 Task: Look for space in Mukerian, India from 10th July, 2023 to 15th July, 2023 for 7 adults in price range Rs.10000 to Rs.15000. Place can be entire place or shared room with 4 bedrooms having 7 beds and 4 bathrooms. Property type can be house, flat, guest house. Amenities needed are: wifi, TV, free parkinig on premises, gym, breakfast. Booking option can be shelf check-in. Required host language is English.
Action: Mouse pressed left at (424, 85)
Screenshot: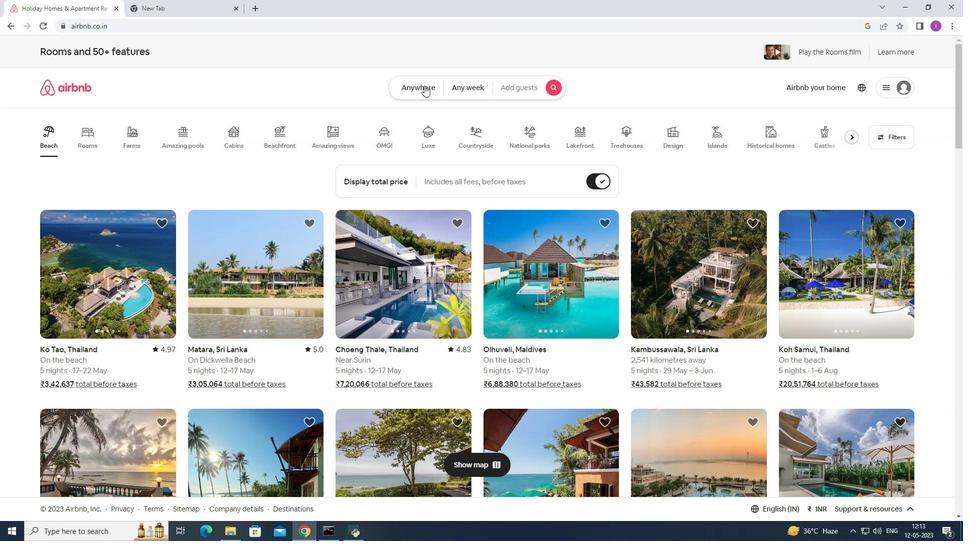 
Action: Mouse moved to (326, 122)
Screenshot: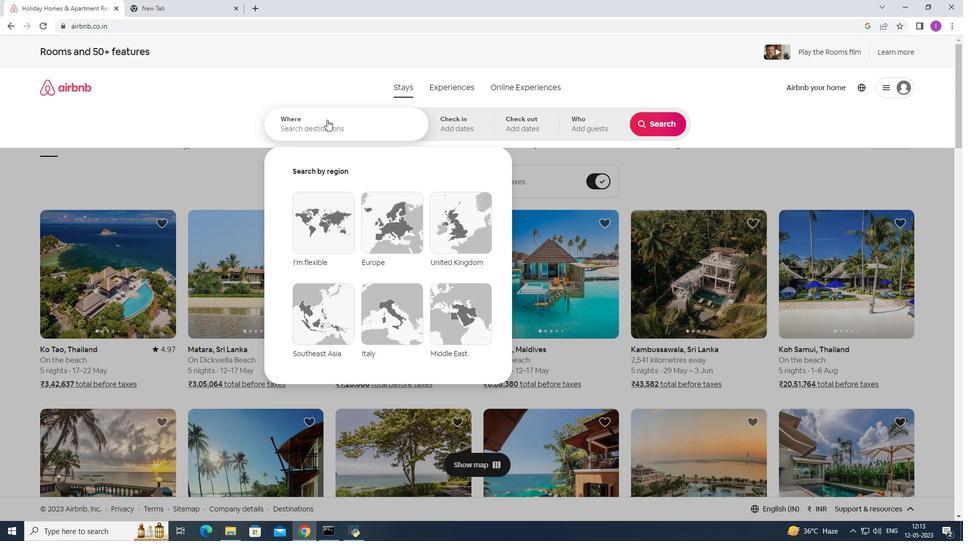 
Action: Mouse pressed left at (326, 122)
Screenshot: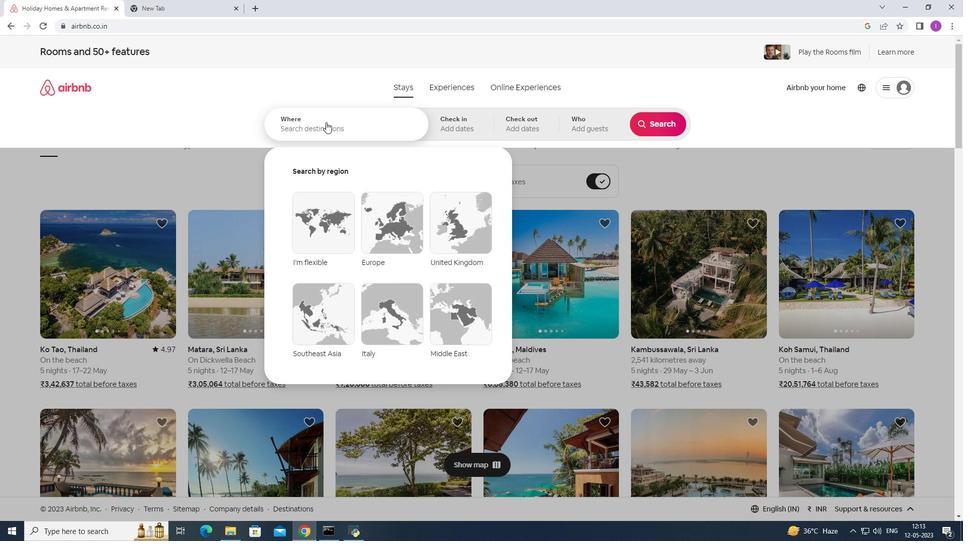 
Action: Key pressed <Key.shift>Mukerian,<Key.shift>India
Screenshot: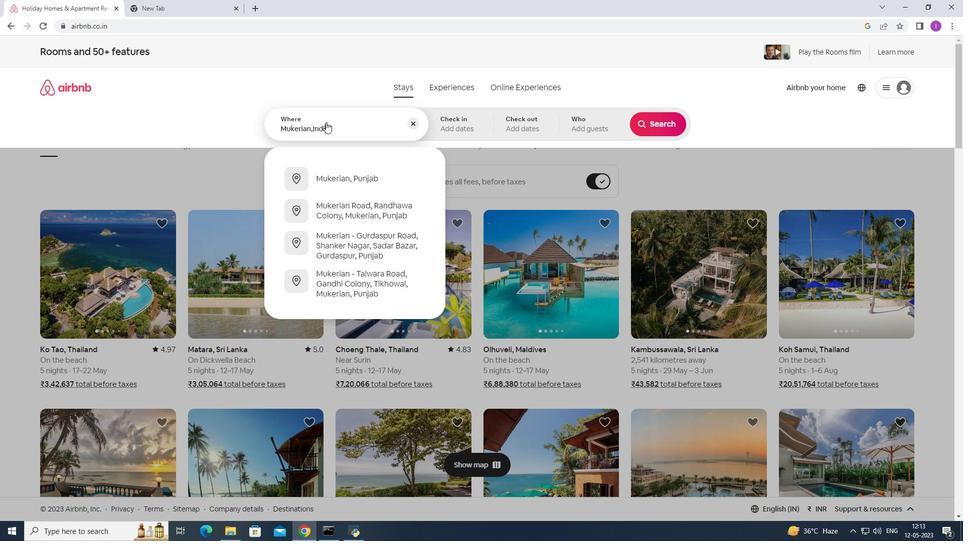 
Action: Mouse moved to (460, 121)
Screenshot: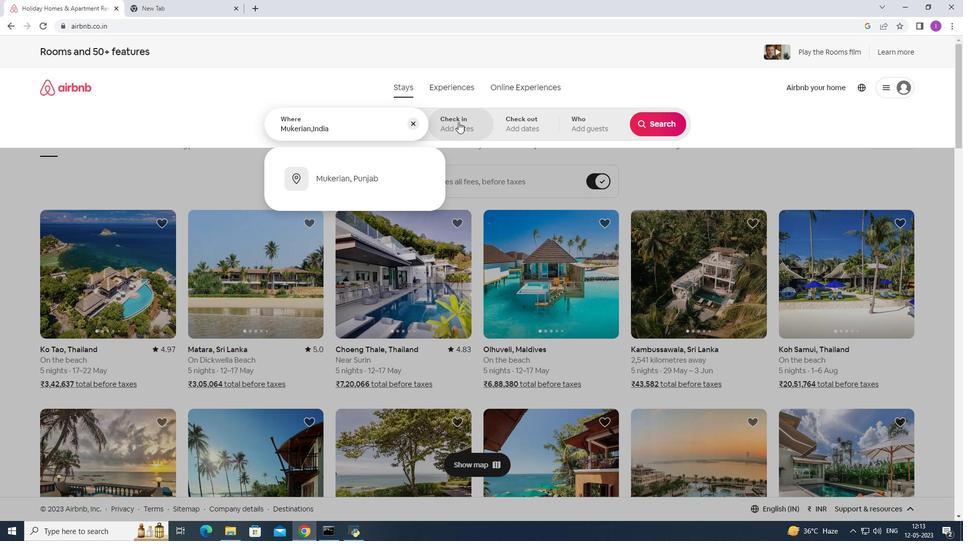 
Action: Mouse pressed left at (460, 121)
Screenshot: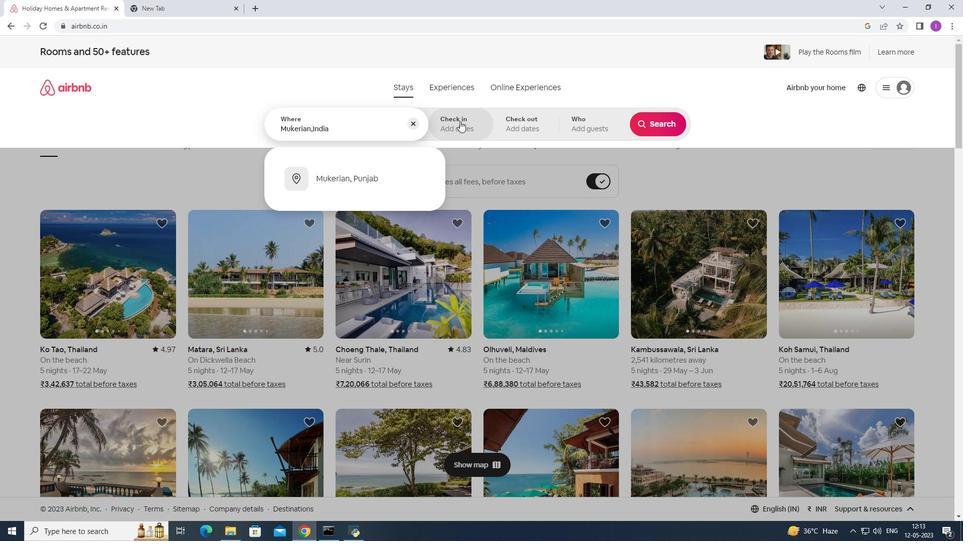 
Action: Mouse moved to (658, 206)
Screenshot: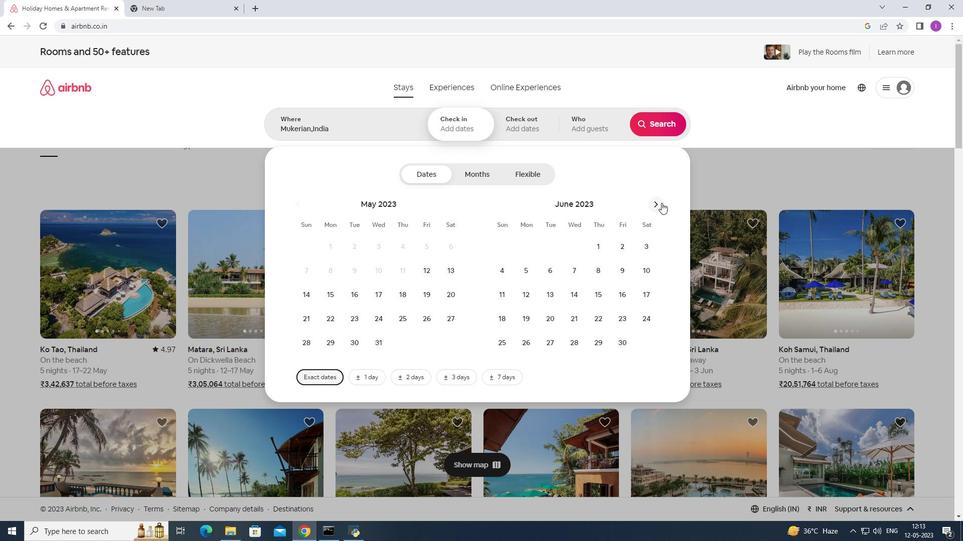 
Action: Mouse pressed left at (658, 206)
Screenshot: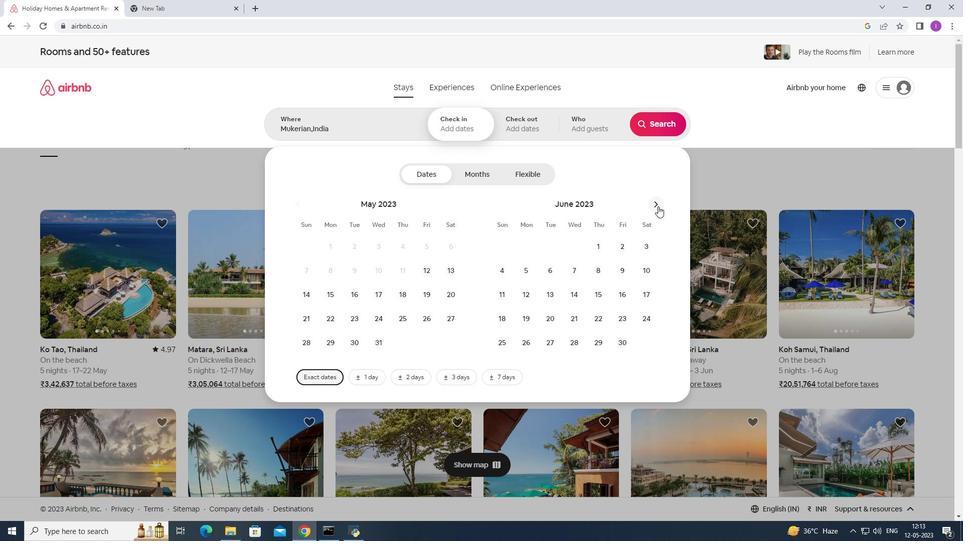
Action: Mouse moved to (528, 292)
Screenshot: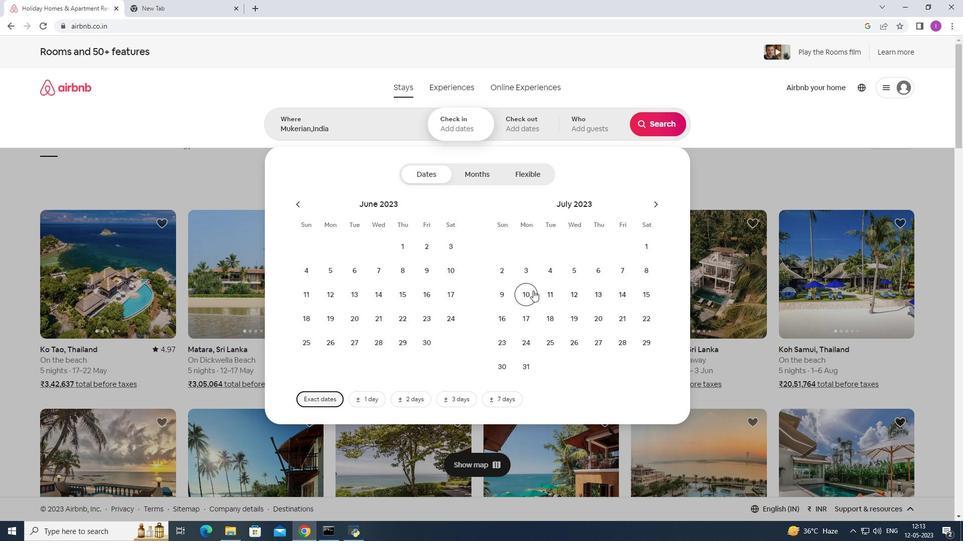 
Action: Mouse pressed left at (528, 292)
Screenshot: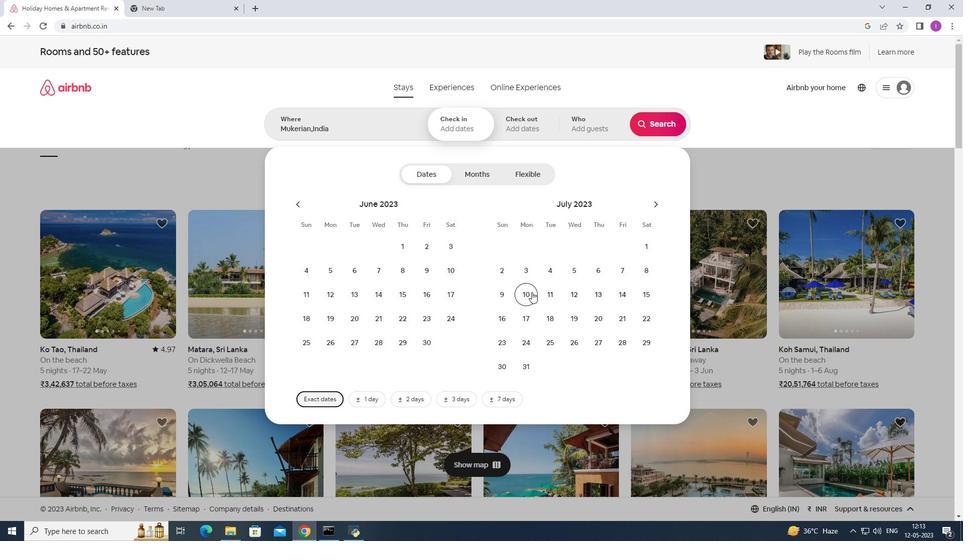 
Action: Mouse moved to (650, 295)
Screenshot: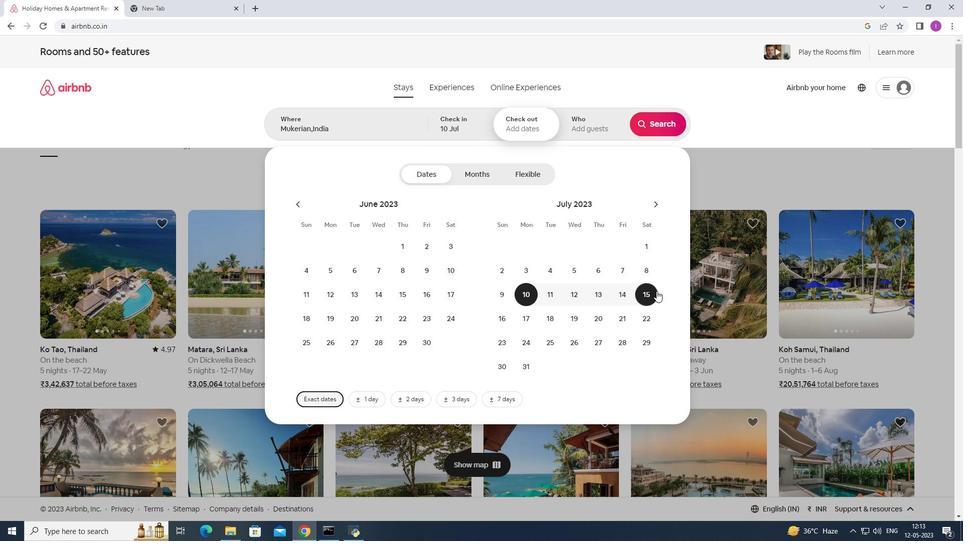 
Action: Mouse pressed left at (650, 295)
Screenshot: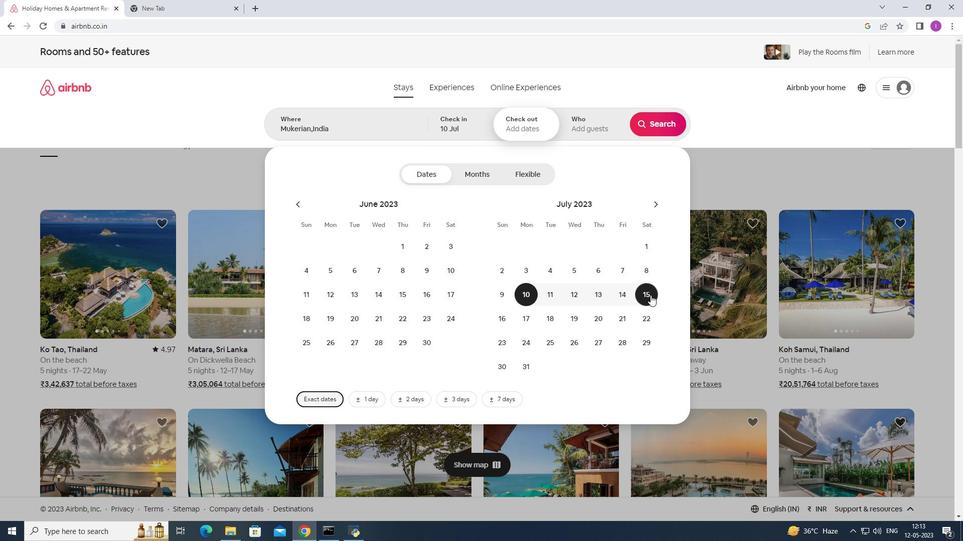 
Action: Mouse moved to (586, 127)
Screenshot: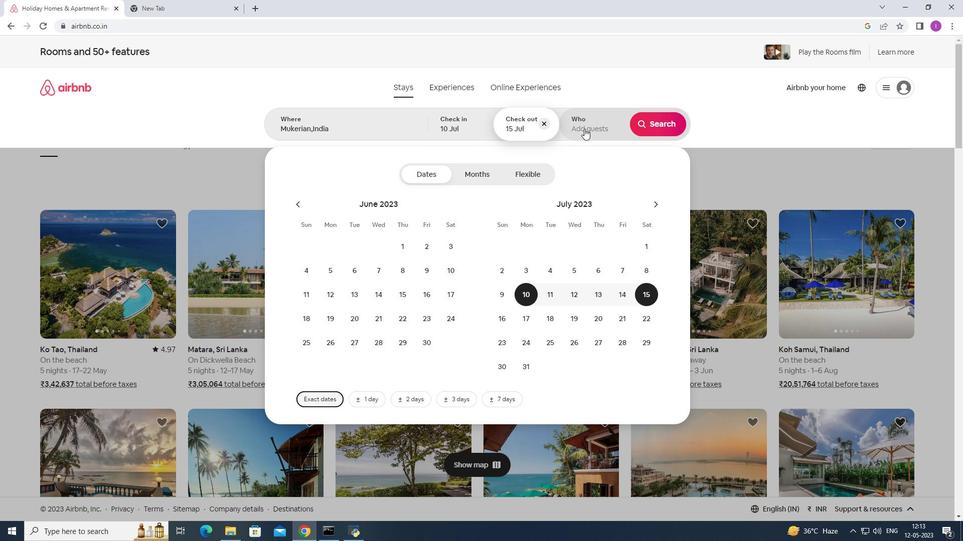 
Action: Mouse pressed left at (586, 127)
Screenshot: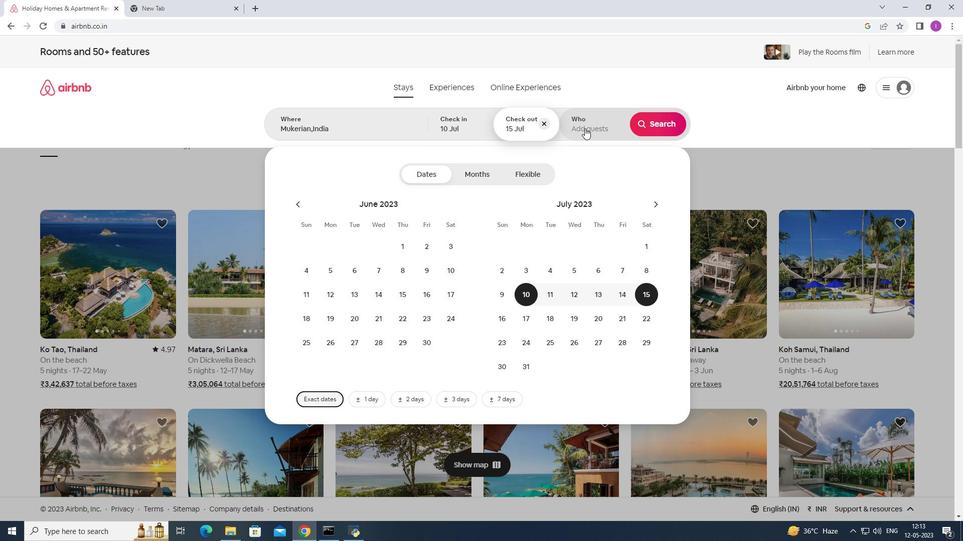 
Action: Mouse moved to (659, 176)
Screenshot: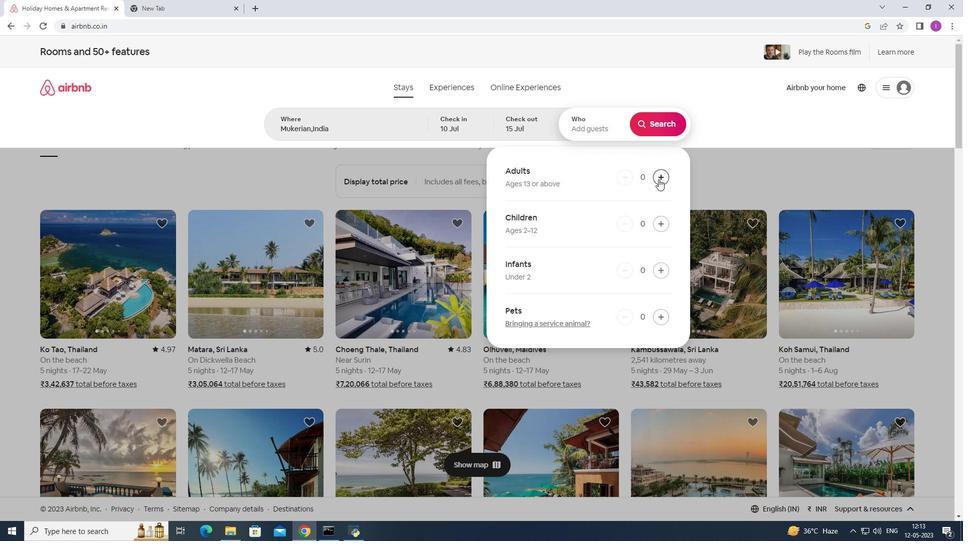 
Action: Mouse pressed left at (659, 176)
Screenshot: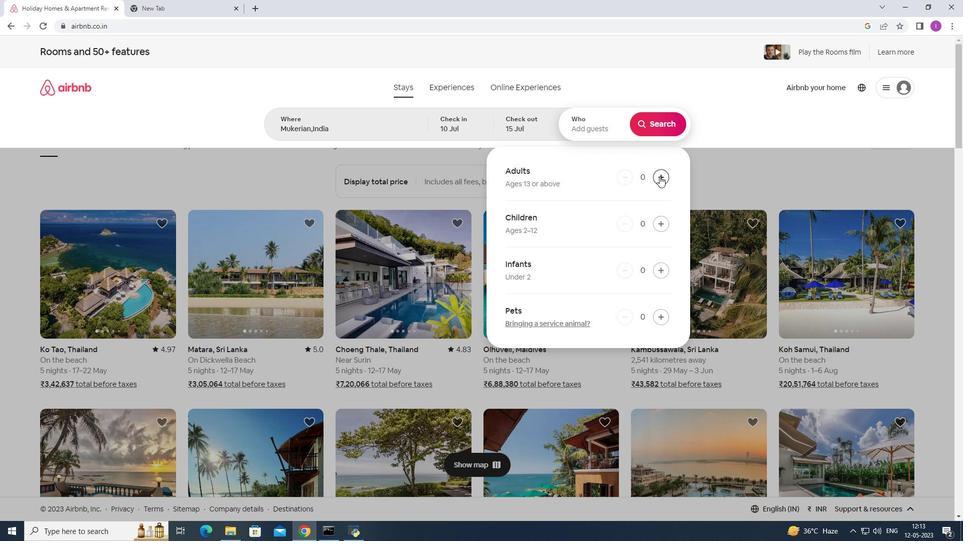 
Action: Mouse pressed left at (659, 176)
Screenshot: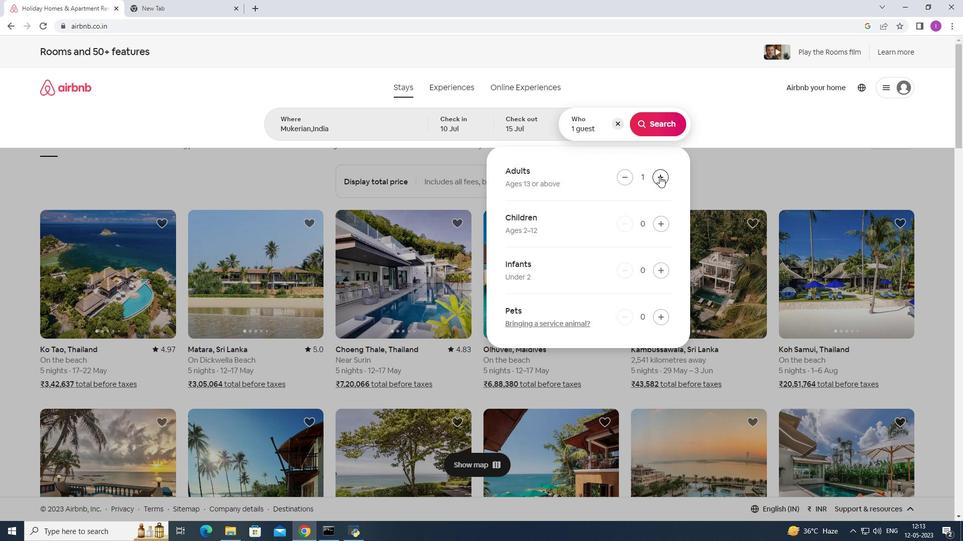 
Action: Mouse pressed left at (659, 176)
Screenshot: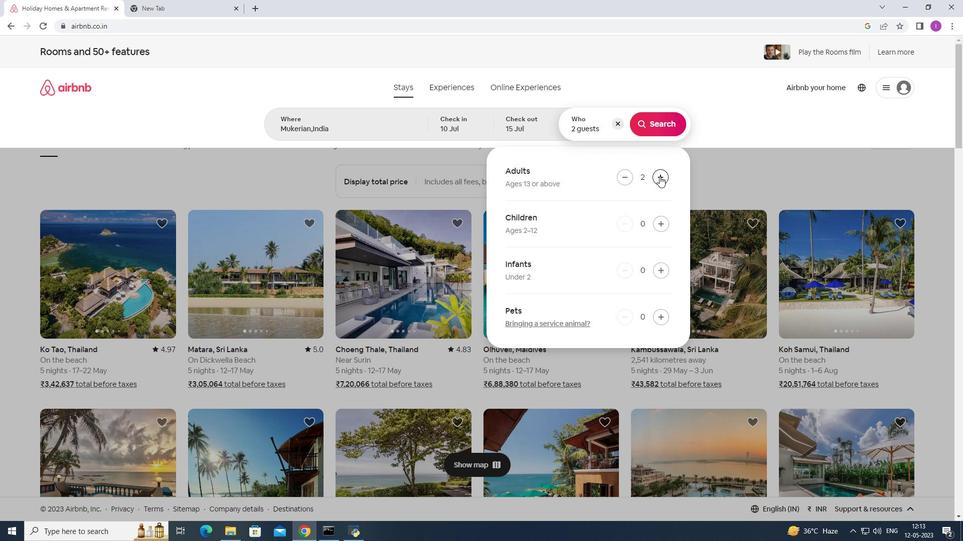 
Action: Mouse moved to (660, 176)
Screenshot: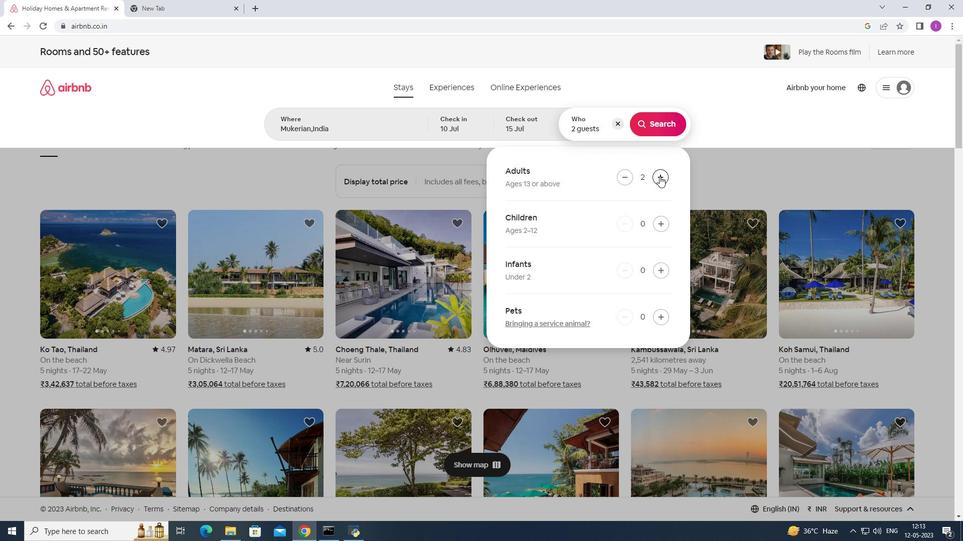 
Action: Mouse pressed left at (660, 176)
Screenshot: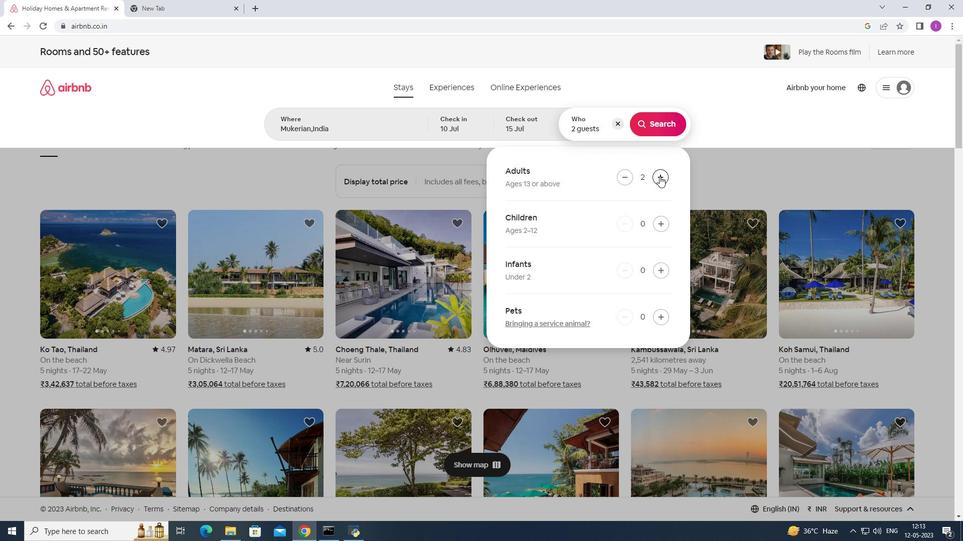 
Action: Mouse moved to (661, 176)
Screenshot: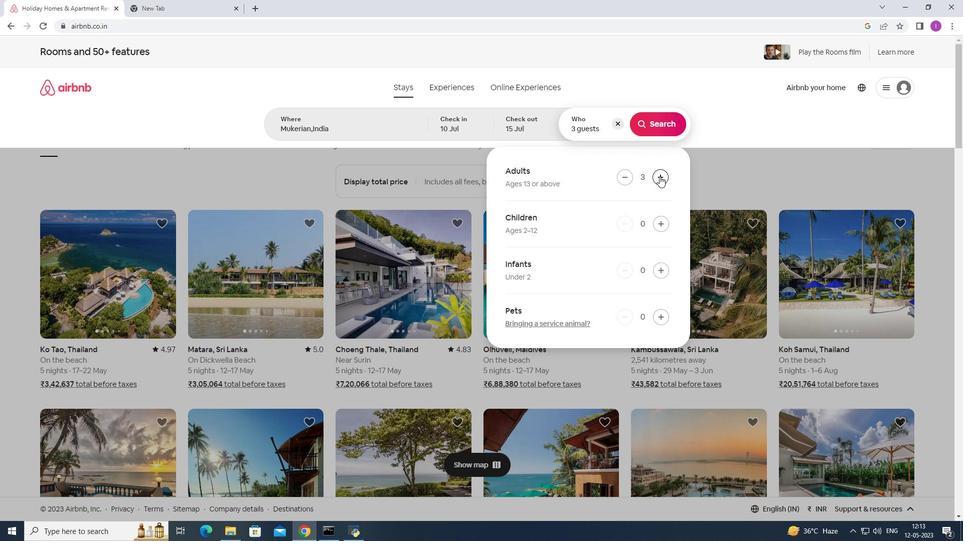 
Action: Mouse pressed left at (661, 176)
Screenshot: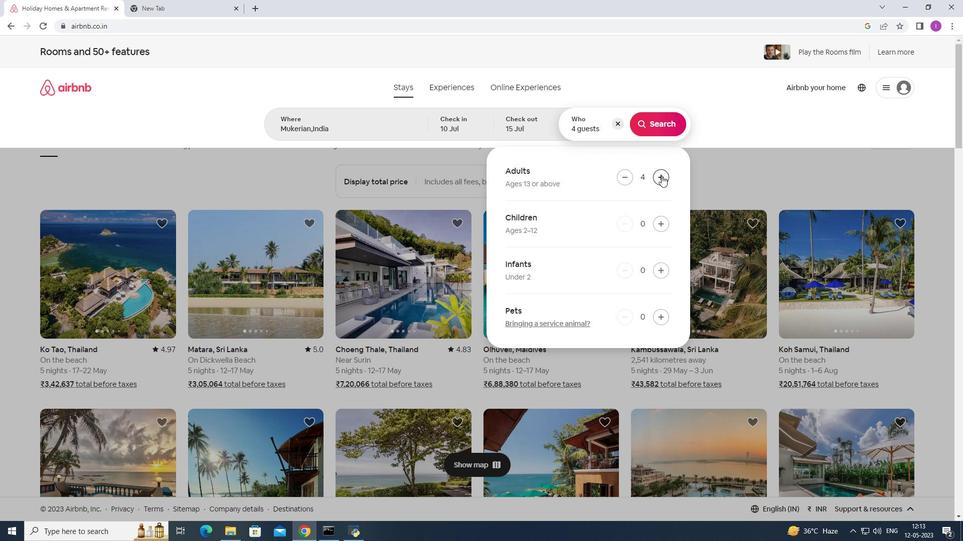 
Action: Mouse pressed left at (661, 176)
Screenshot: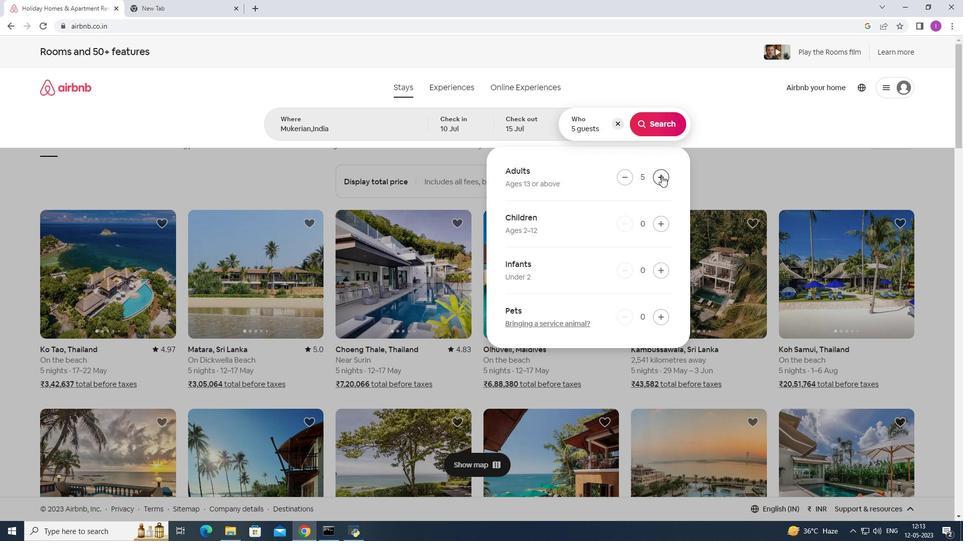 
Action: Mouse pressed left at (661, 176)
Screenshot: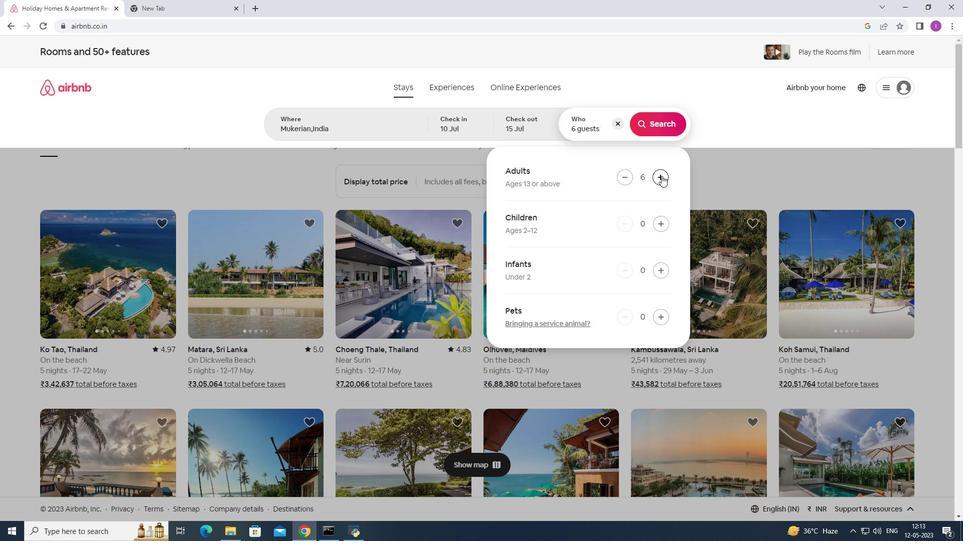 
Action: Mouse moved to (654, 128)
Screenshot: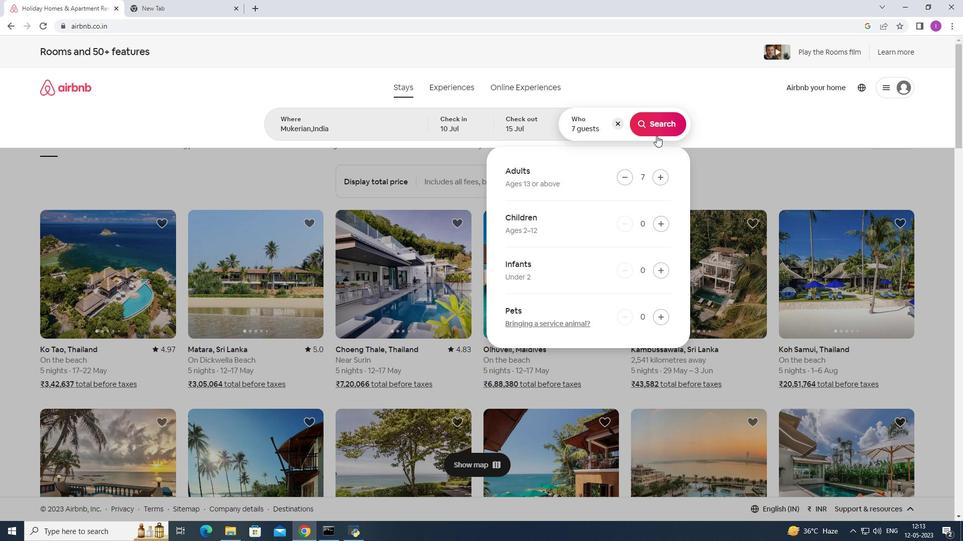 
Action: Mouse pressed left at (654, 128)
Screenshot: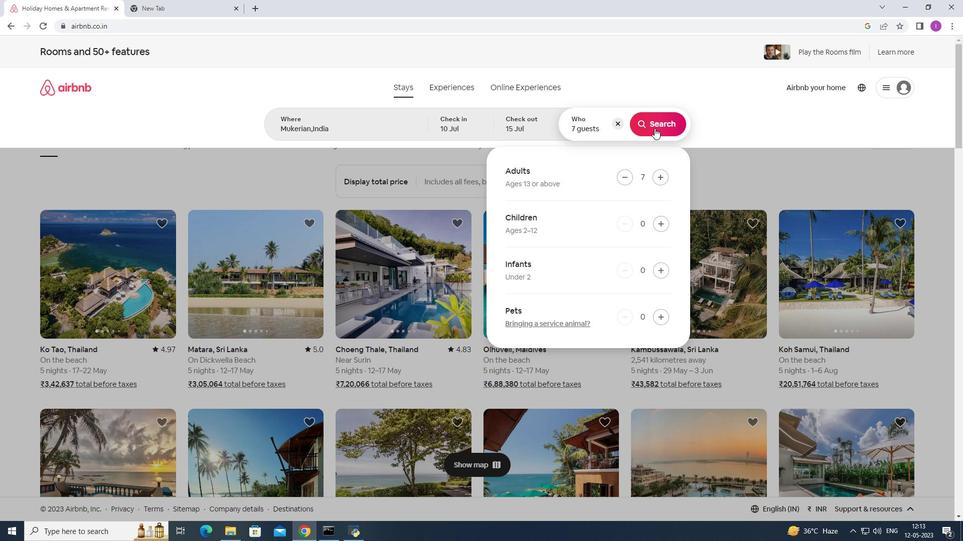 
Action: Mouse pressed left at (654, 128)
Screenshot: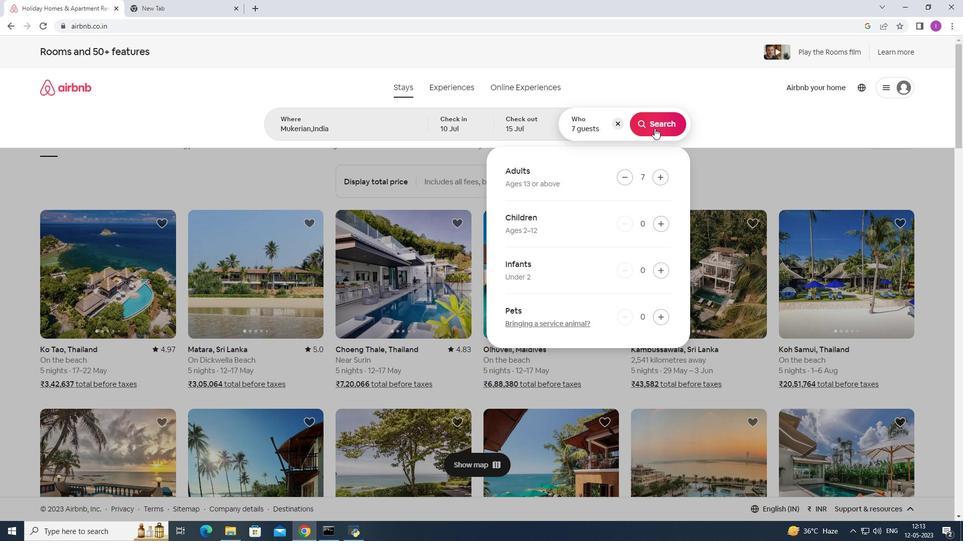 
Action: Mouse moved to (915, 97)
Screenshot: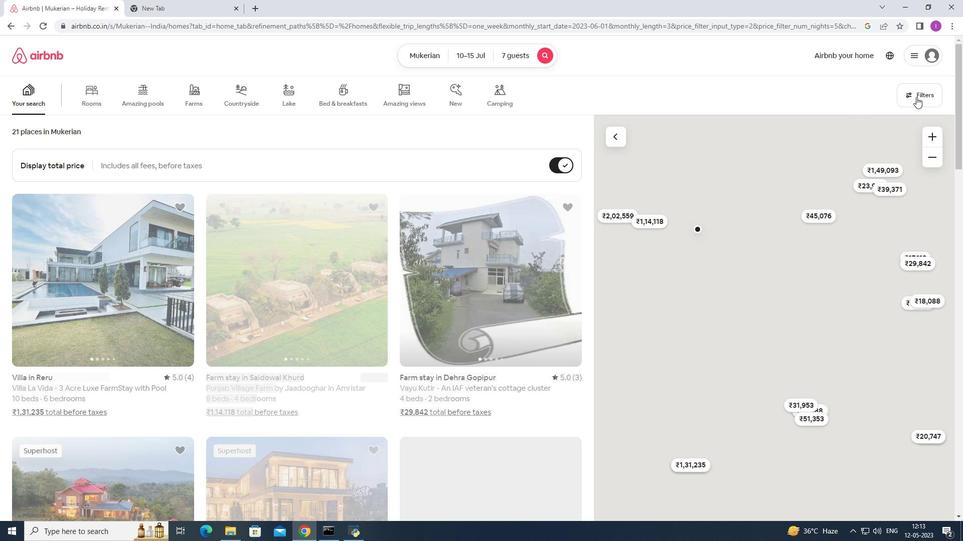 
Action: Mouse pressed left at (915, 97)
Screenshot: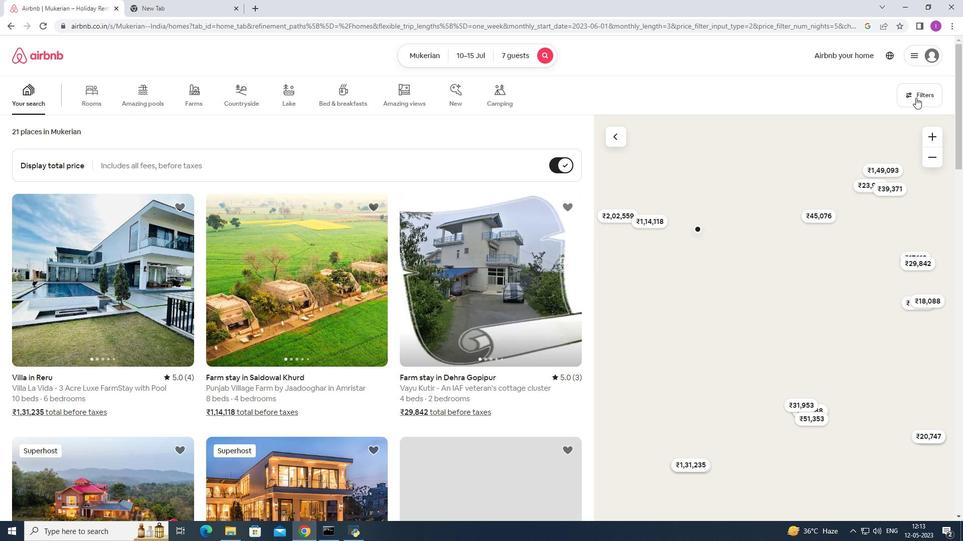 
Action: Mouse moved to (550, 340)
Screenshot: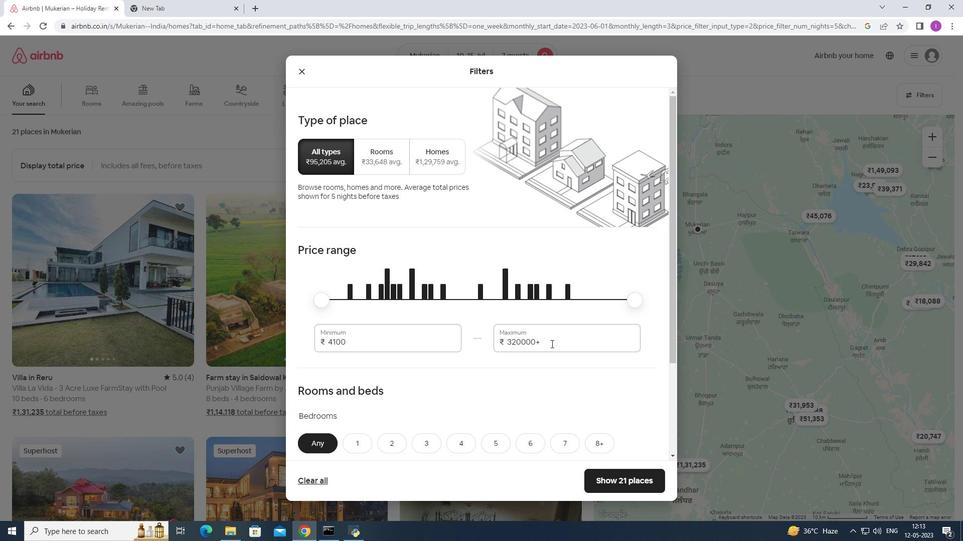 
Action: Mouse pressed left at (550, 340)
Screenshot: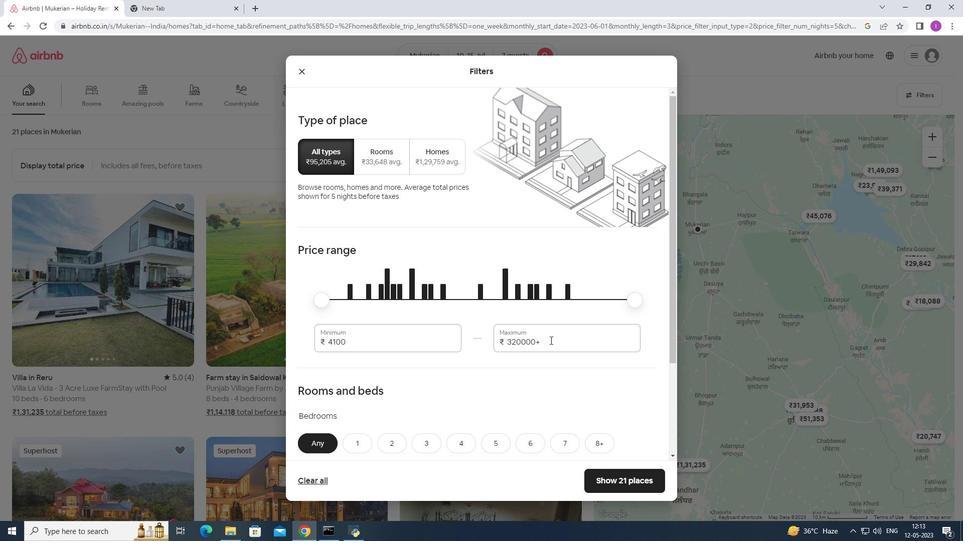 
Action: Mouse moved to (504, 344)
Screenshot: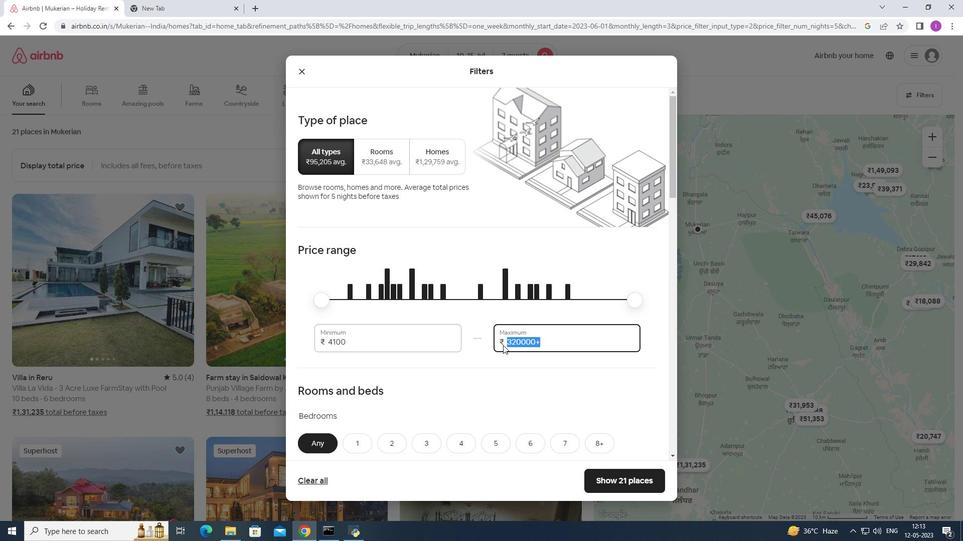 
Action: Key pressed 1
Screenshot: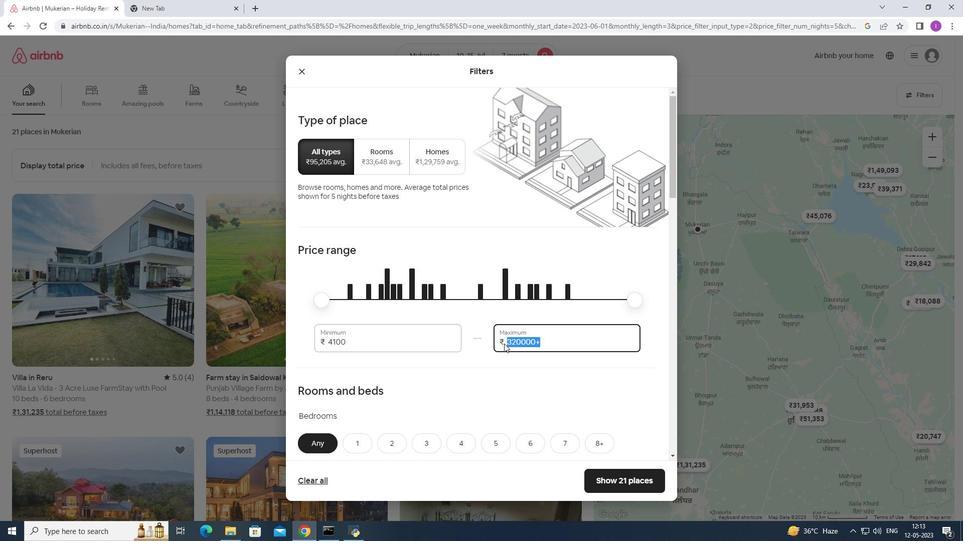 
Action: Mouse moved to (504, 343)
Screenshot: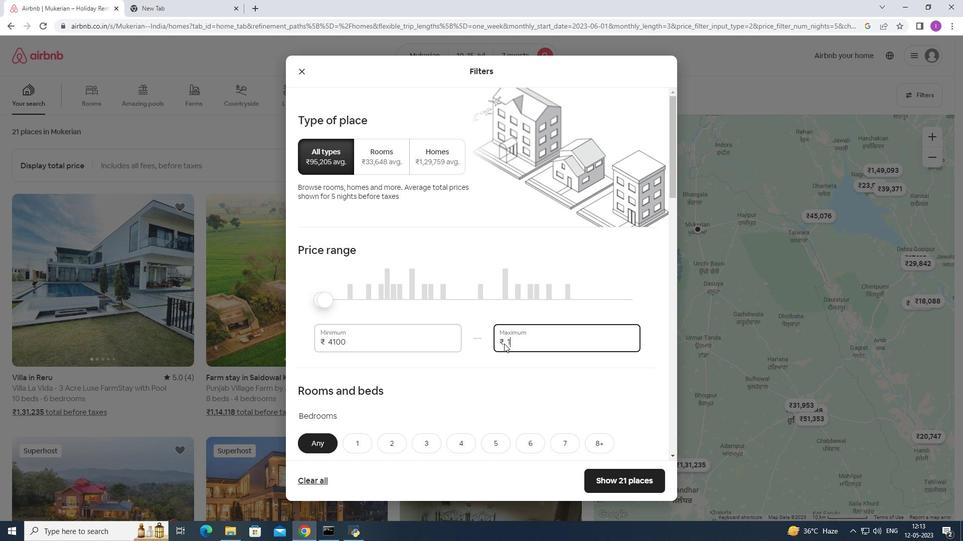 
Action: Key pressed 50
Screenshot: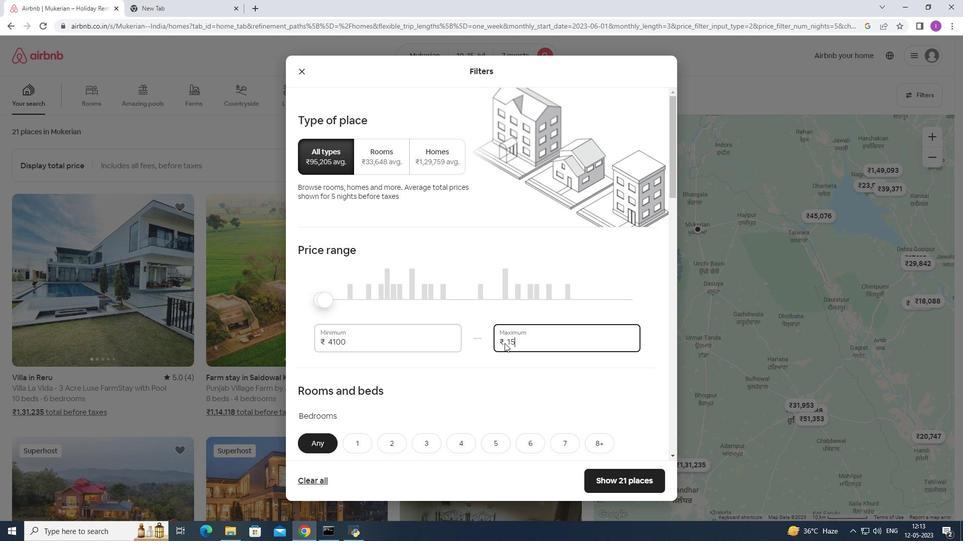 
Action: Mouse moved to (506, 343)
Screenshot: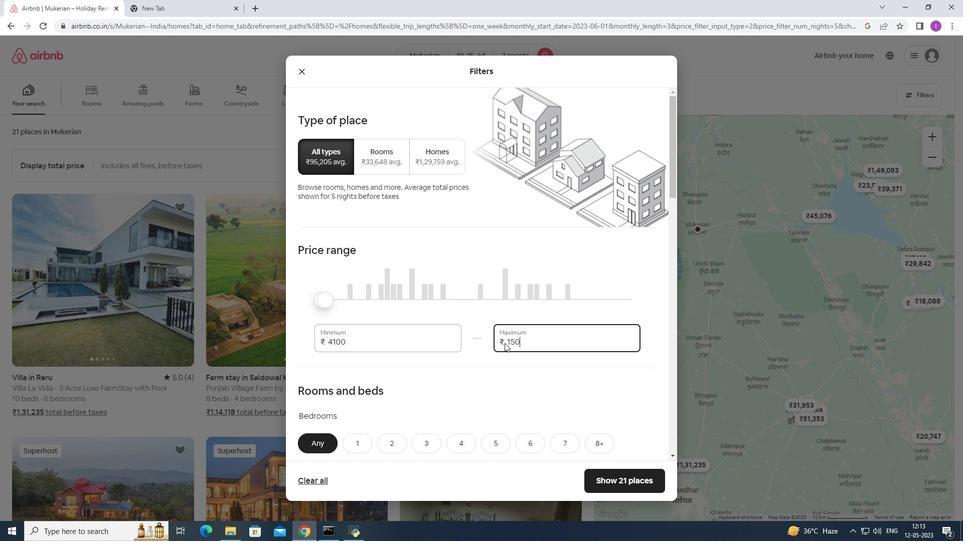 
Action: Key pressed 0
Screenshot: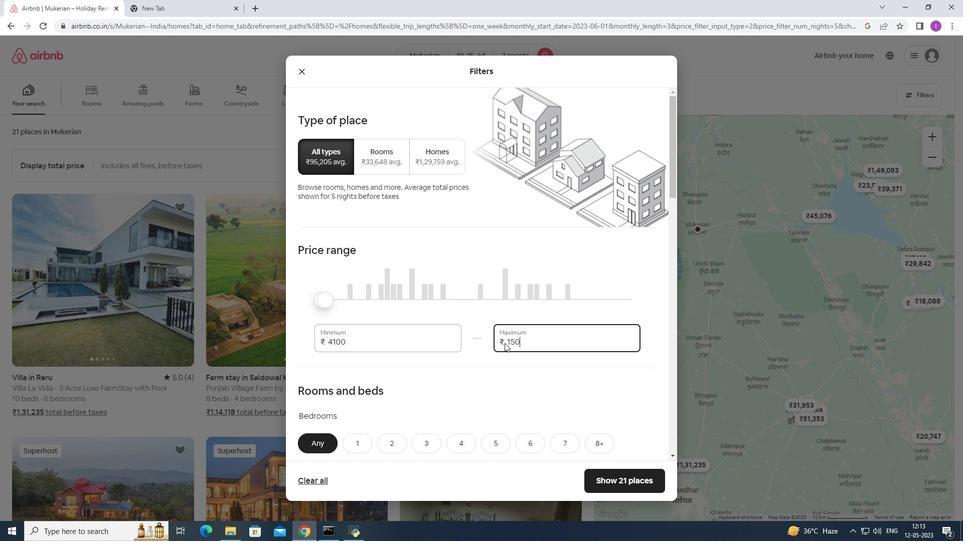 
Action: Mouse moved to (509, 343)
Screenshot: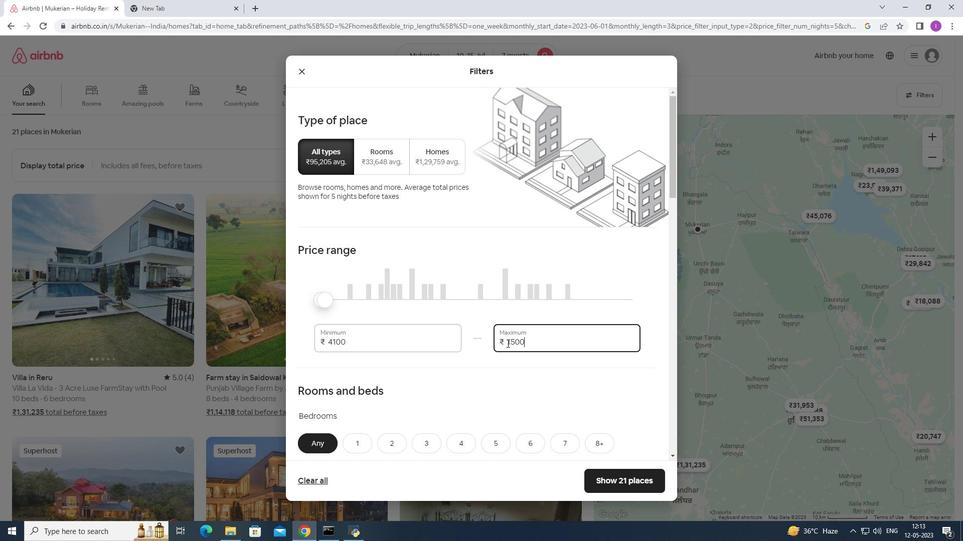 
Action: Key pressed 0
Screenshot: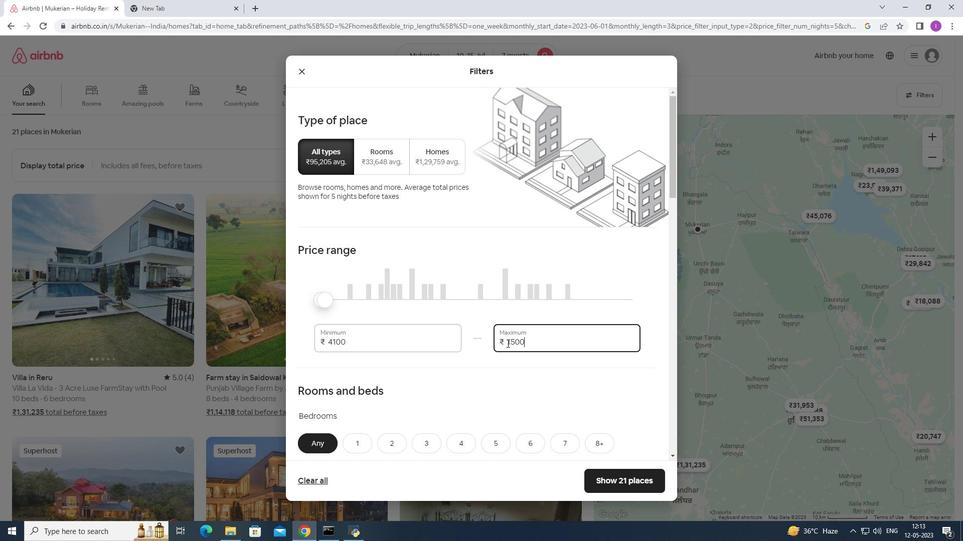 
Action: Mouse moved to (351, 344)
Screenshot: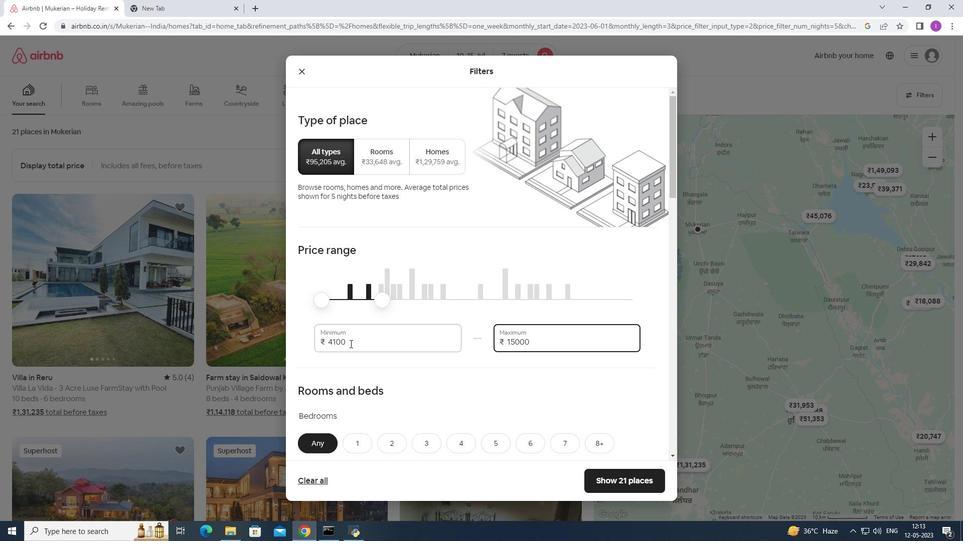 
Action: Mouse pressed left at (351, 344)
Screenshot: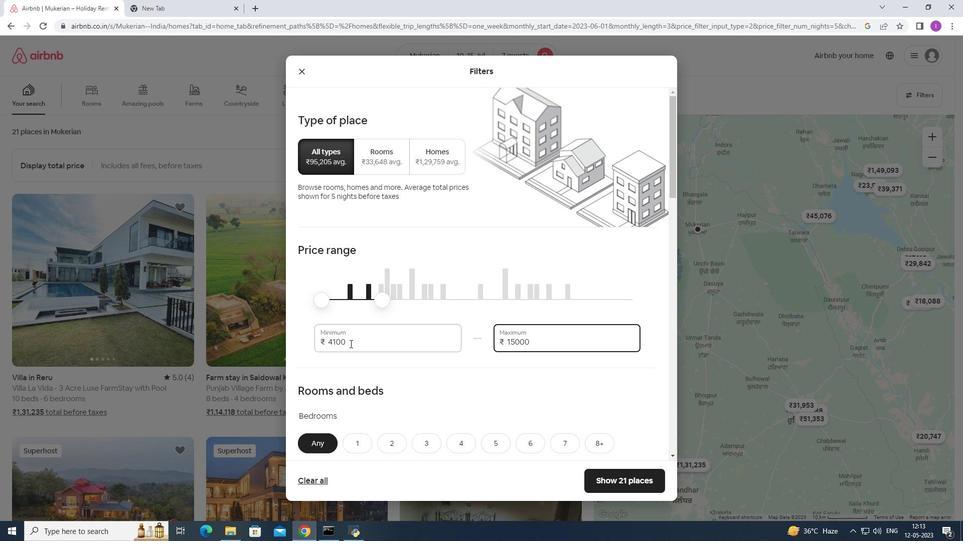 
Action: Mouse moved to (322, 338)
Screenshot: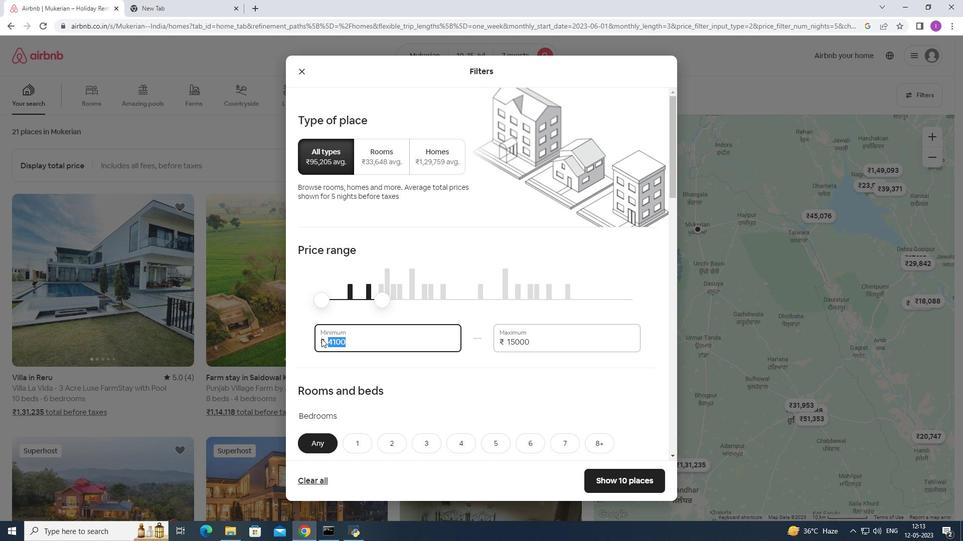 
Action: Key pressed 1
Screenshot: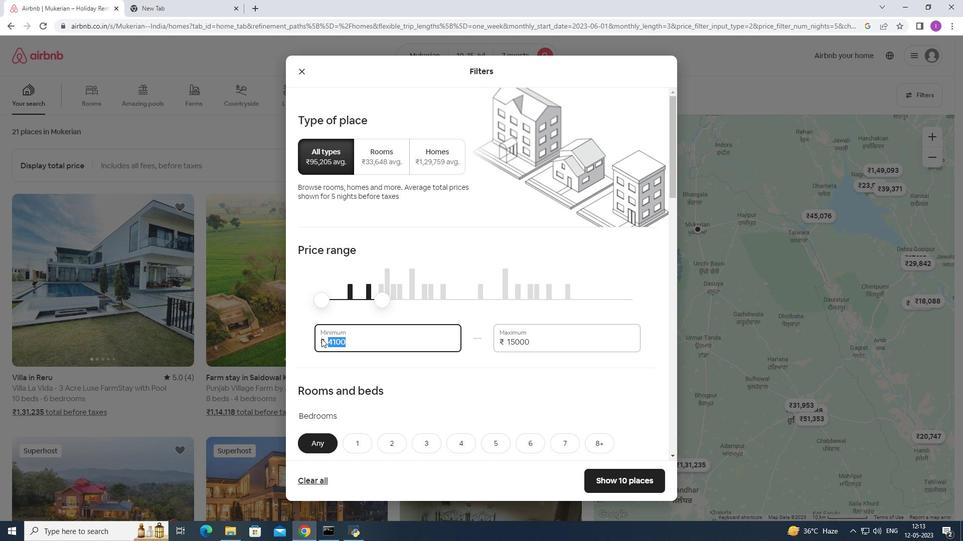 
Action: Mouse moved to (323, 338)
Screenshot: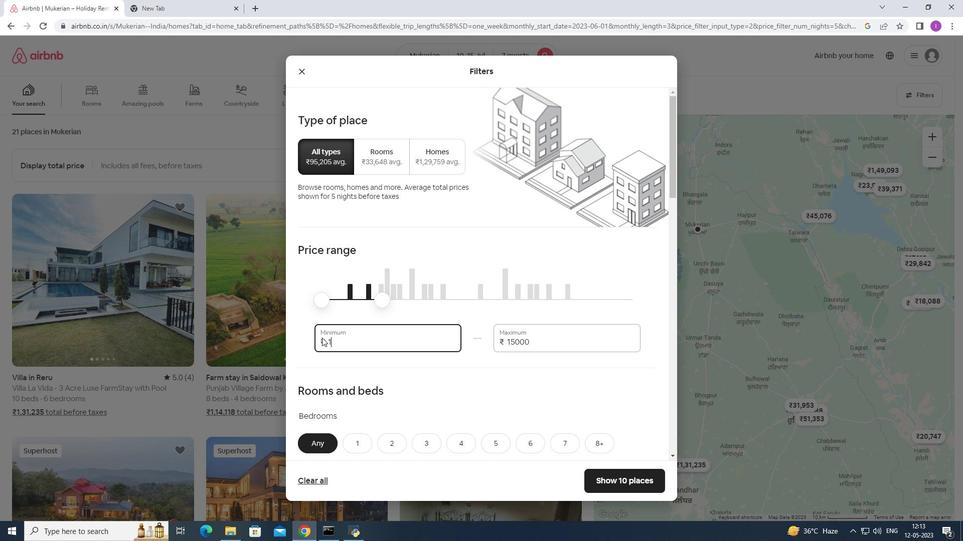 
Action: Key pressed 0
Screenshot: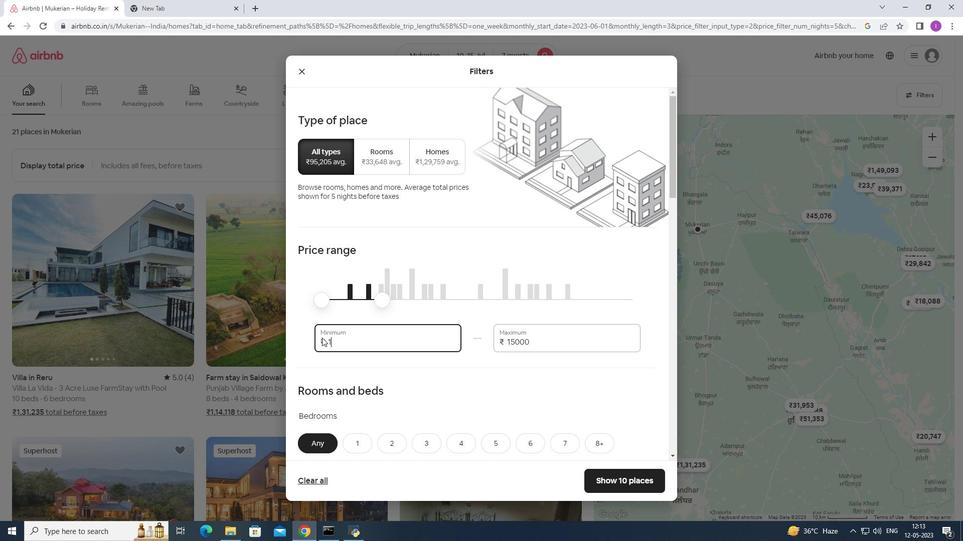 
Action: Mouse moved to (325, 338)
Screenshot: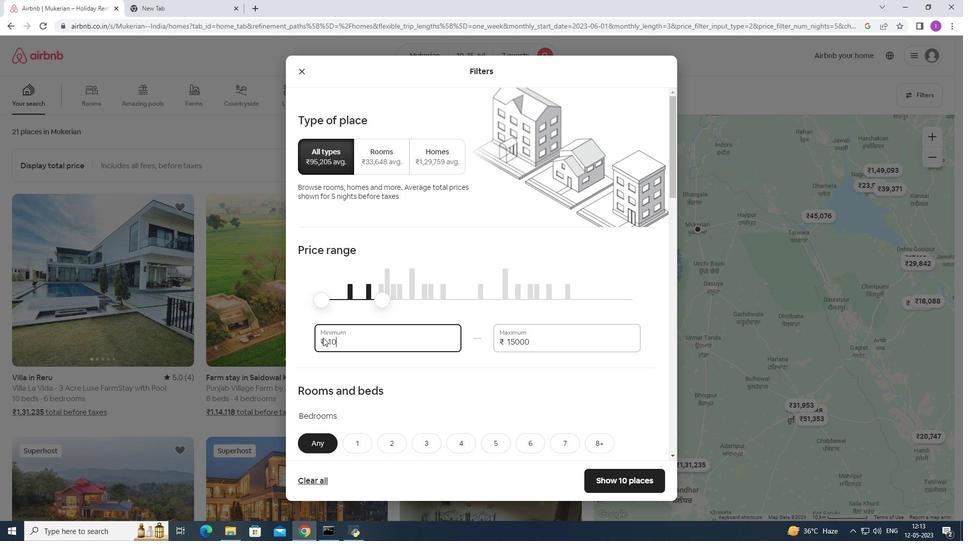 
Action: Key pressed 0
Screenshot: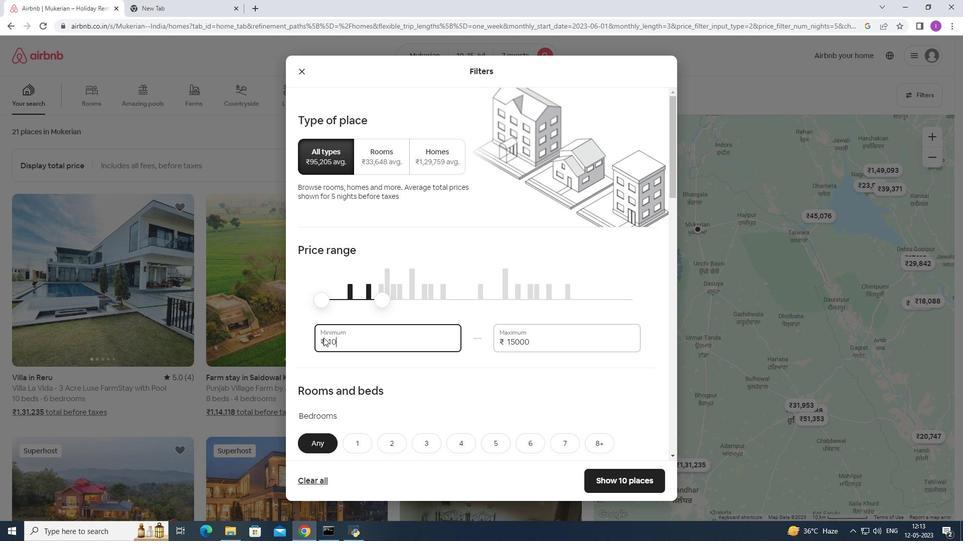 
Action: Mouse moved to (331, 334)
Screenshot: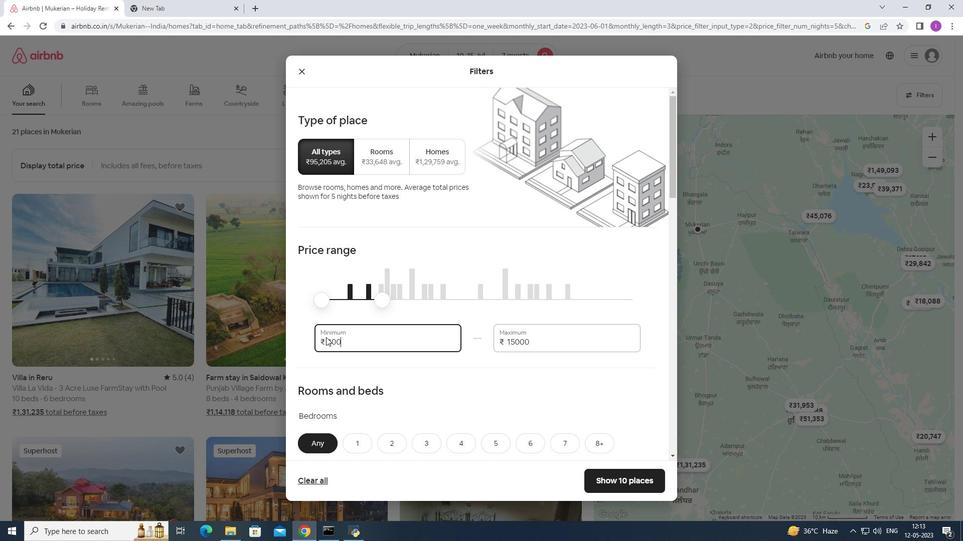 
Action: Key pressed 0
Screenshot: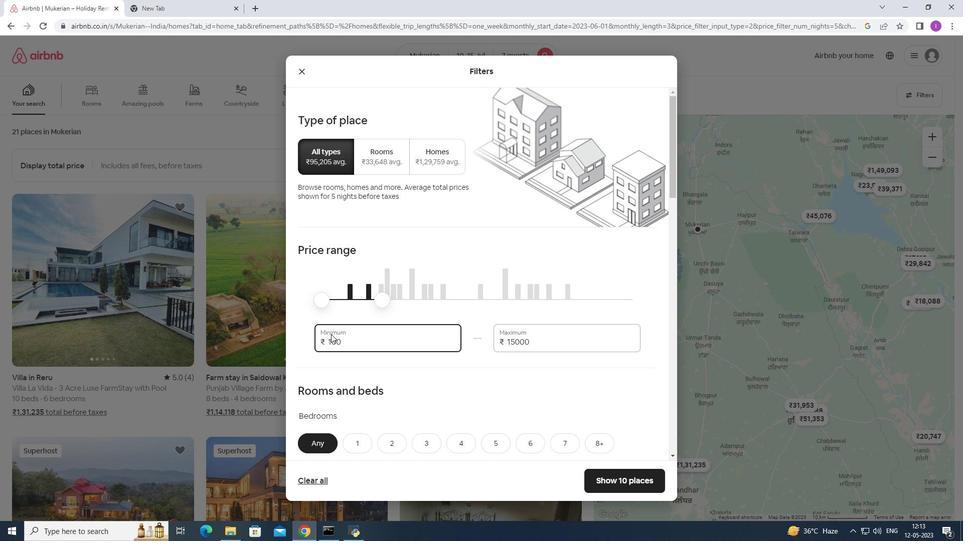 
Action: Mouse moved to (396, 342)
Screenshot: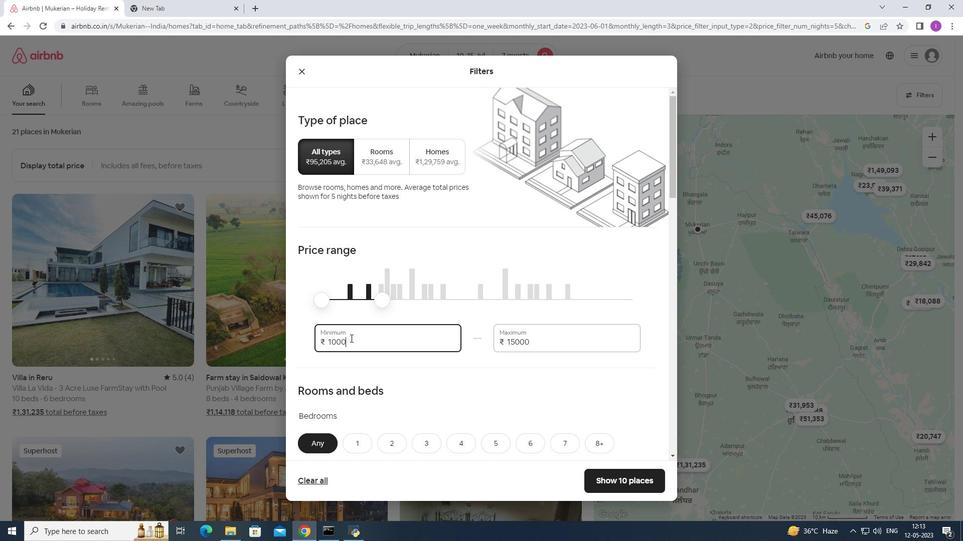 
Action: Key pressed 0
Screenshot: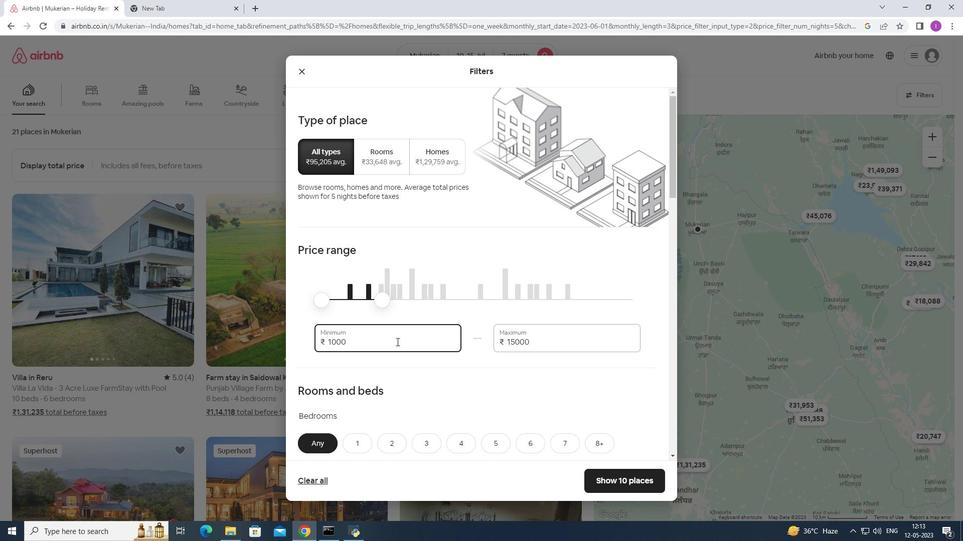 
Action: Mouse moved to (425, 355)
Screenshot: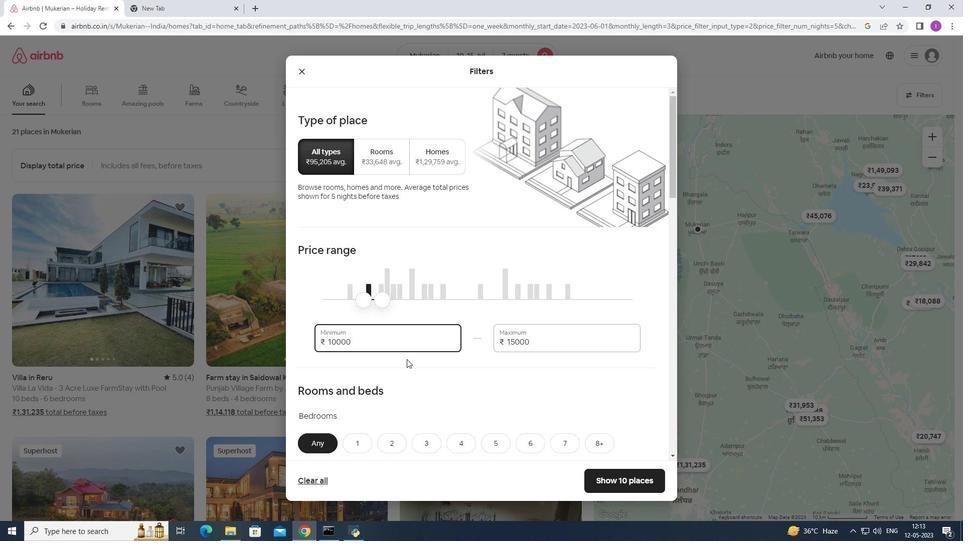 
Action: Mouse scrolled (425, 355) with delta (0, 0)
Screenshot: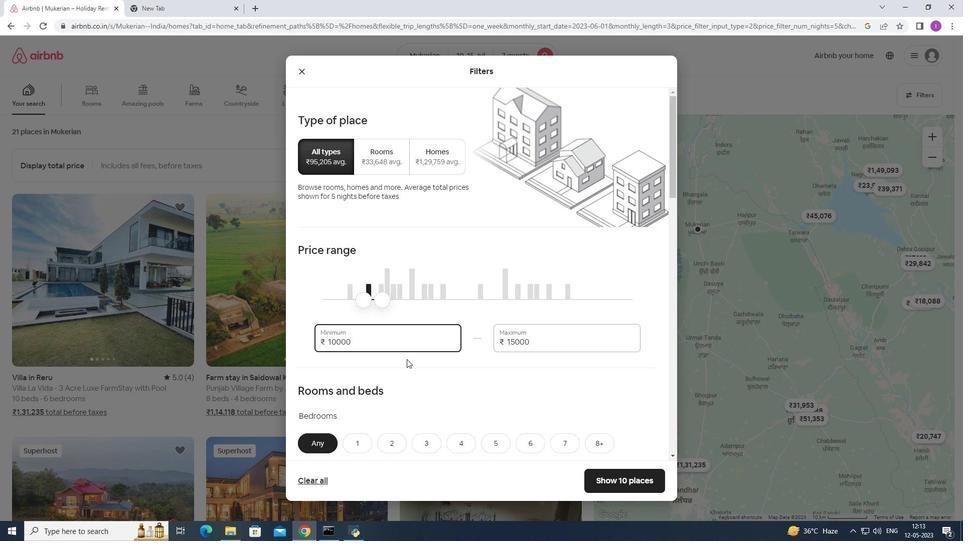
Action: Mouse moved to (426, 355)
Screenshot: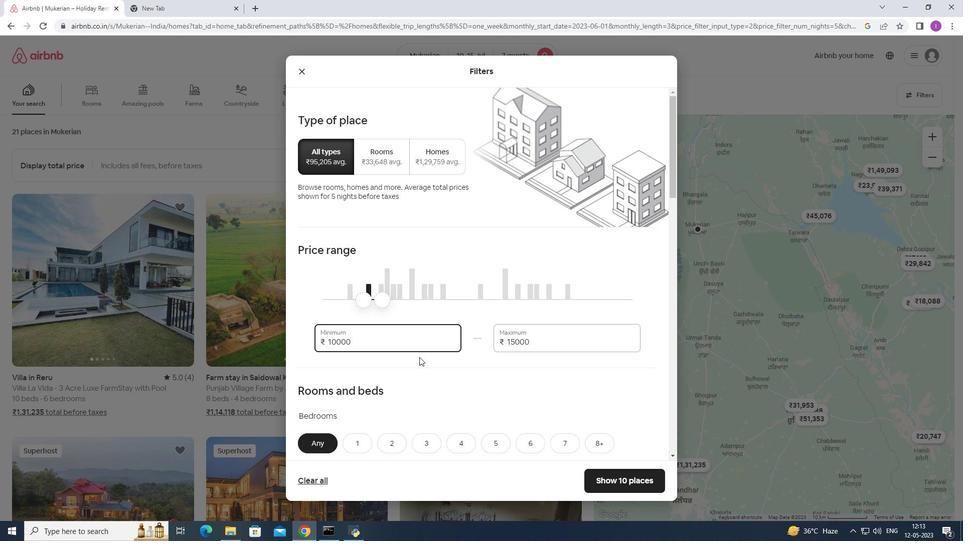 
Action: Mouse scrolled (426, 355) with delta (0, 0)
Screenshot: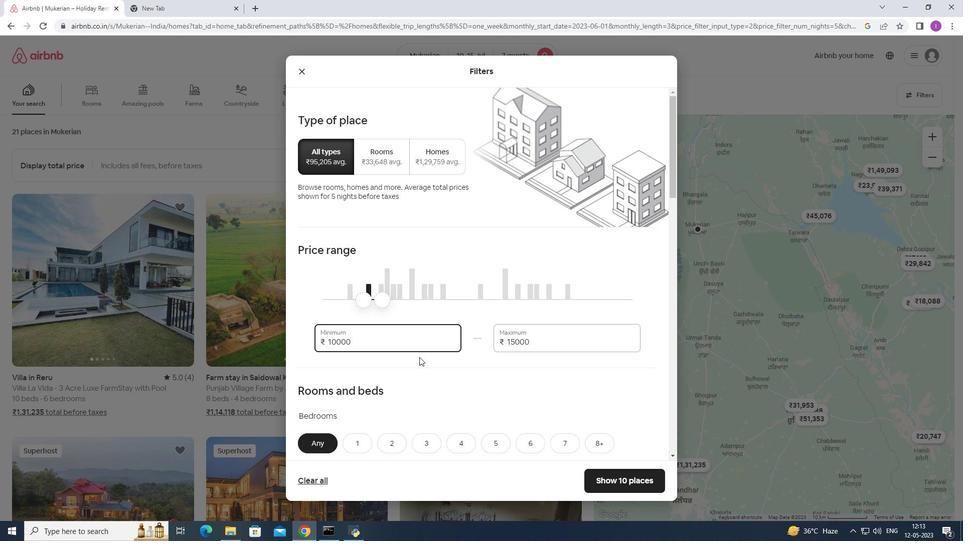 
Action: Mouse moved to (432, 344)
Screenshot: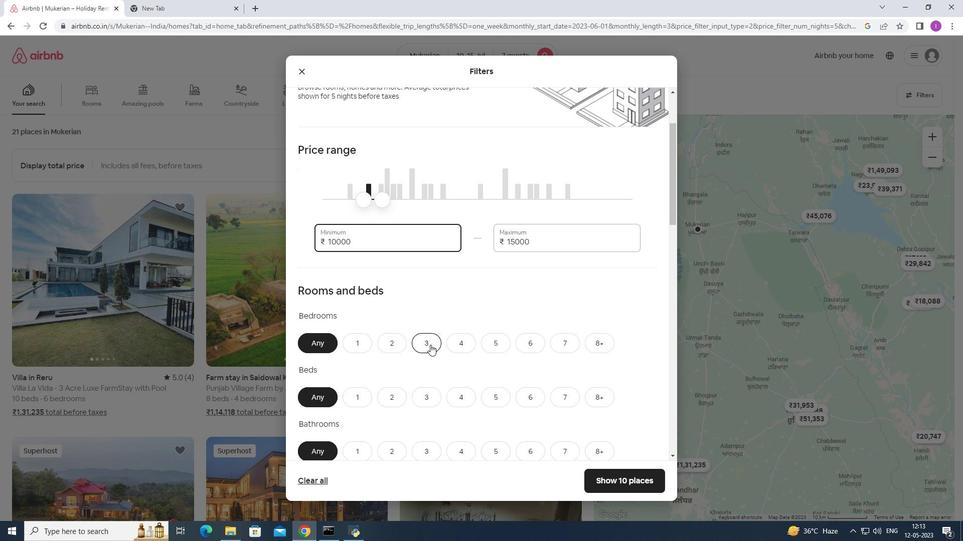 
Action: Mouse scrolled (432, 343) with delta (0, 0)
Screenshot: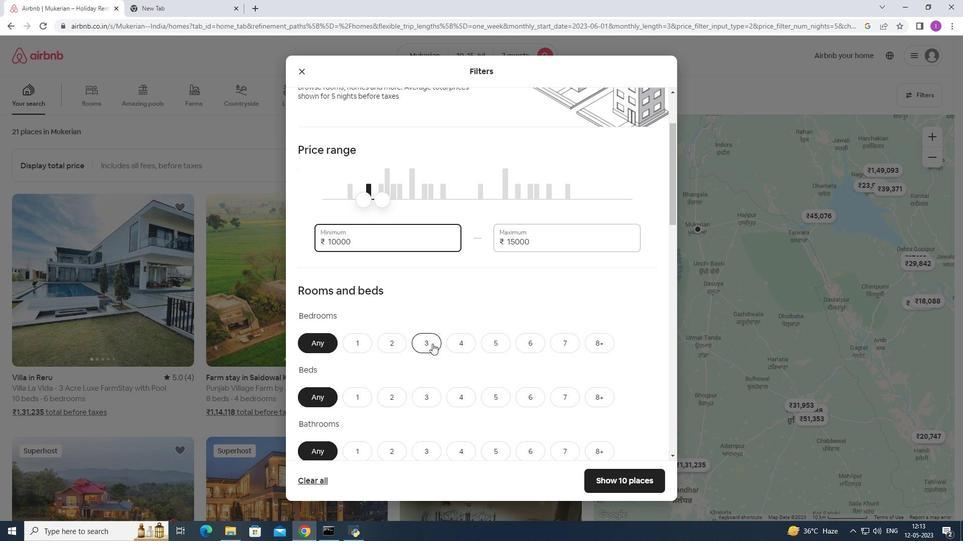 
Action: Mouse moved to (462, 297)
Screenshot: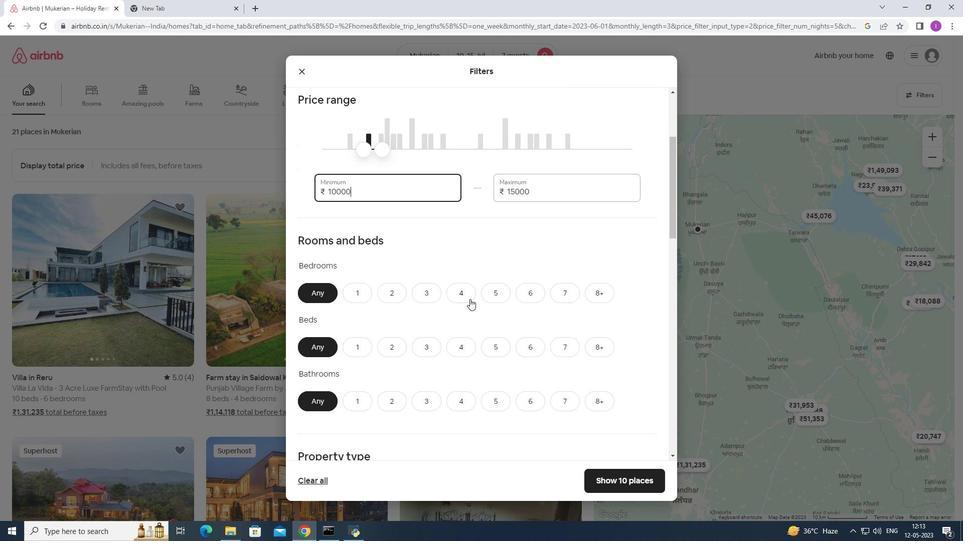 
Action: Mouse pressed left at (462, 297)
Screenshot: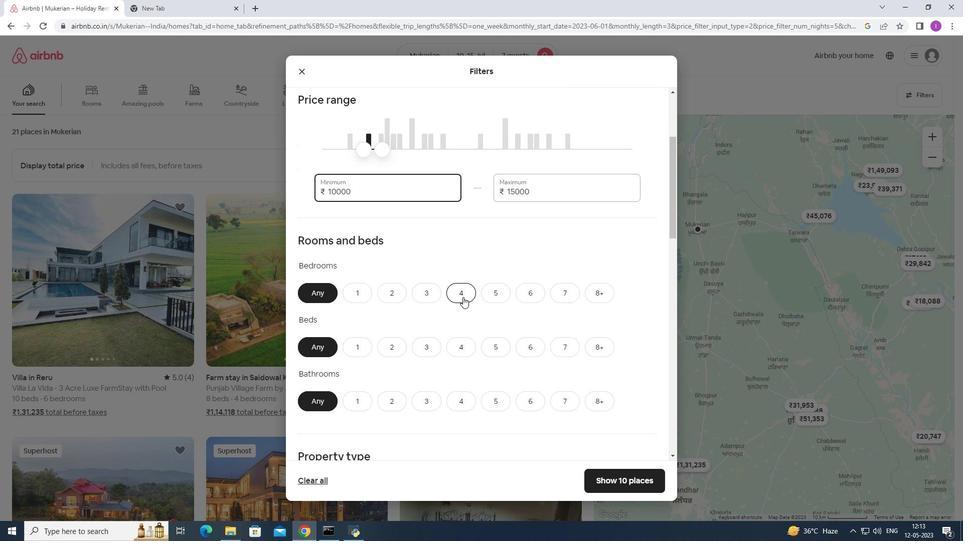 
Action: Mouse moved to (569, 345)
Screenshot: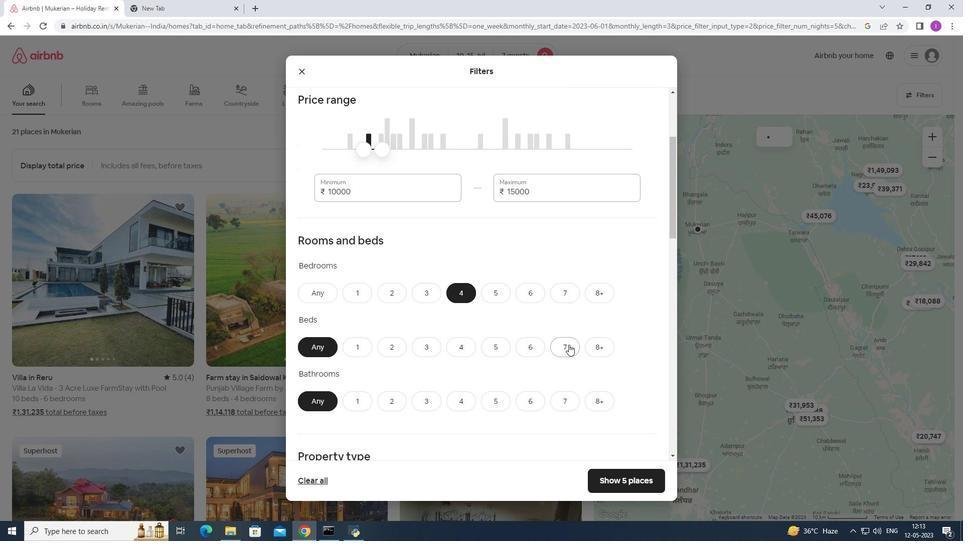 
Action: Mouse pressed left at (569, 345)
Screenshot: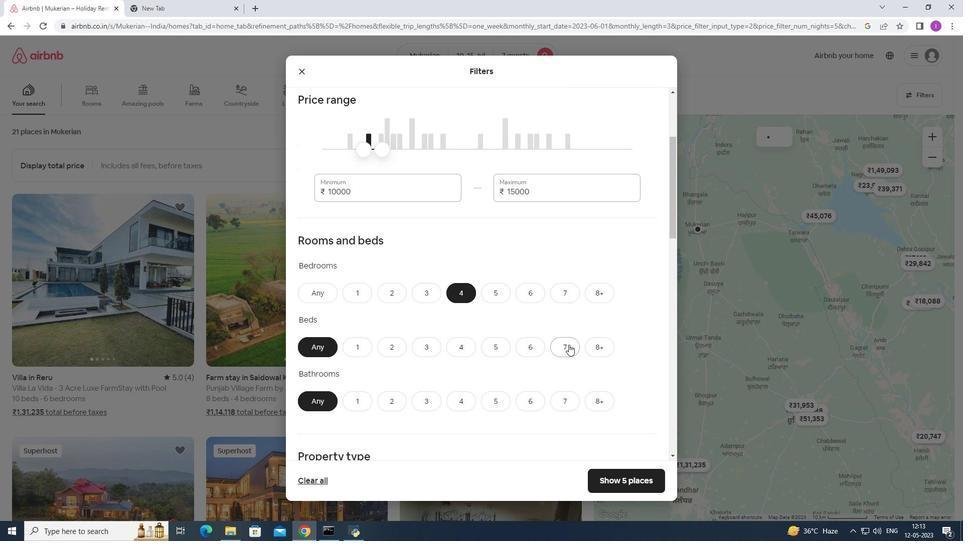 
Action: Mouse moved to (469, 398)
Screenshot: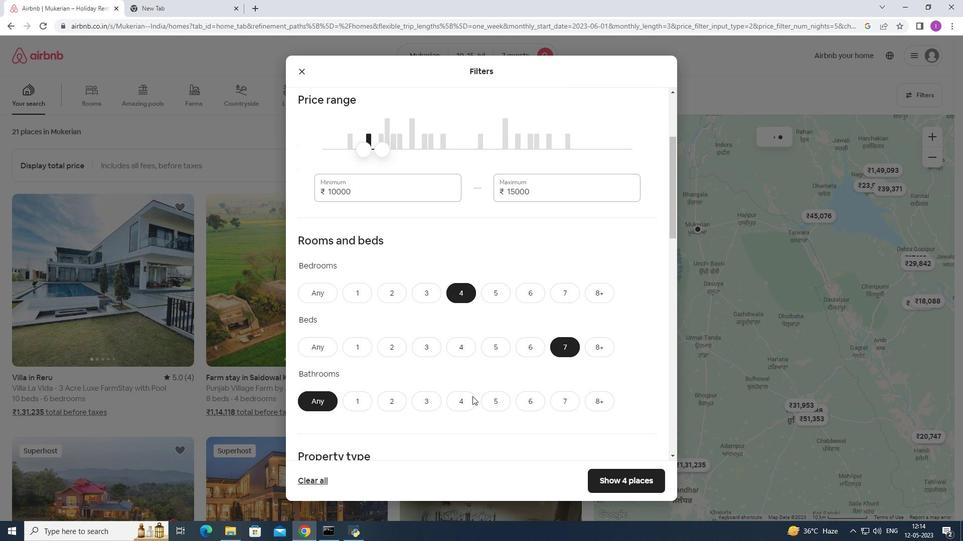 
Action: Mouse pressed left at (469, 398)
Screenshot: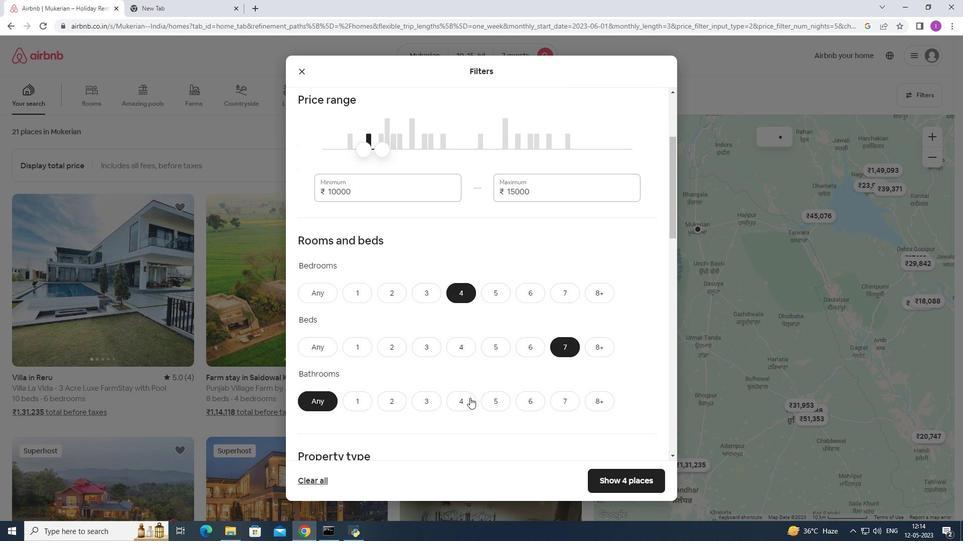 
Action: Mouse moved to (464, 347)
Screenshot: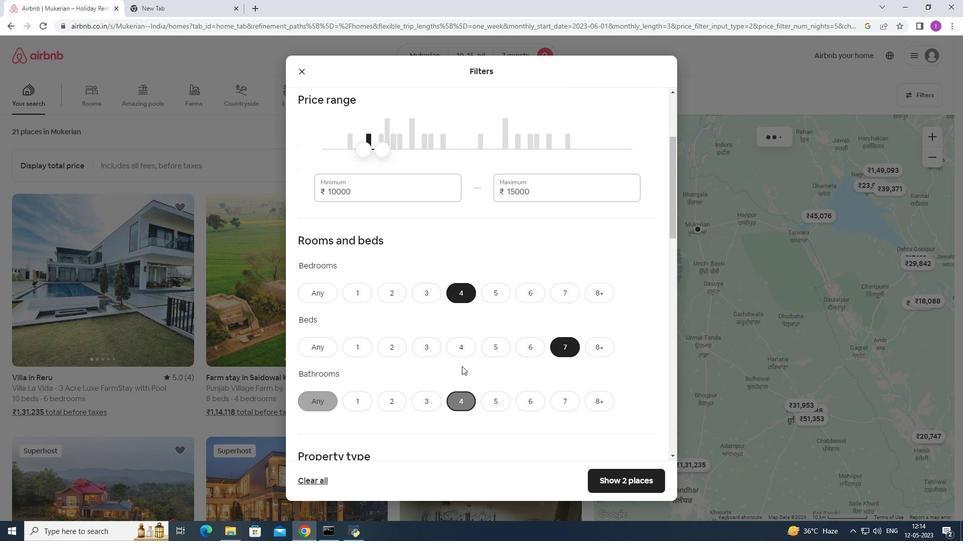 
Action: Mouse scrolled (464, 346) with delta (0, 0)
Screenshot: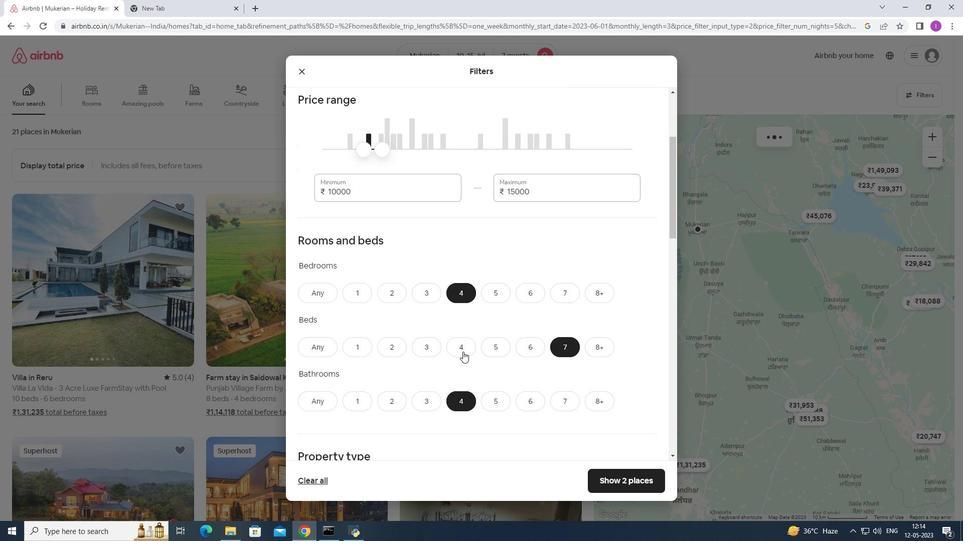 
Action: Mouse scrolled (464, 346) with delta (0, 0)
Screenshot: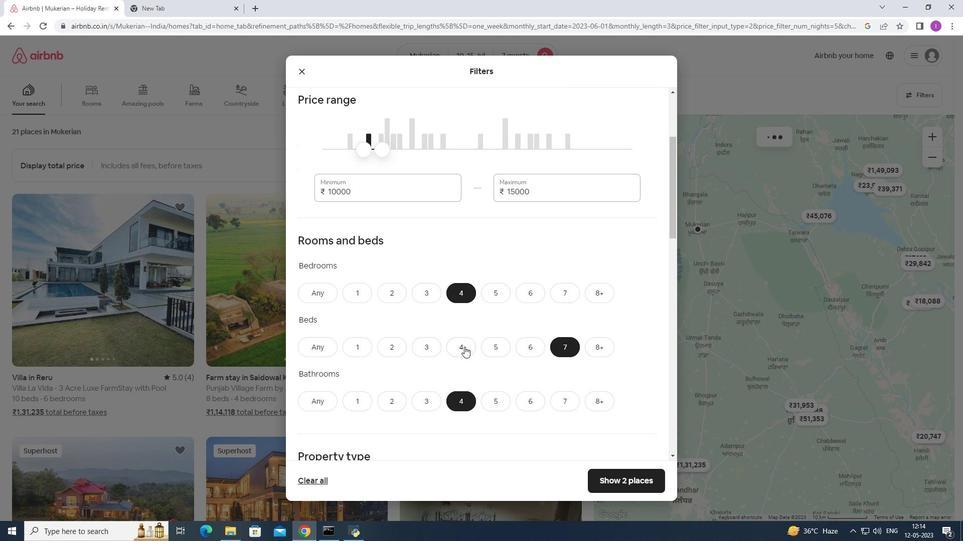 
Action: Mouse scrolled (464, 346) with delta (0, 0)
Screenshot: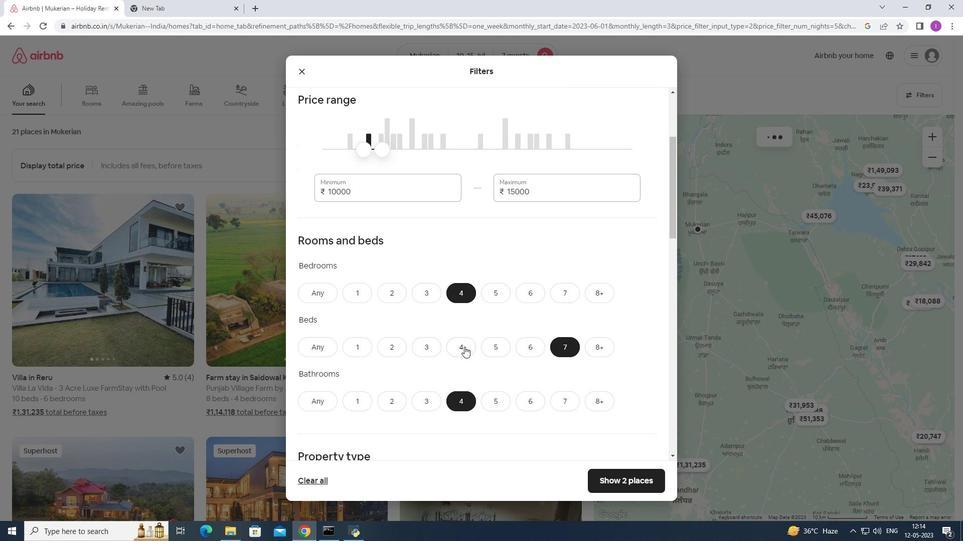 
Action: Mouse scrolled (464, 346) with delta (0, 0)
Screenshot: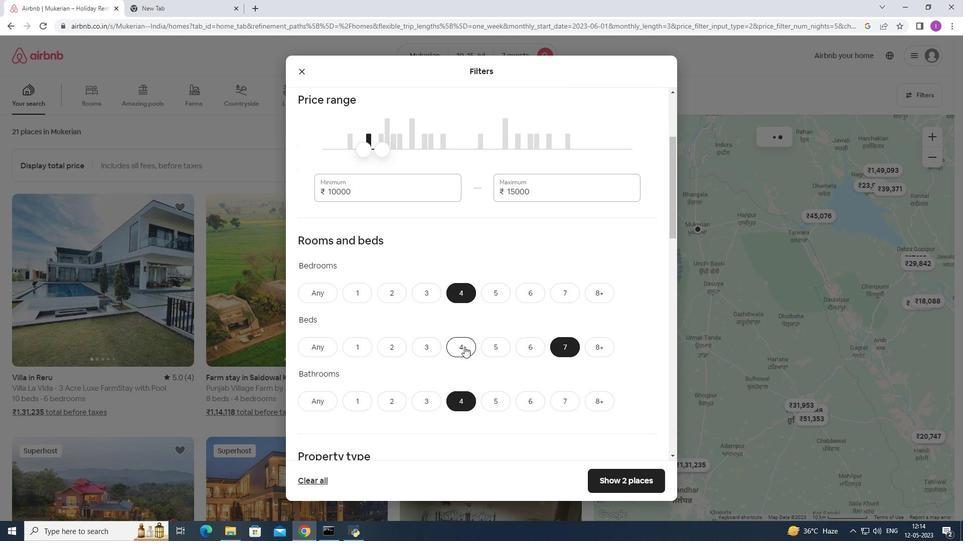 
Action: Mouse moved to (368, 324)
Screenshot: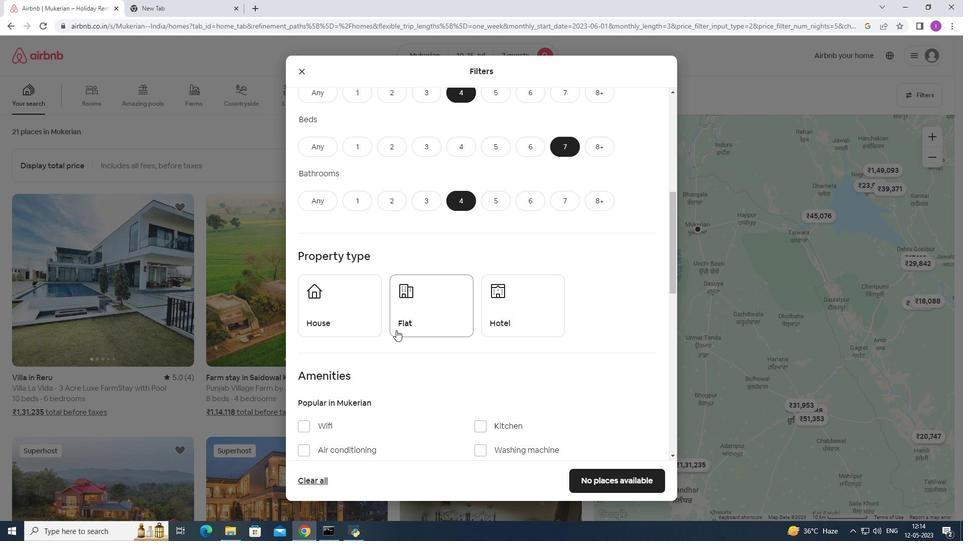 
Action: Mouse pressed left at (368, 324)
Screenshot: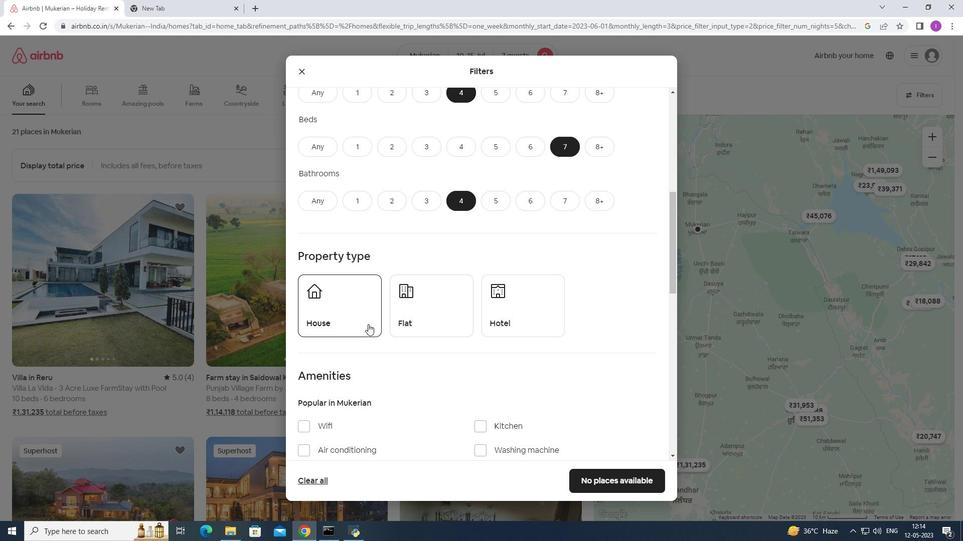 
Action: Mouse moved to (413, 331)
Screenshot: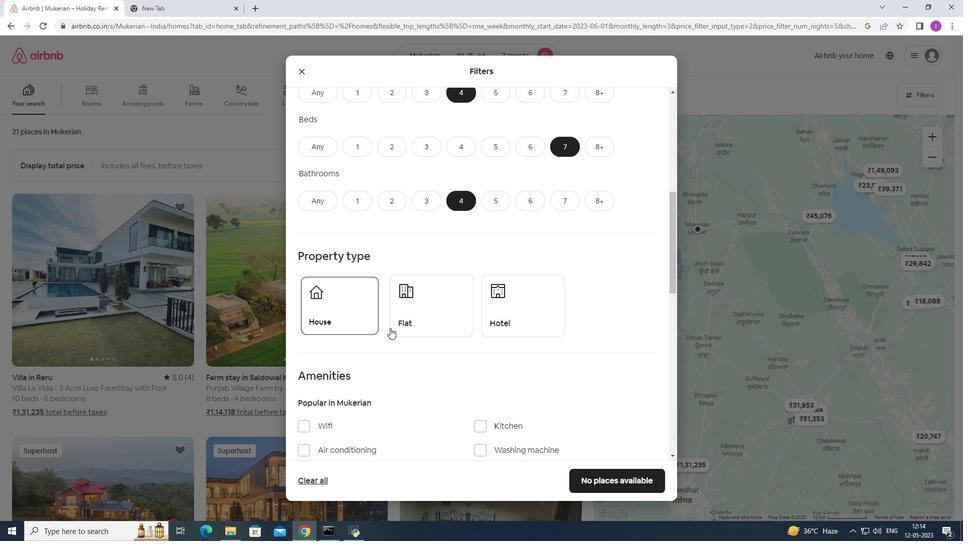 
Action: Mouse pressed left at (413, 331)
Screenshot: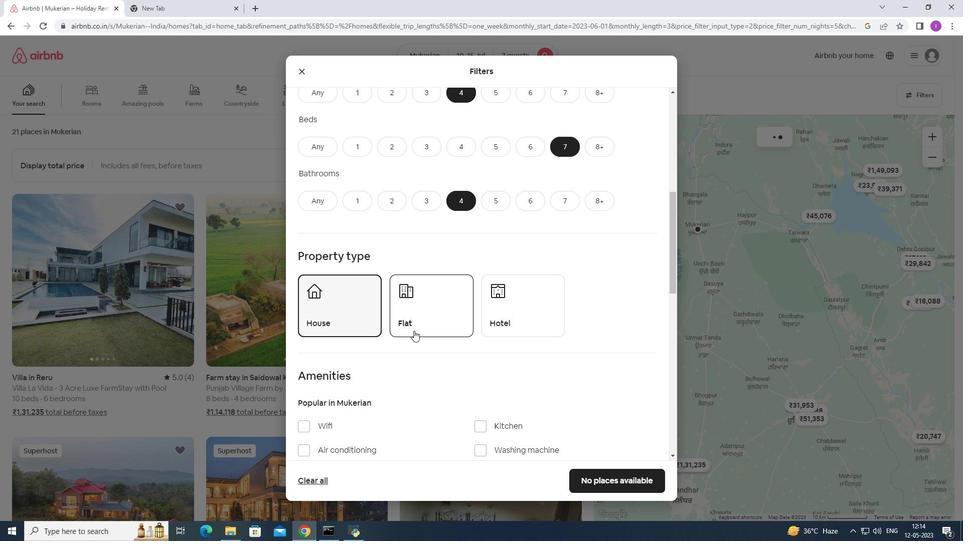 
Action: Mouse moved to (441, 340)
Screenshot: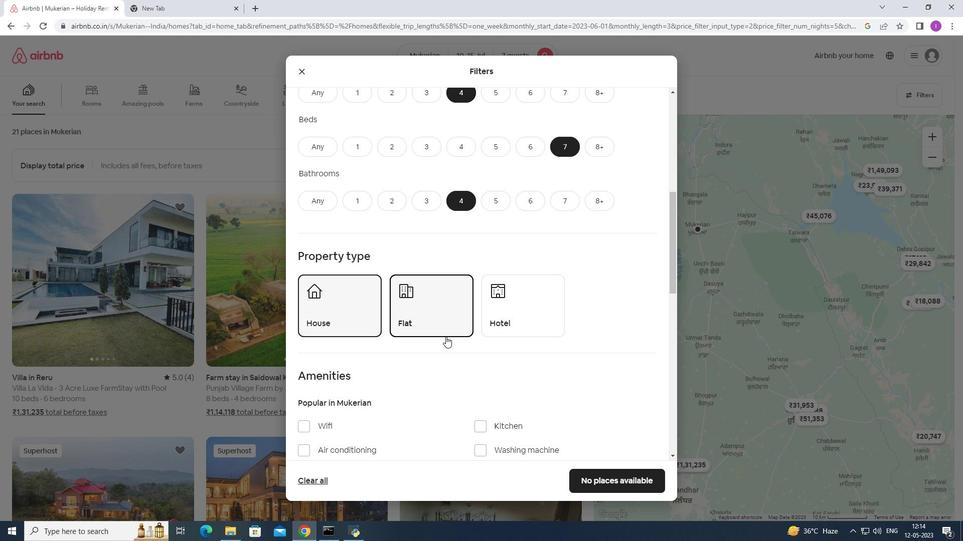 
Action: Mouse scrolled (441, 339) with delta (0, 0)
Screenshot: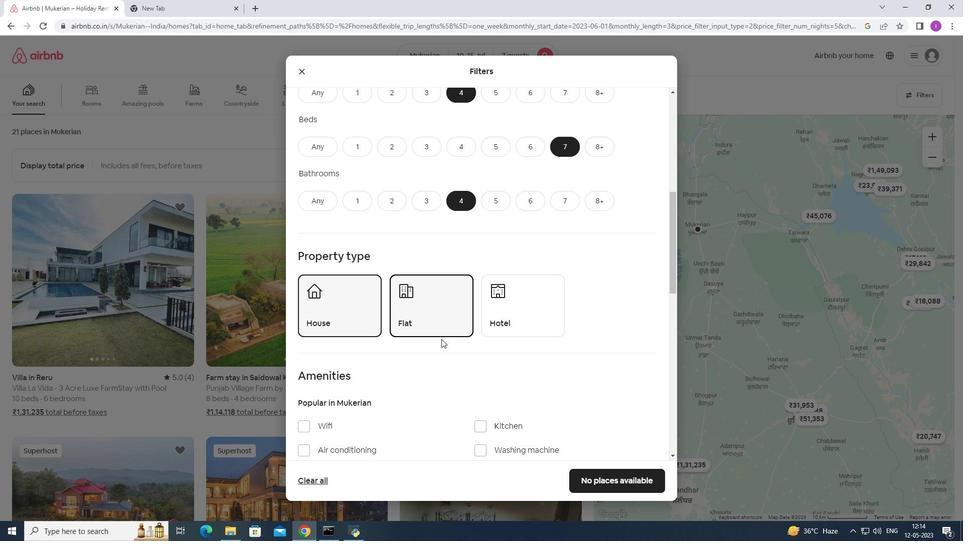 
Action: Mouse scrolled (441, 339) with delta (0, 0)
Screenshot: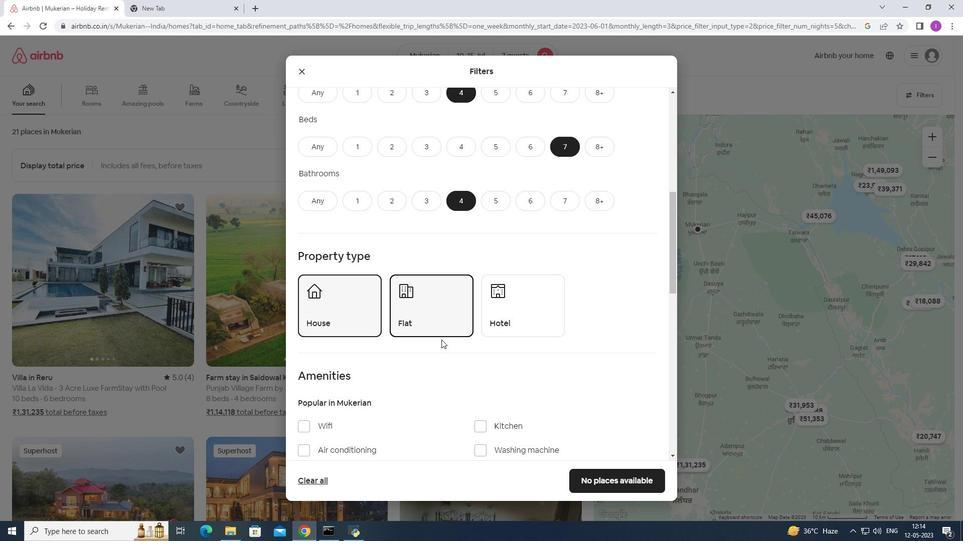 
Action: Mouse moved to (442, 337)
Screenshot: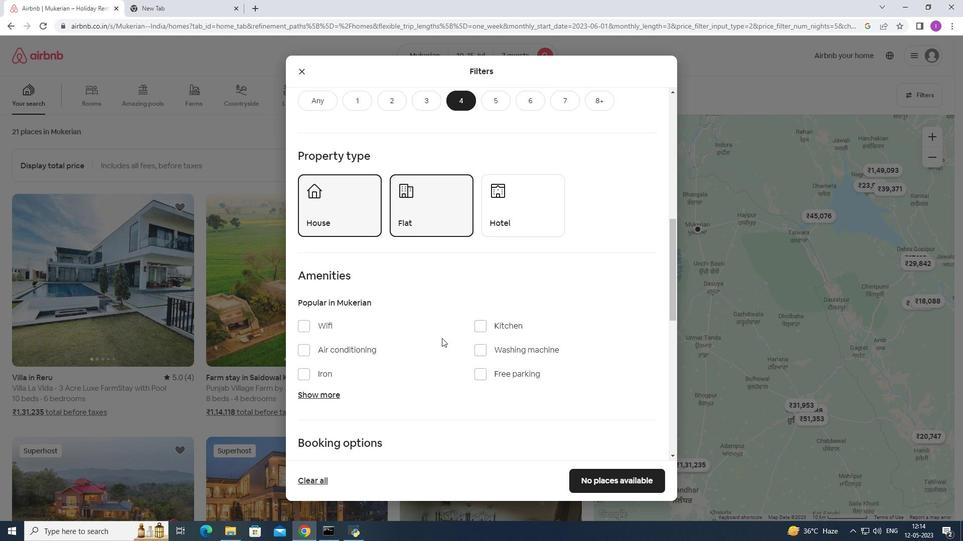 
Action: Mouse scrolled (442, 337) with delta (0, 0)
Screenshot: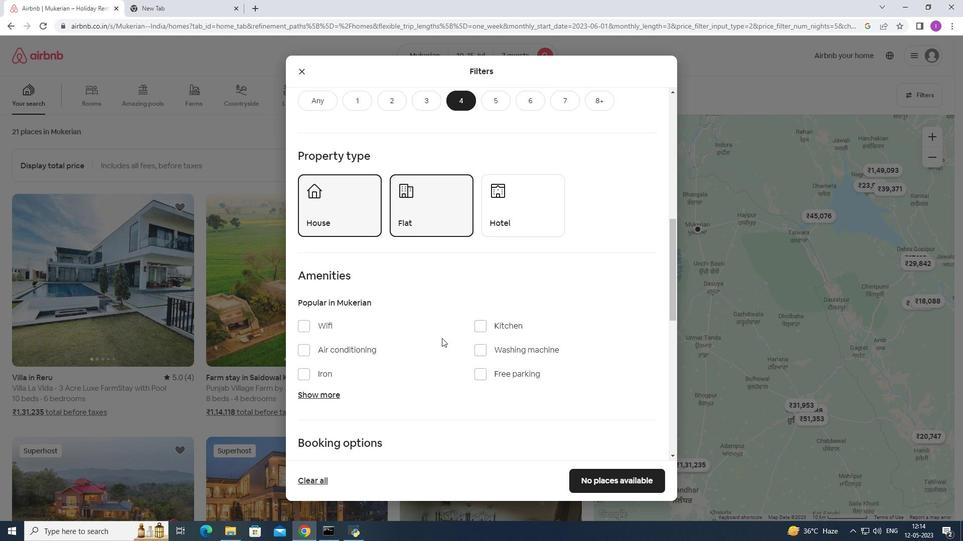 
Action: Mouse scrolled (442, 337) with delta (0, 0)
Screenshot: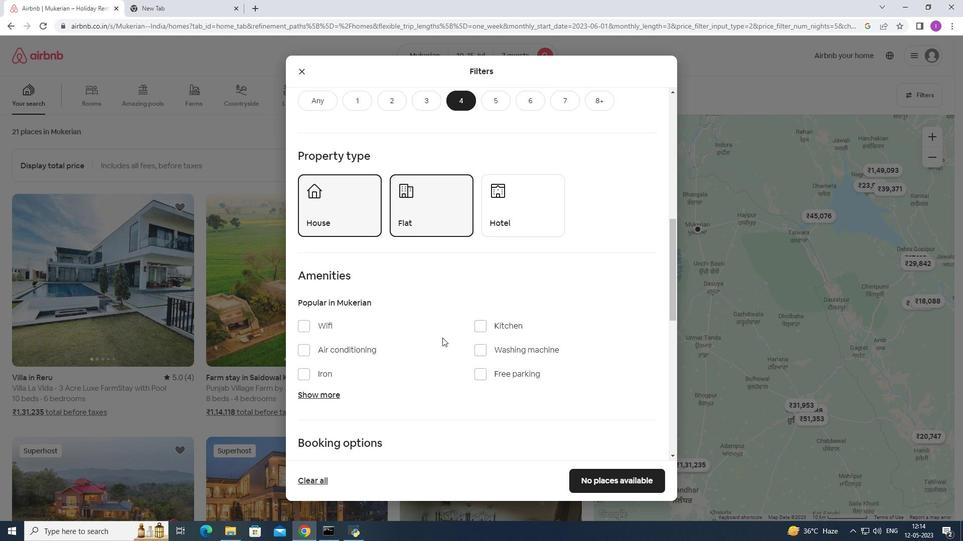 
Action: Mouse moved to (307, 226)
Screenshot: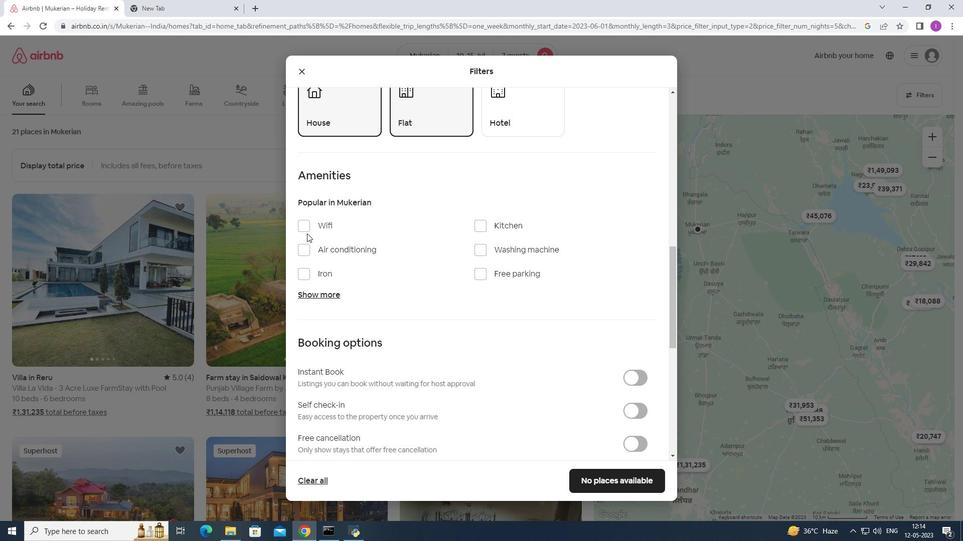 
Action: Mouse pressed left at (307, 226)
Screenshot: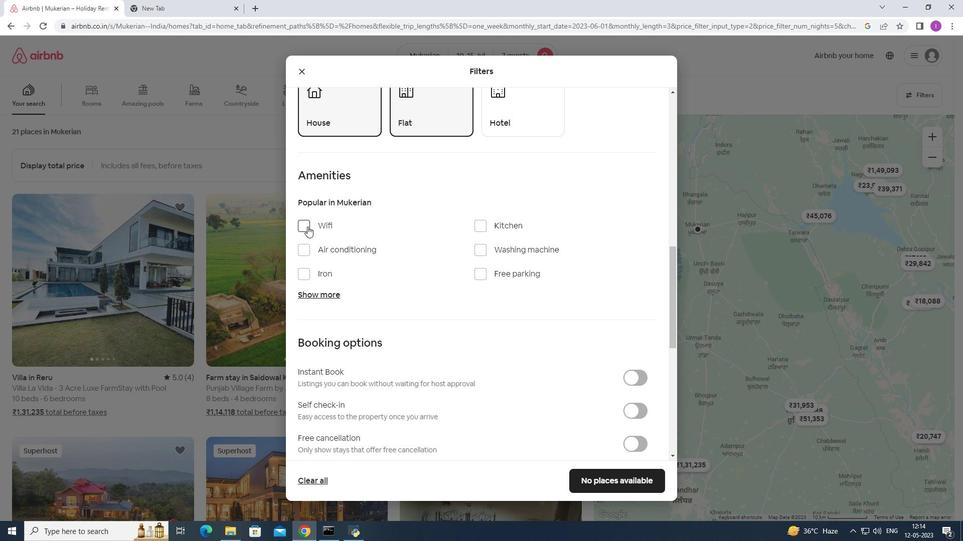 
Action: Mouse moved to (477, 274)
Screenshot: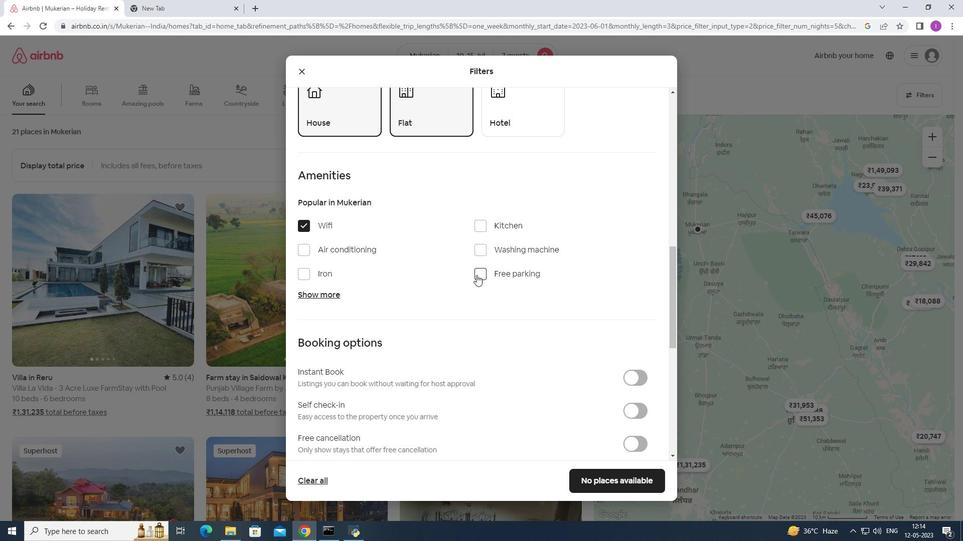 
Action: Mouse pressed left at (477, 274)
Screenshot: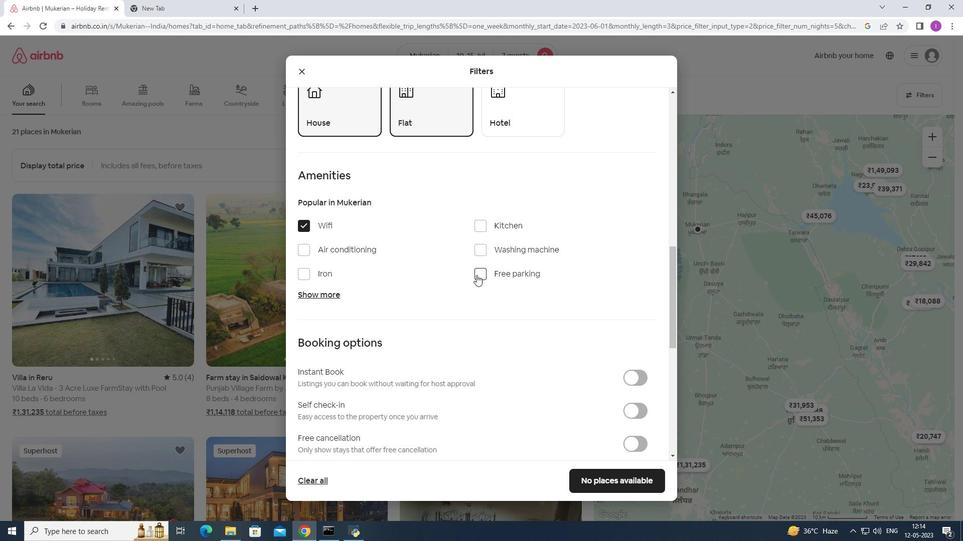 
Action: Mouse moved to (308, 295)
Screenshot: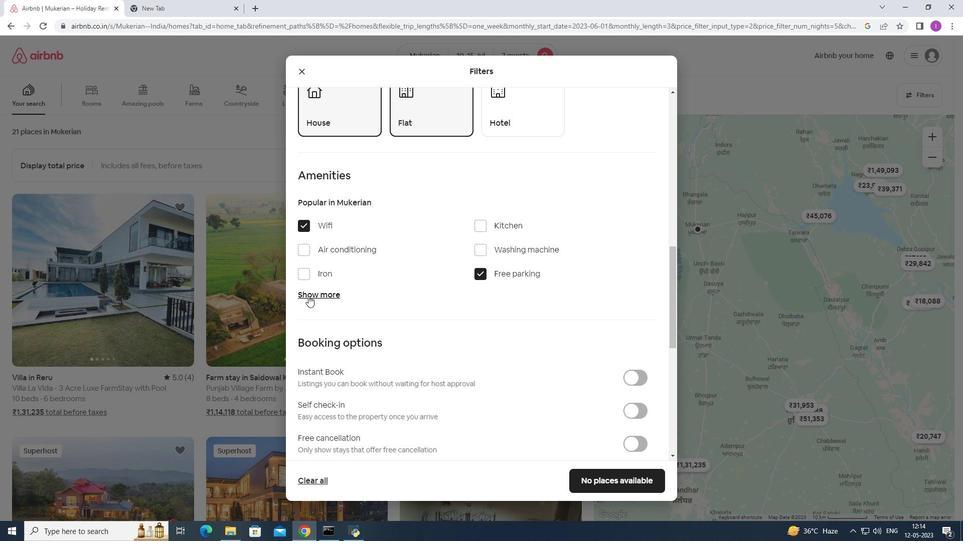 
Action: Mouse pressed left at (308, 295)
Screenshot: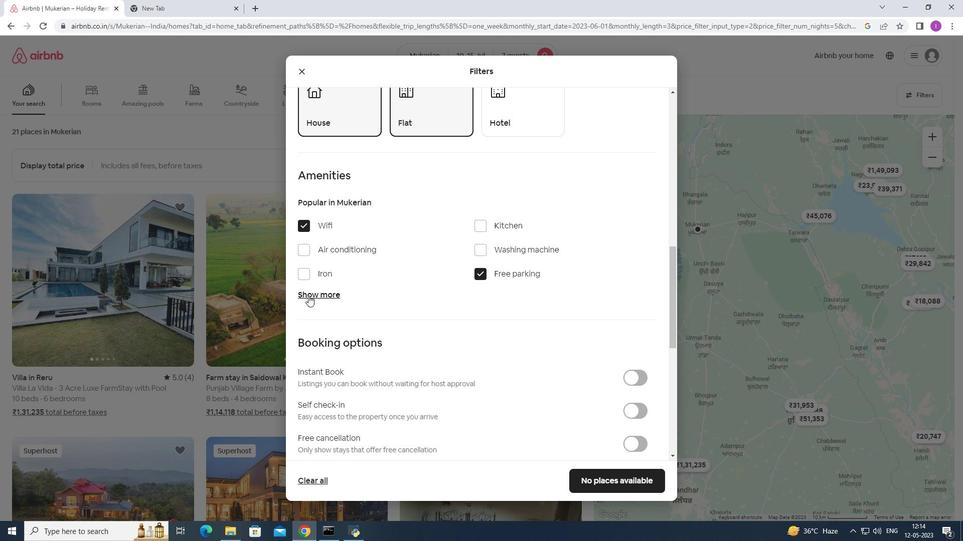 
Action: Mouse moved to (484, 358)
Screenshot: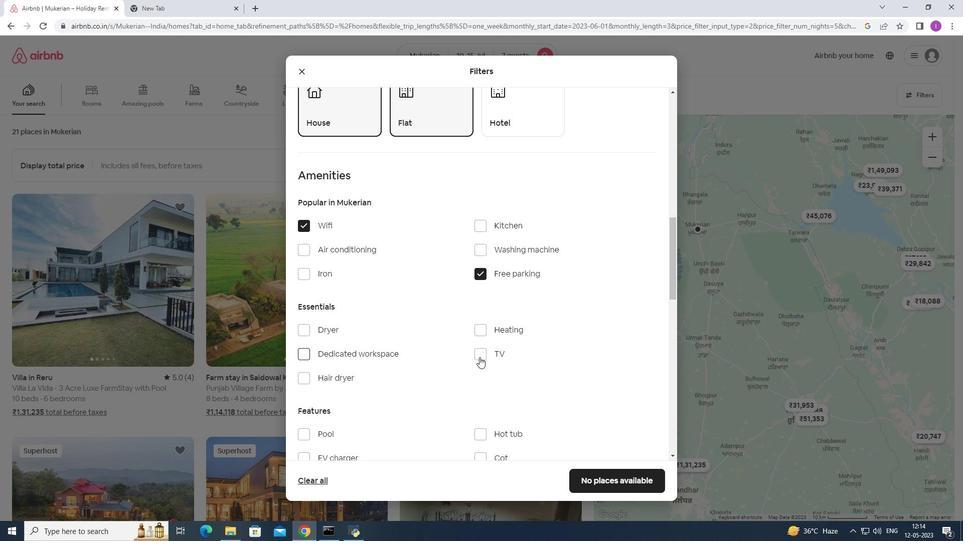 
Action: Mouse pressed left at (484, 358)
Screenshot: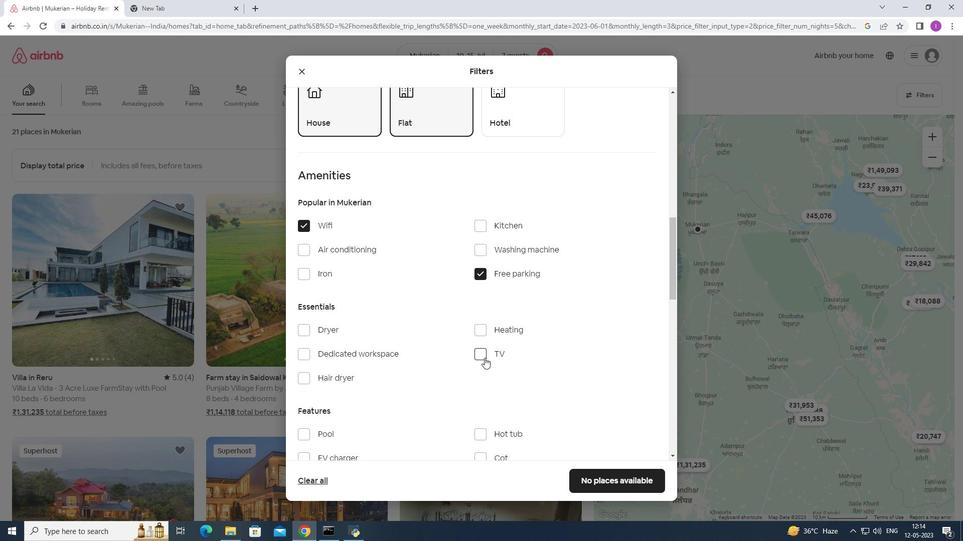 
Action: Mouse moved to (384, 350)
Screenshot: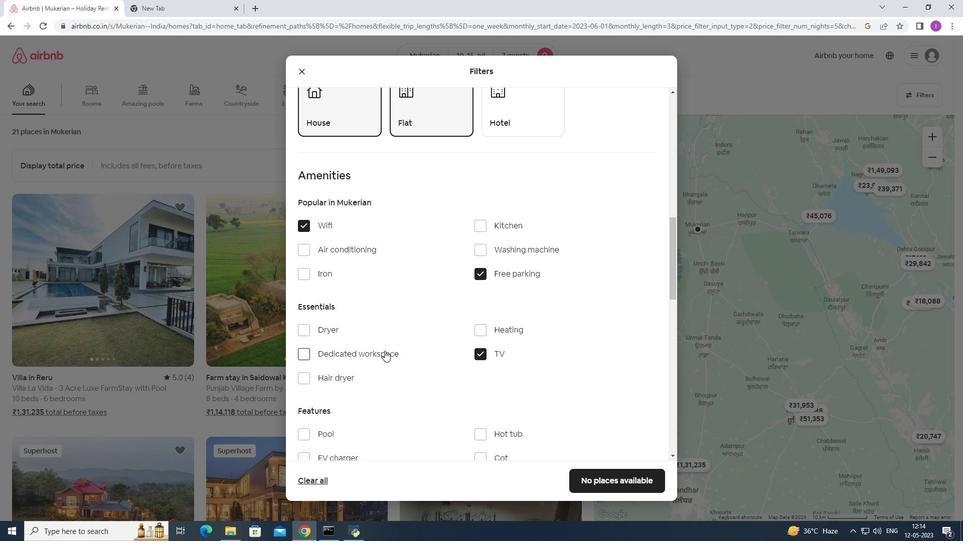 
Action: Mouse scrolled (384, 350) with delta (0, 0)
Screenshot: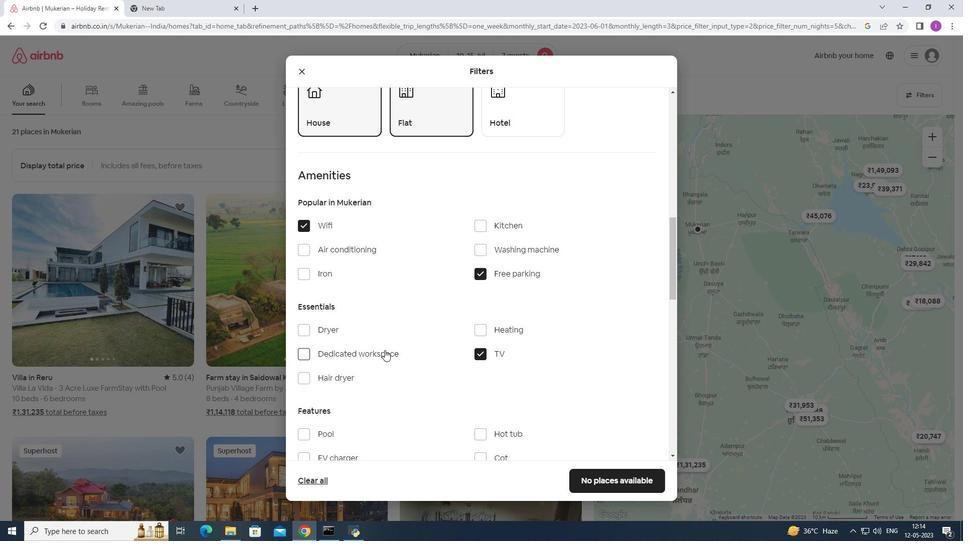 
Action: Mouse scrolled (384, 350) with delta (0, 0)
Screenshot: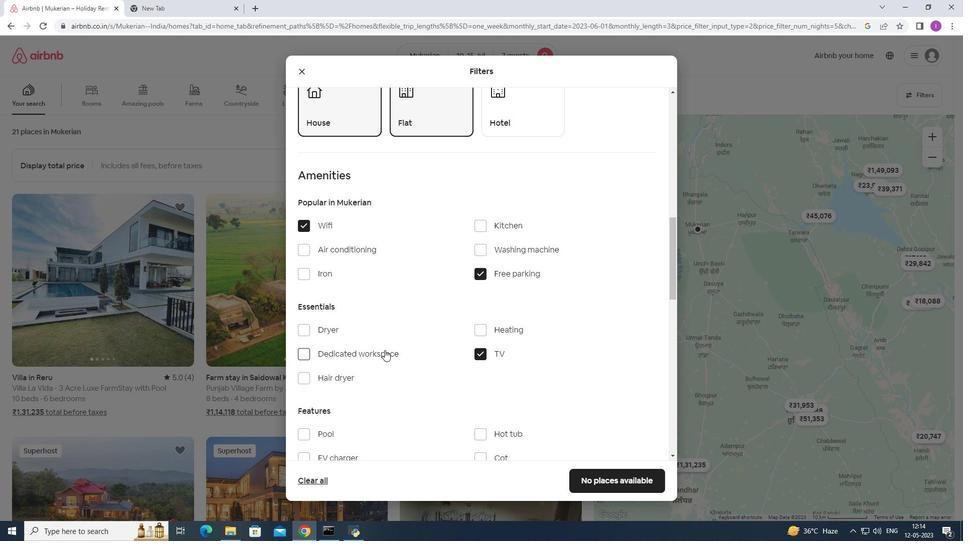 
Action: Mouse moved to (384, 348)
Screenshot: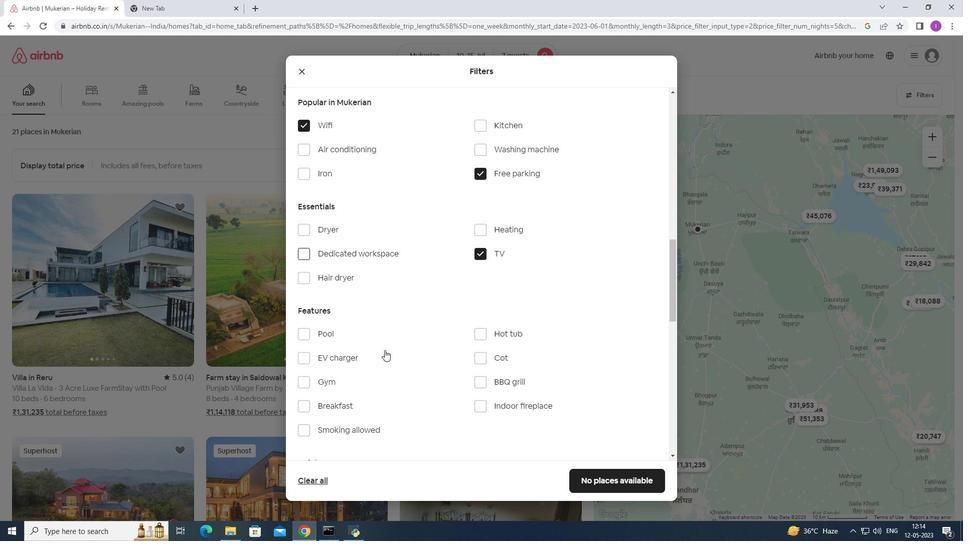
Action: Mouse scrolled (384, 348) with delta (0, 0)
Screenshot: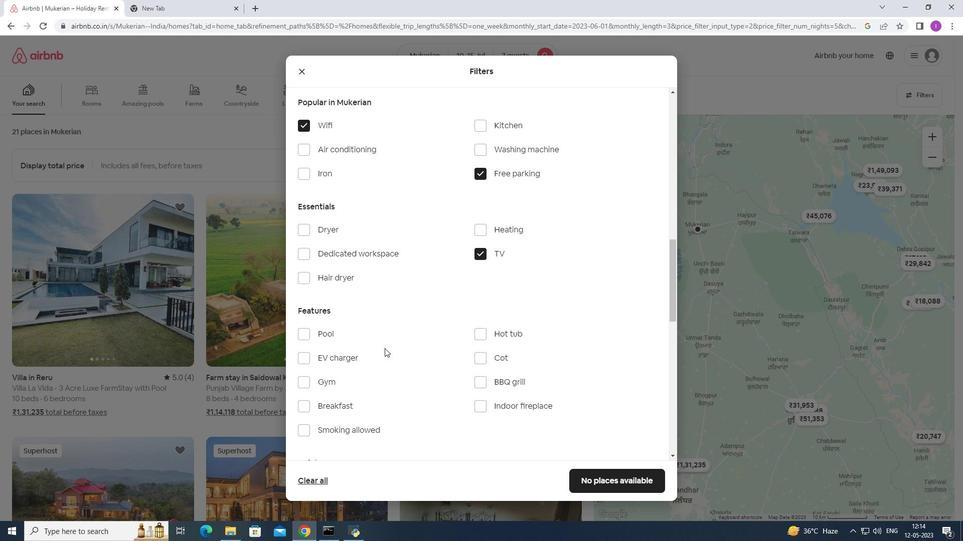 
Action: Mouse moved to (299, 330)
Screenshot: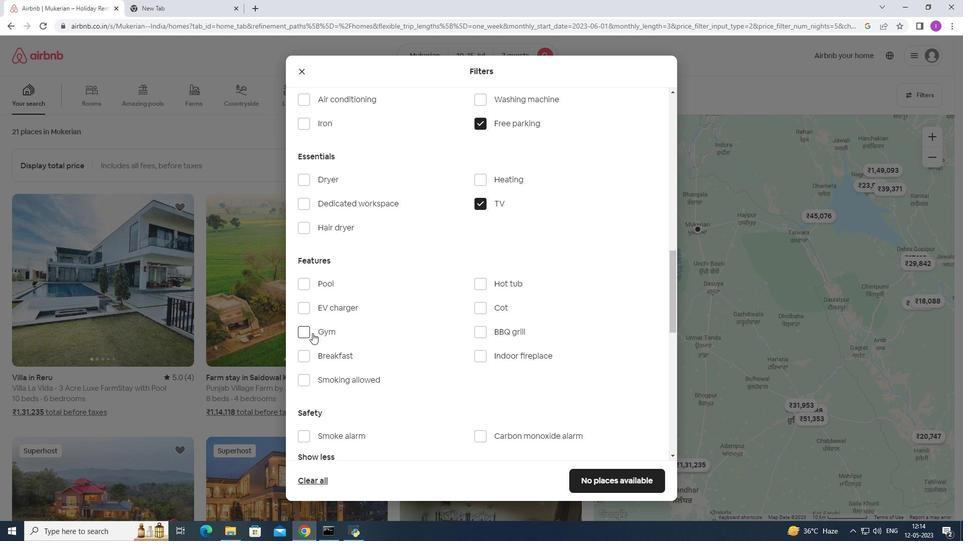 
Action: Mouse pressed left at (299, 330)
Screenshot: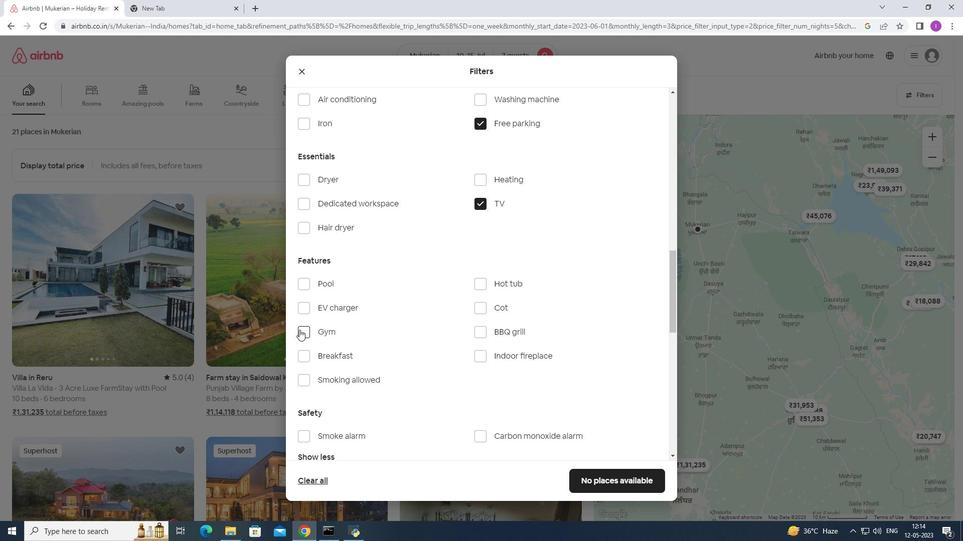
Action: Mouse moved to (304, 357)
Screenshot: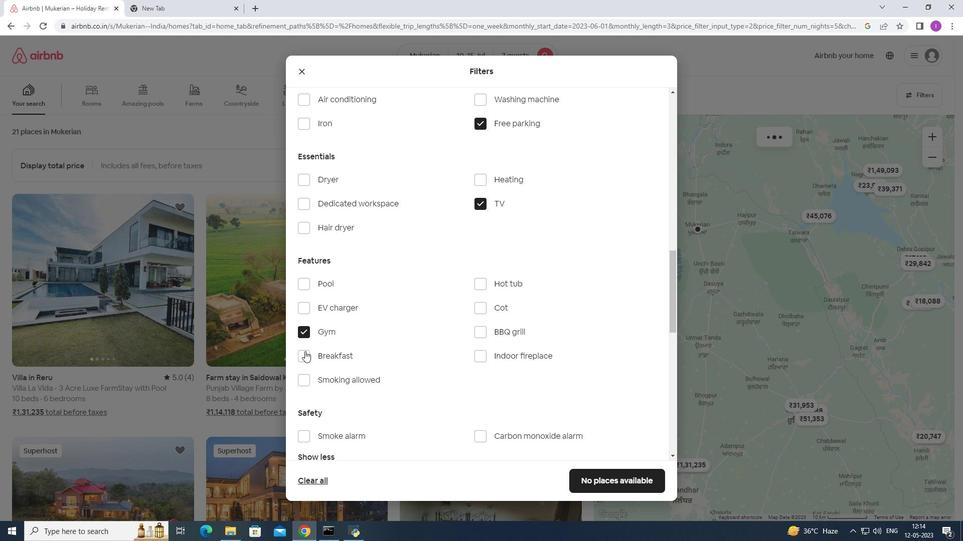 
Action: Mouse pressed left at (304, 357)
Screenshot: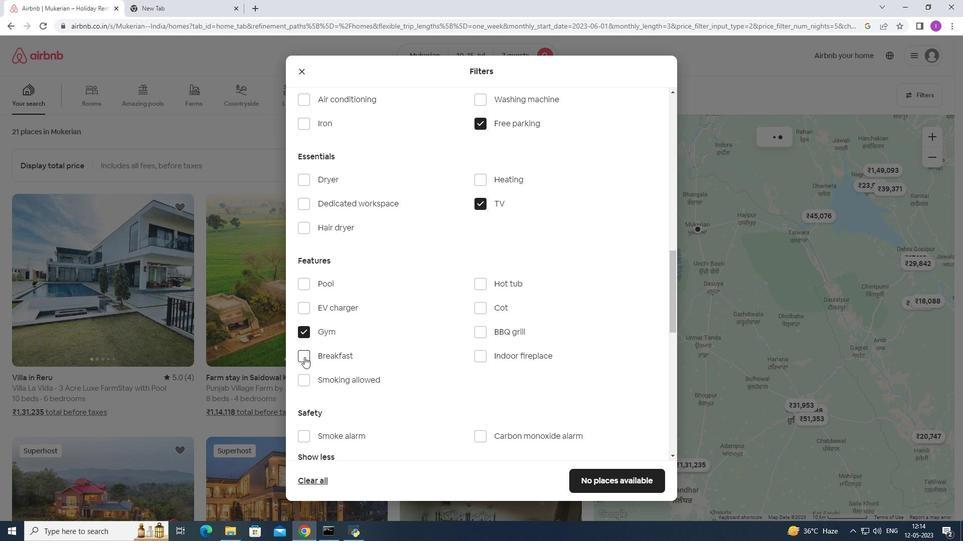 
Action: Mouse moved to (372, 340)
Screenshot: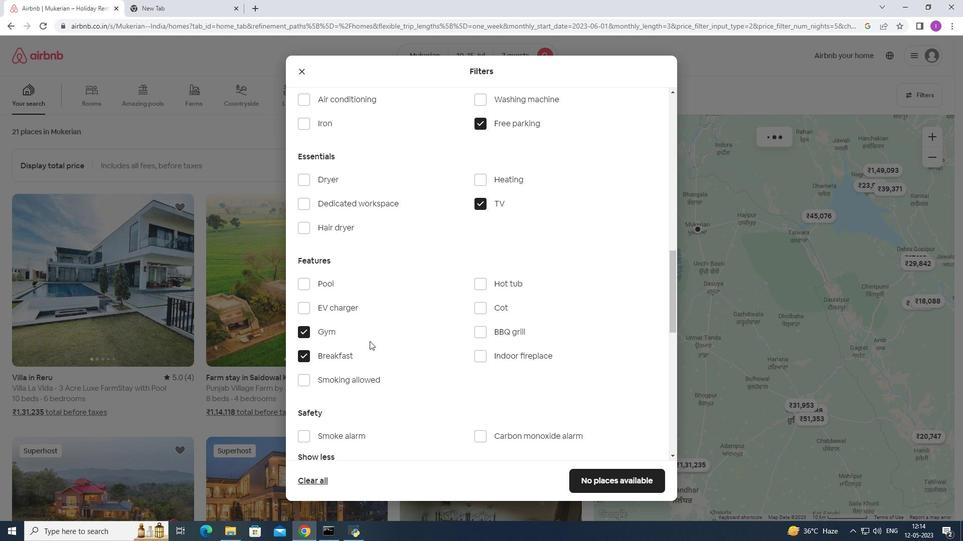 
Action: Mouse scrolled (372, 340) with delta (0, 0)
Screenshot: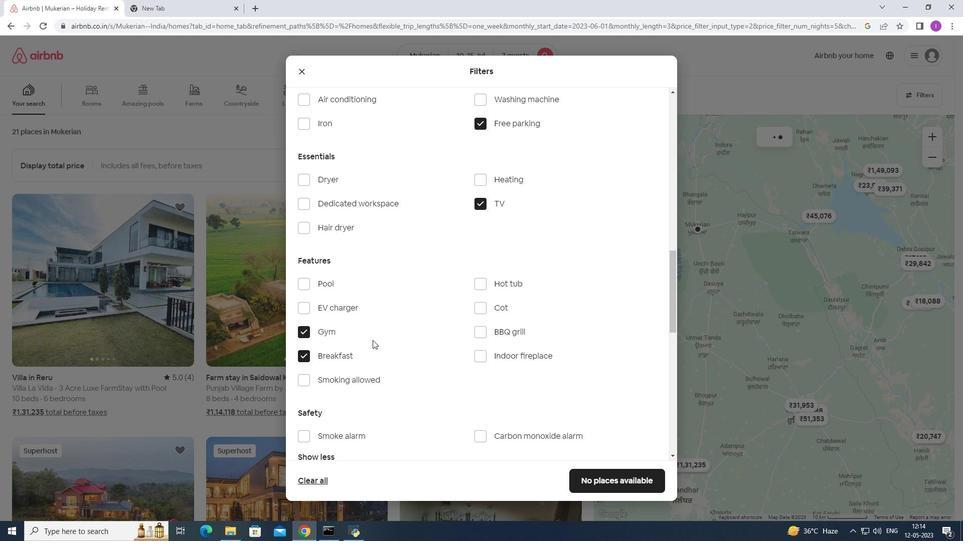 
Action: Mouse scrolled (372, 340) with delta (0, 0)
Screenshot: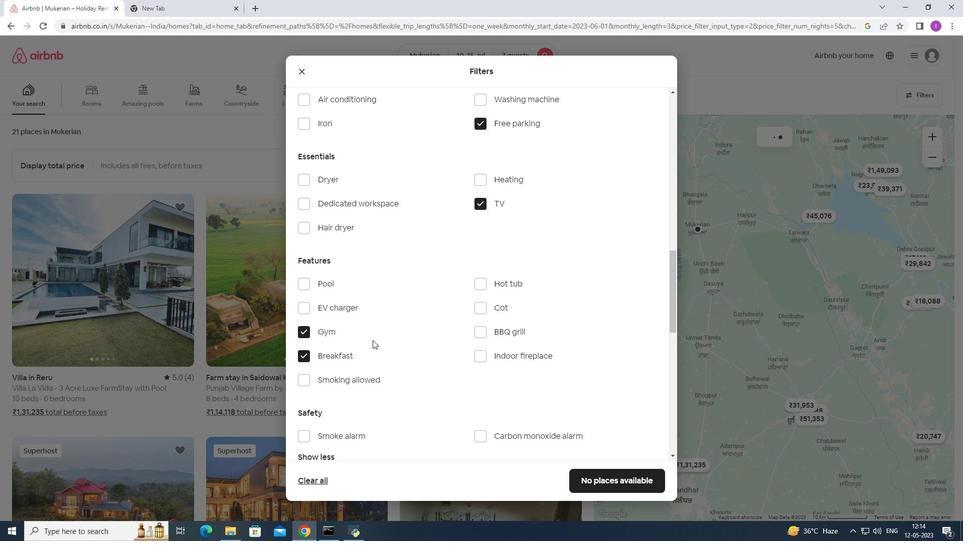 
Action: Mouse scrolled (372, 340) with delta (0, 0)
Screenshot: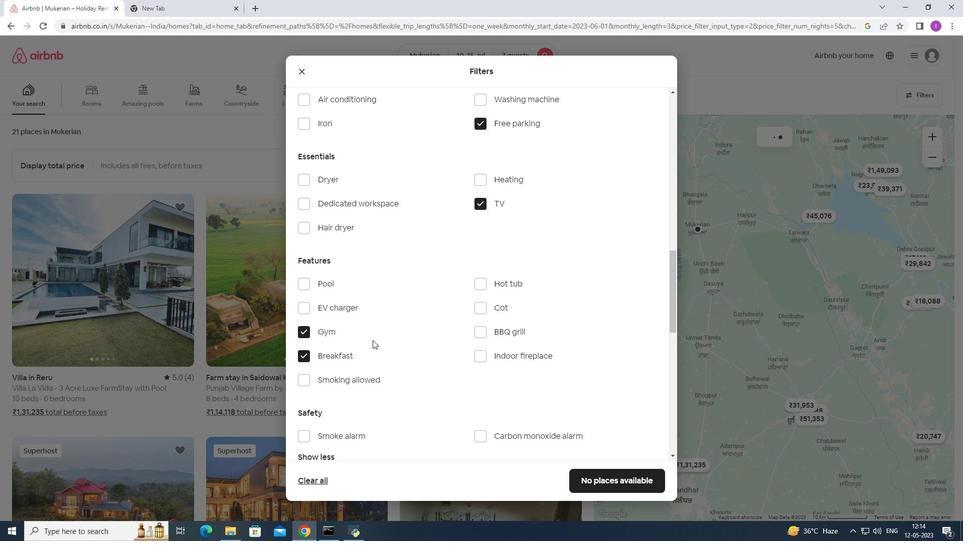 
Action: Mouse moved to (381, 332)
Screenshot: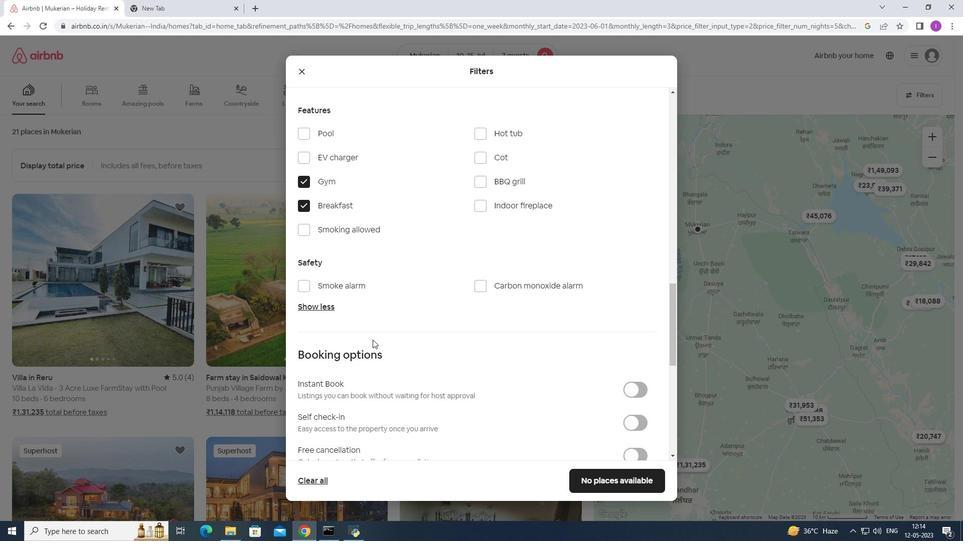 
Action: Mouse scrolled (381, 331) with delta (0, 0)
Screenshot: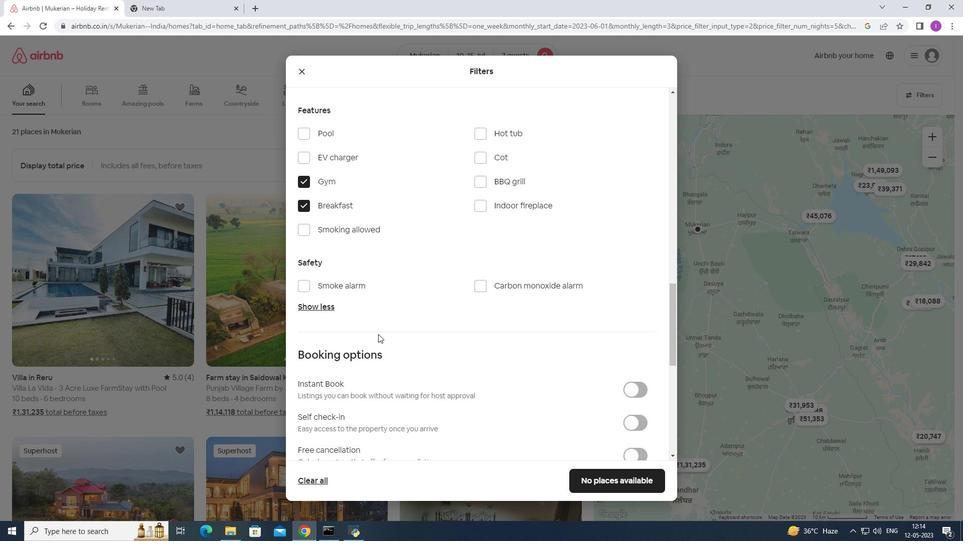 
Action: Mouse scrolled (381, 331) with delta (0, 0)
Screenshot: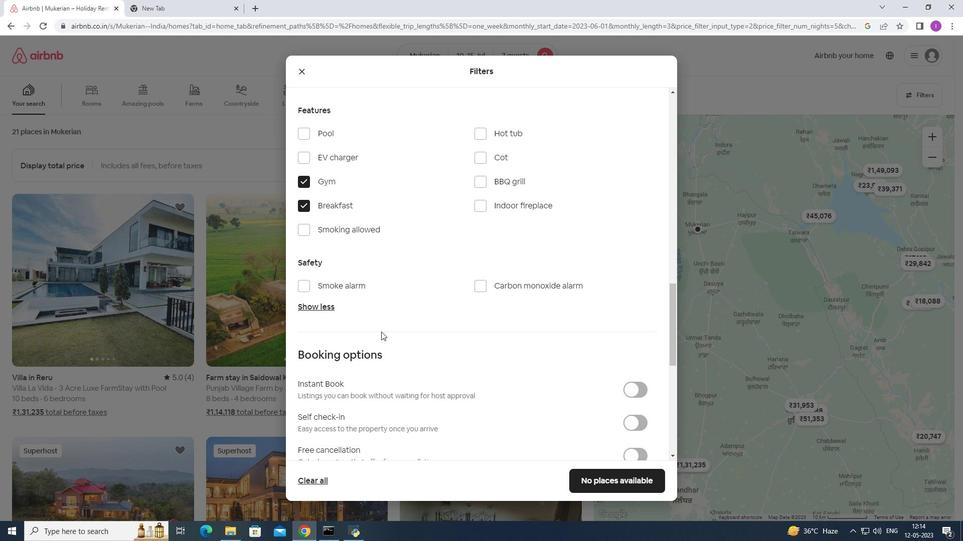 
Action: Mouse moved to (382, 333)
Screenshot: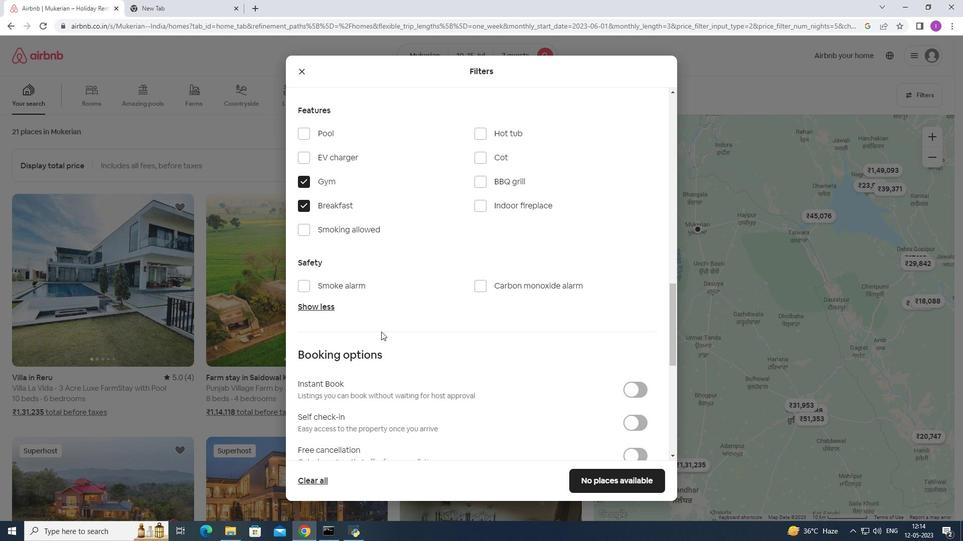 
Action: Mouse scrolled (382, 333) with delta (0, 0)
Screenshot: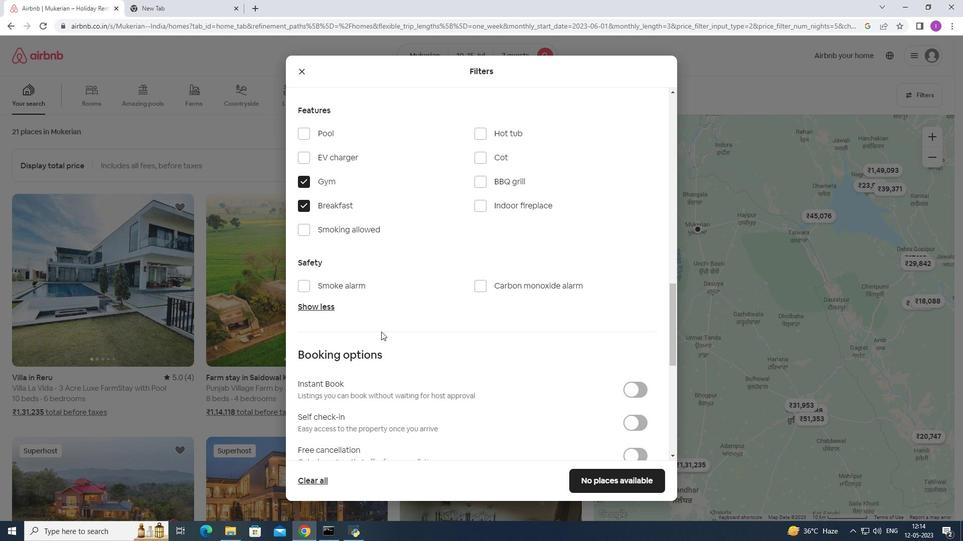 
Action: Mouse moved to (642, 274)
Screenshot: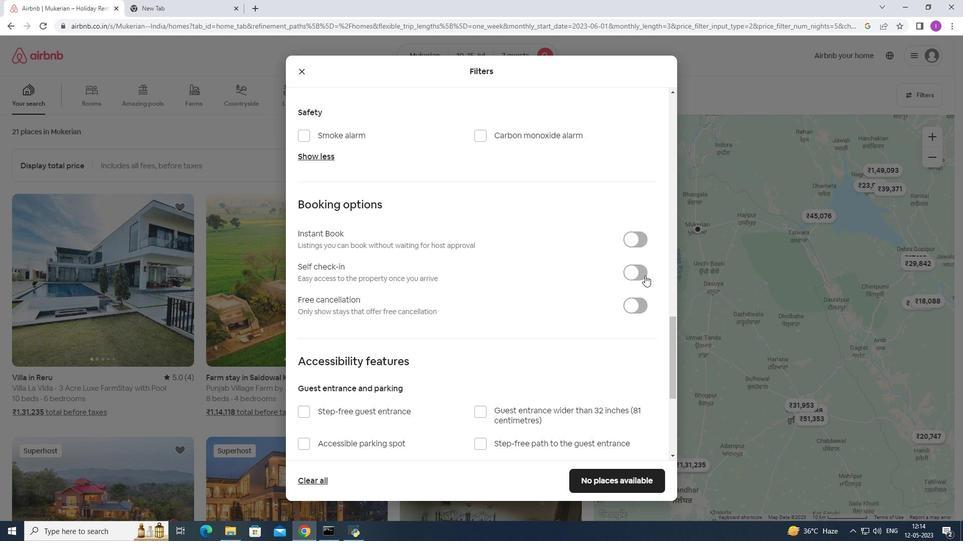 
Action: Mouse pressed left at (642, 274)
Screenshot: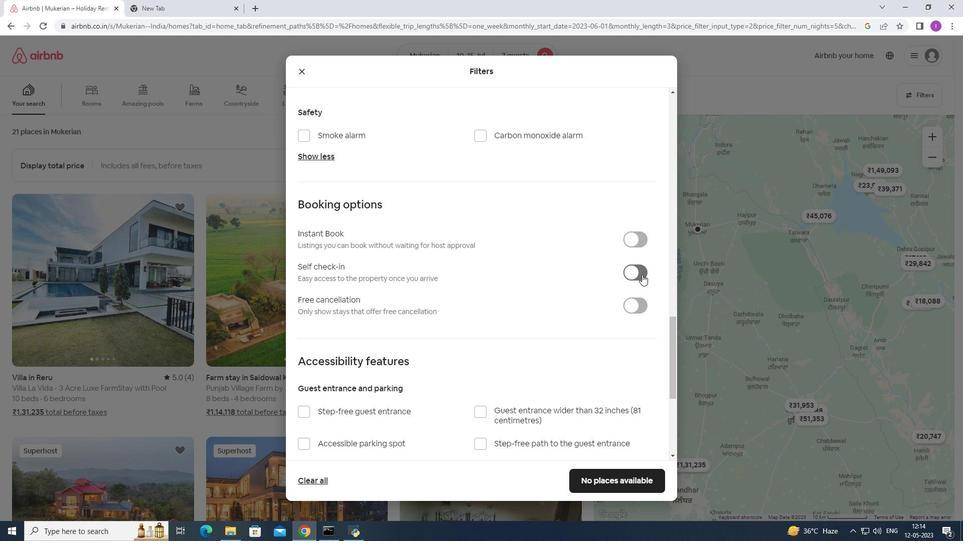 
Action: Mouse moved to (531, 324)
Screenshot: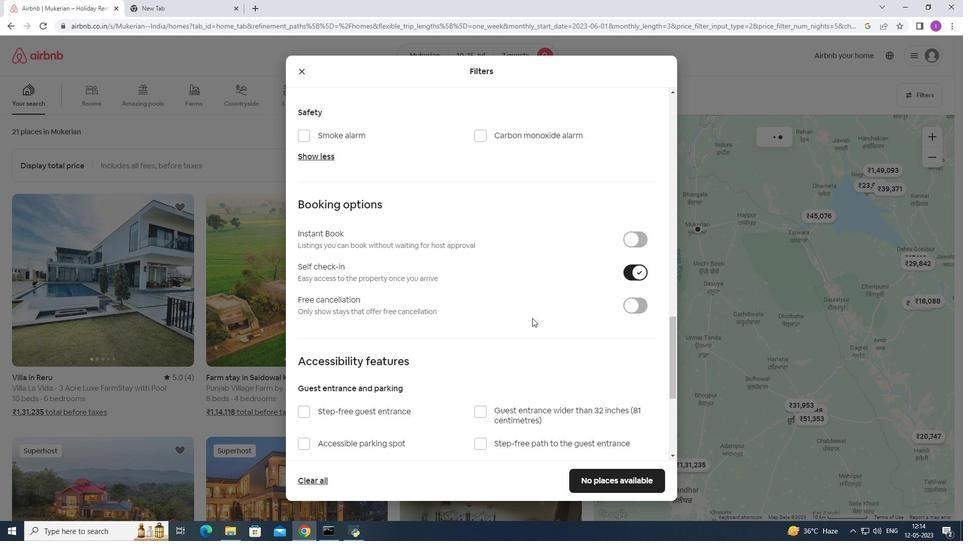 
Action: Mouse scrolled (531, 323) with delta (0, 0)
Screenshot: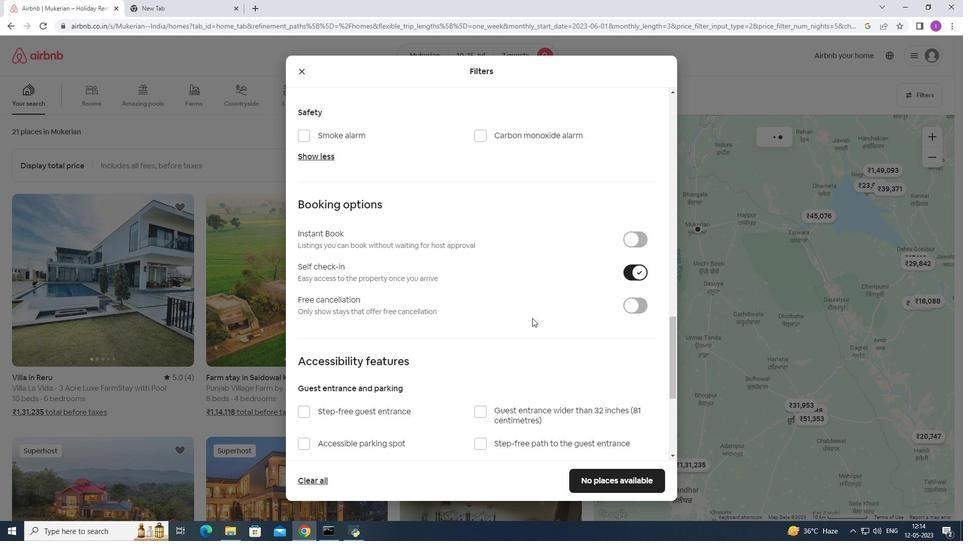 
Action: Mouse moved to (530, 326)
Screenshot: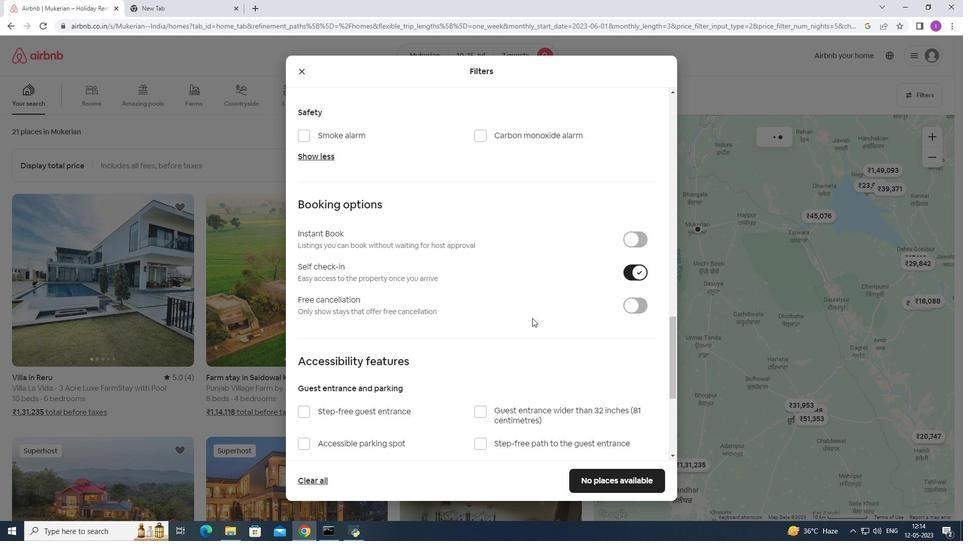 
Action: Mouse scrolled (530, 325) with delta (0, 0)
Screenshot: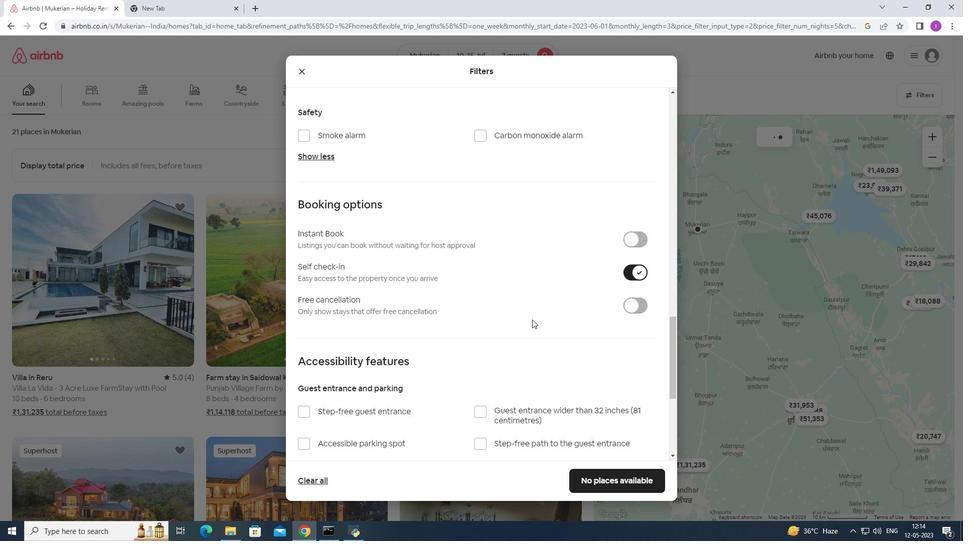 
Action: Mouse moved to (529, 329)
Screenshot: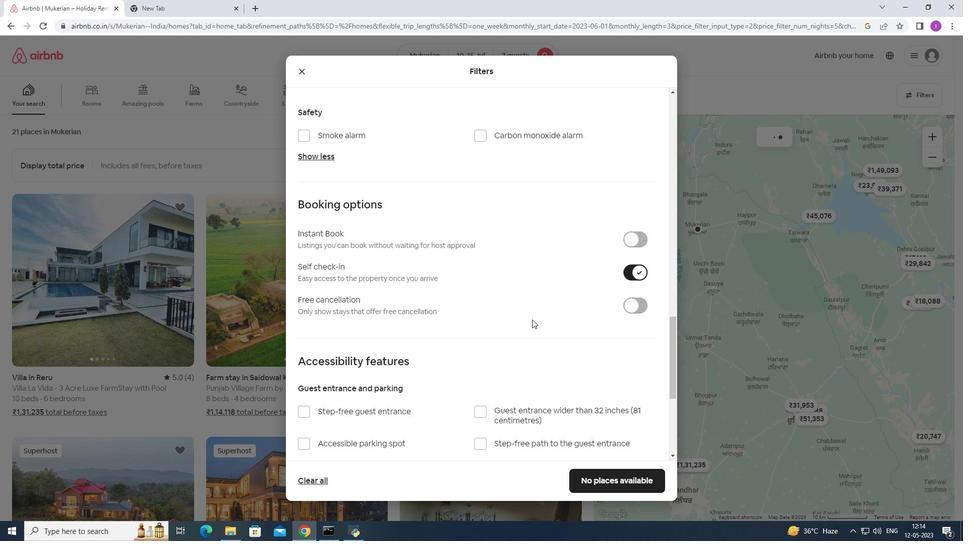 
Action: Mouse scrolled (529, 328) with delta (0, 0)
Screenshot: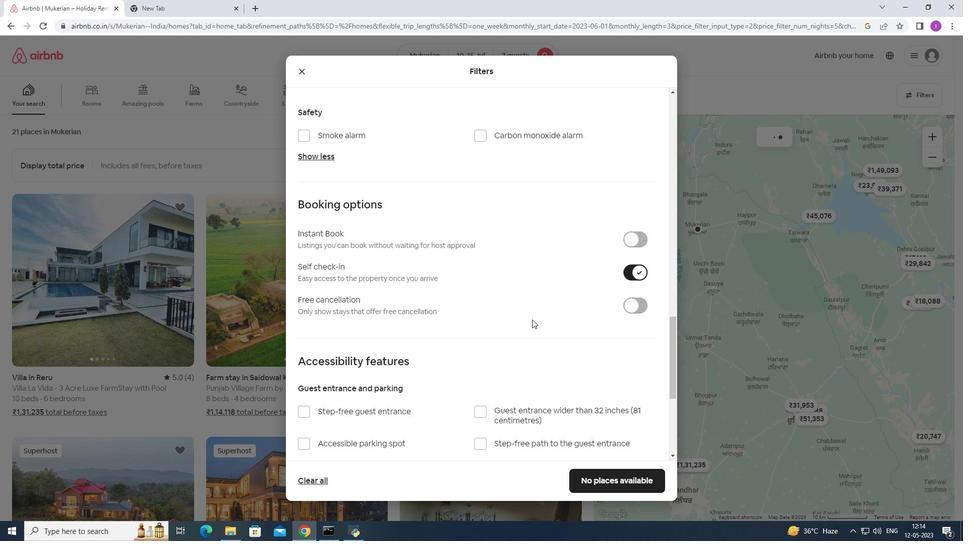
Action: Mouse scrolled (529, 328) with delta (0, 0)
Screenshot: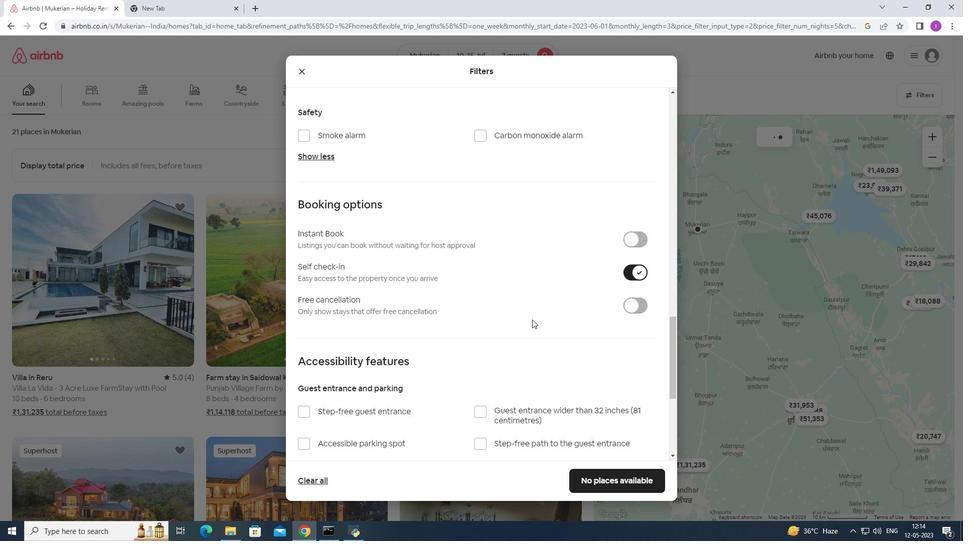 
Action: Mouse moved to (528, 333)
Screenshot: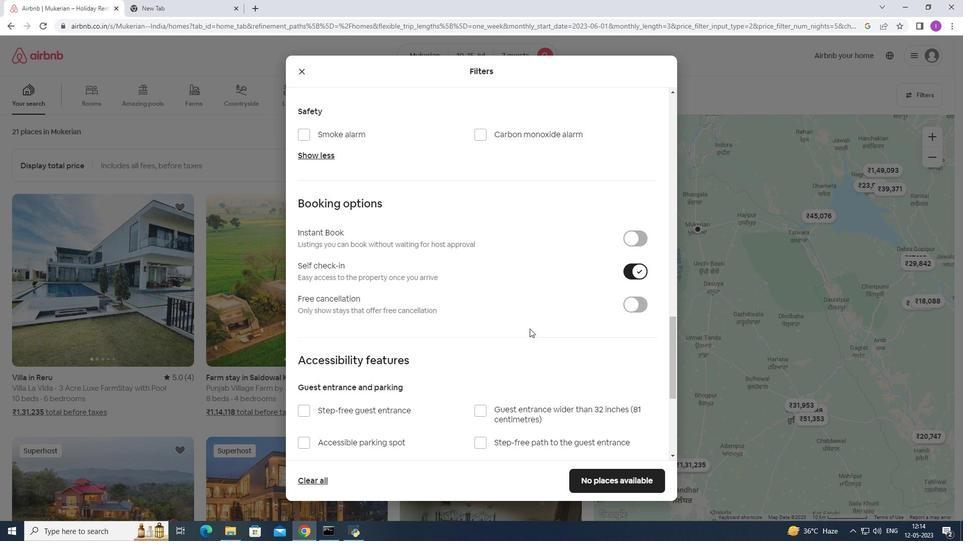 
Action: Mouse scrolled (528, 332) with delta (0, 0)
Screenshot: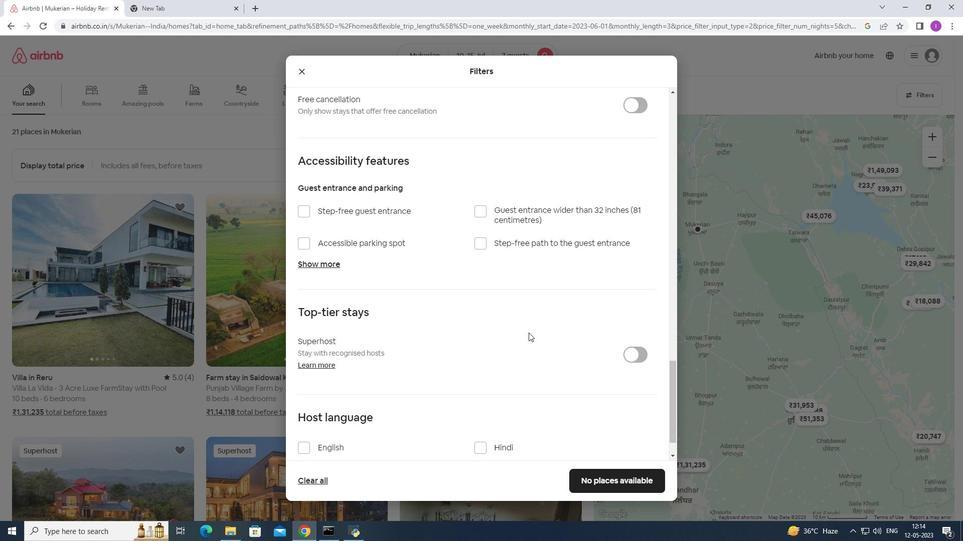 
Action: Mouse scrolled (528, 332) with delta (0, 0)
Screenshot: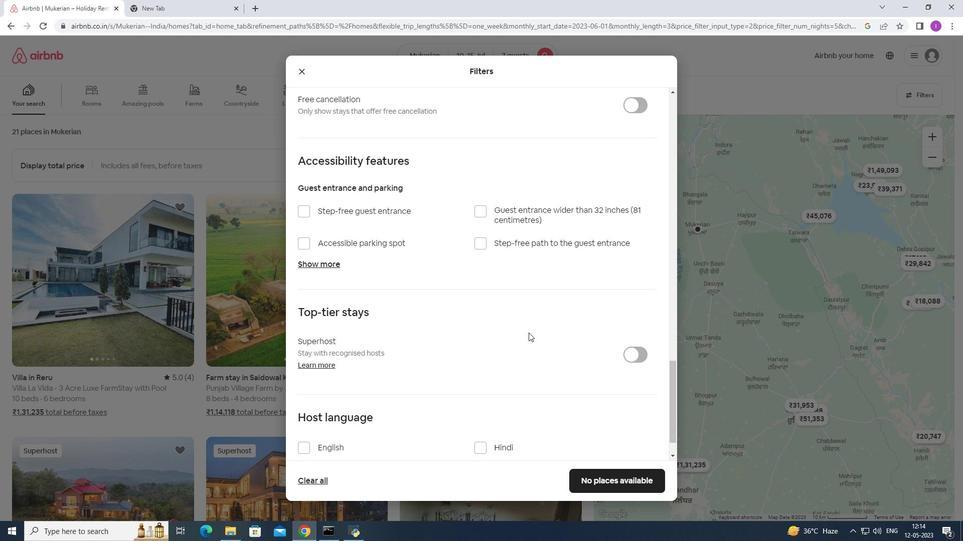 
Action: Mouse scrolled (528, 332) with delta (0, 0)
Screenshot: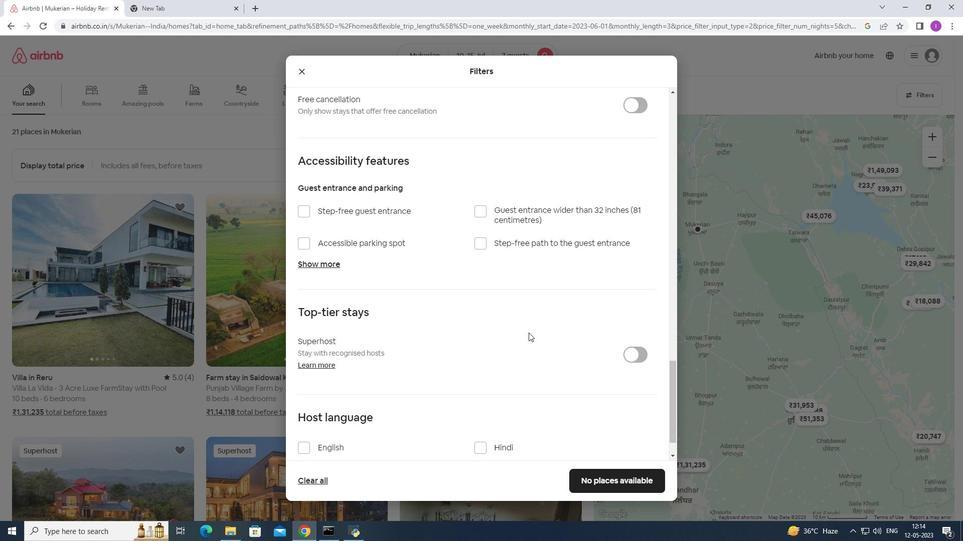 
Action: Mouse scrolled (528, 332) with delta (0, 0)
Screenshot: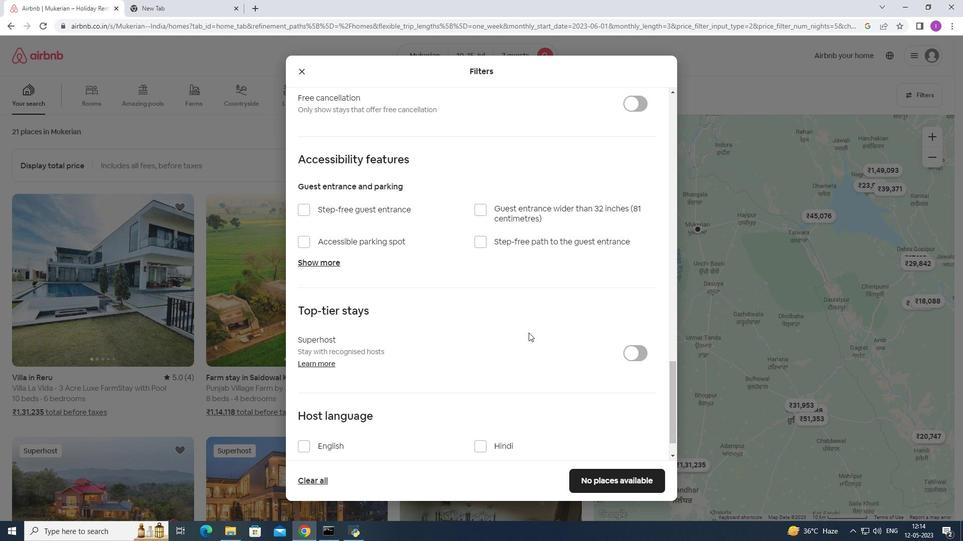 
Action: Mouse moved to (529, 334)
Screenshot: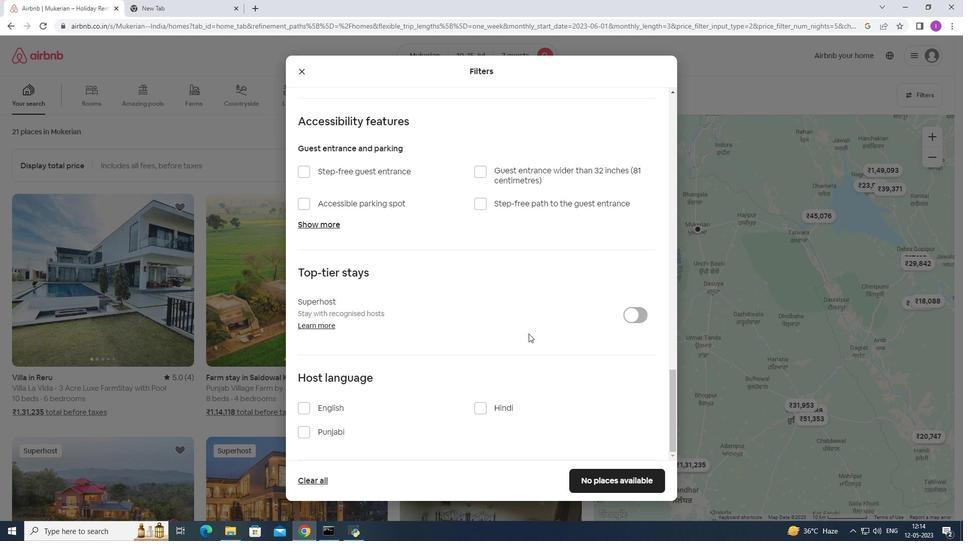 
Action: Mouse scrolled (529, 333) with delta (0, 0)
Screenshot: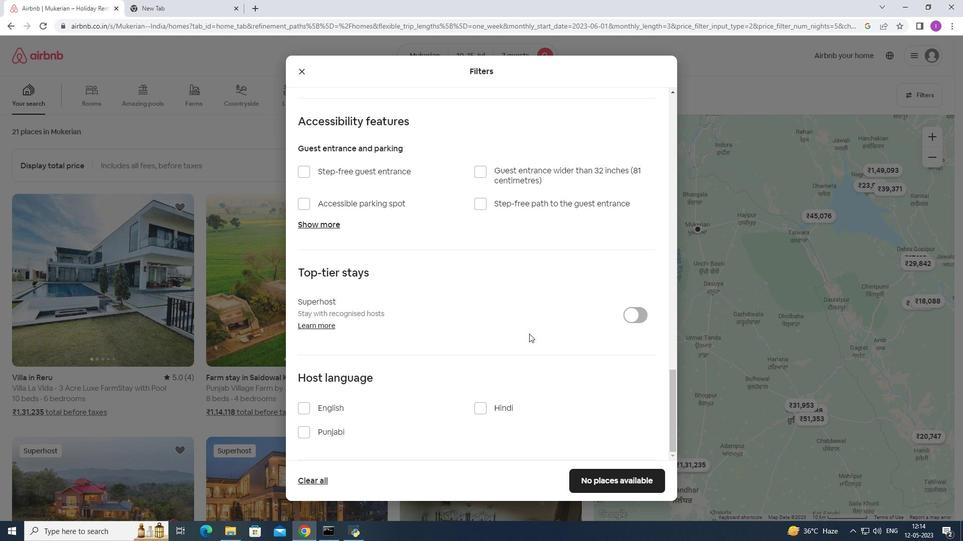 
Action: Mouse scrolled (529, 333) with delta (0, 0)
Screenshot: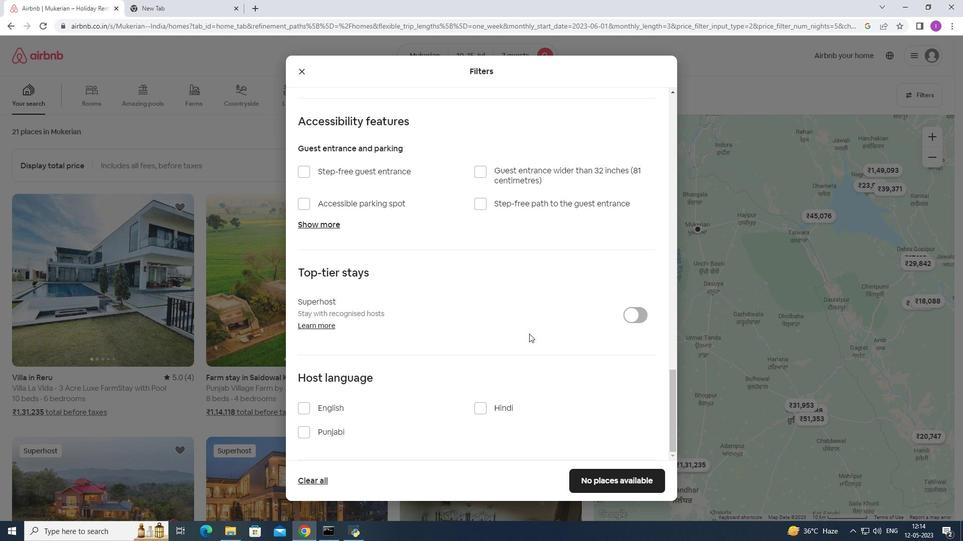 
Action: Mouse scrolled (529, 333) with delta (0, 0)
Screenshot: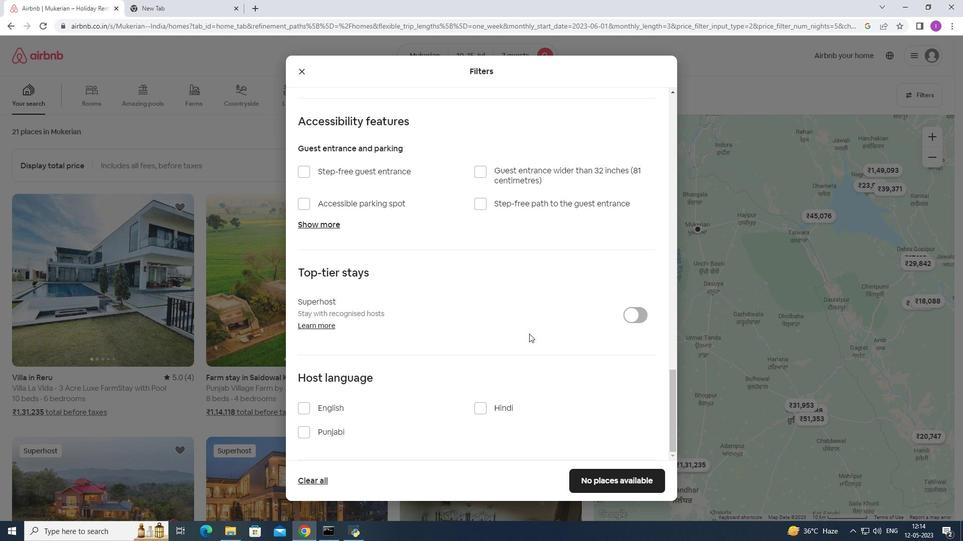 
Action: Mouse scrolled (529, 333) with delta (0, 0)
Screenshot: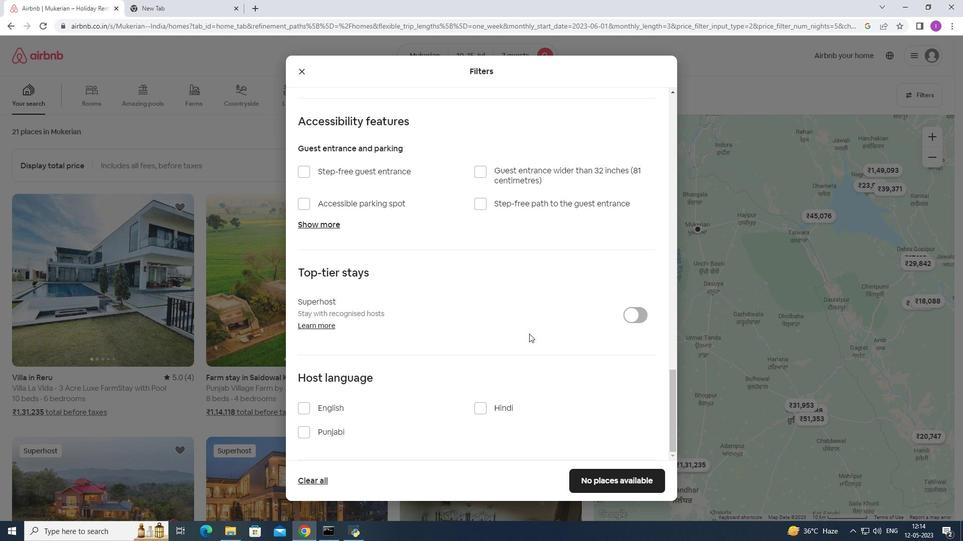 
Action: Mouse moved to (307, 409)
Screenshot: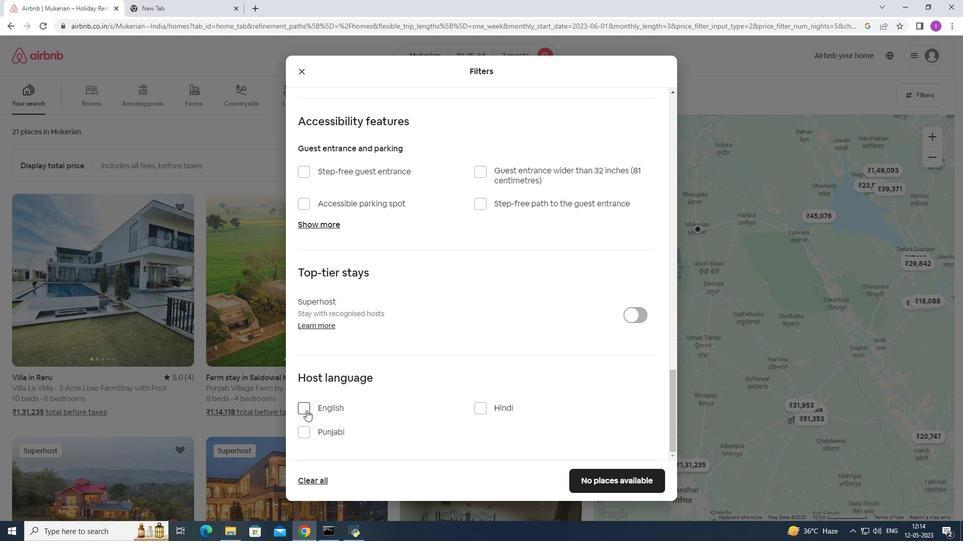 
Action: Mouse pressed left at (307, 409)
Screenshot: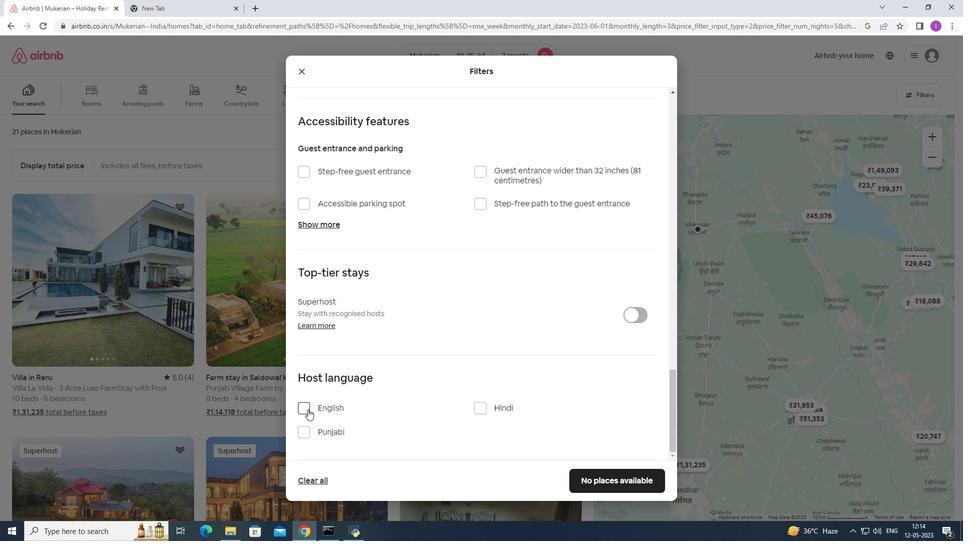 
Action: Mouse moved to (620, 482)
Screenshot: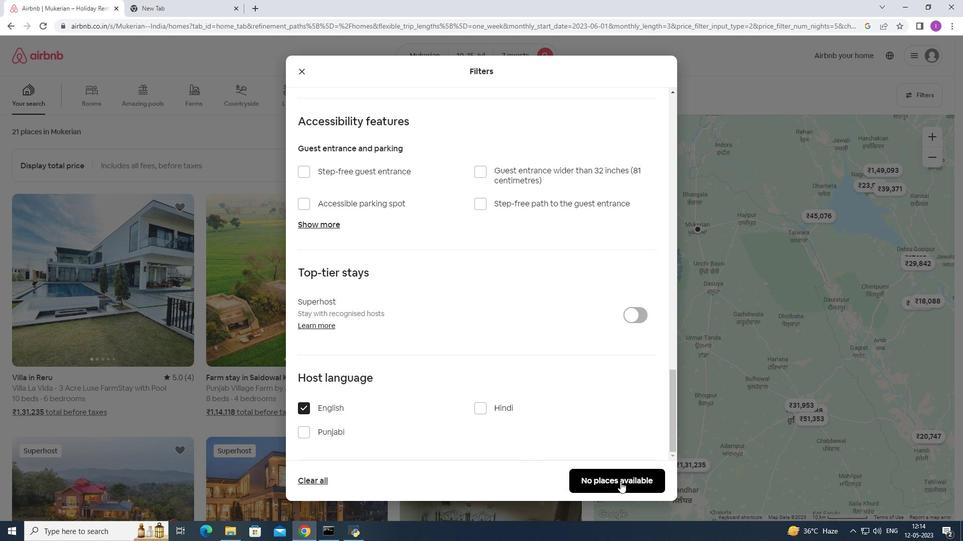 
Action: Mouse pressed left at (620, 482)
Screenshot: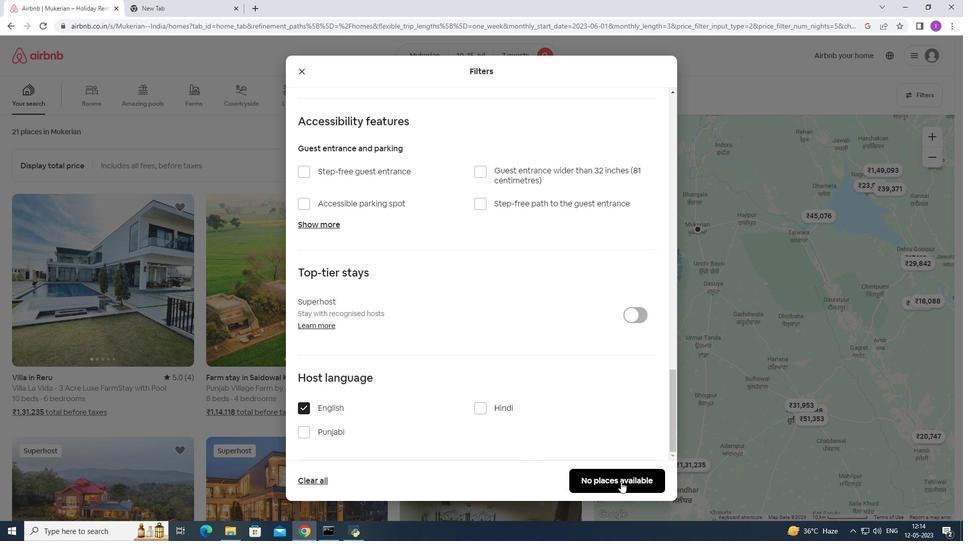 
Action: Mouse moved to (615, 473)
Screenshot: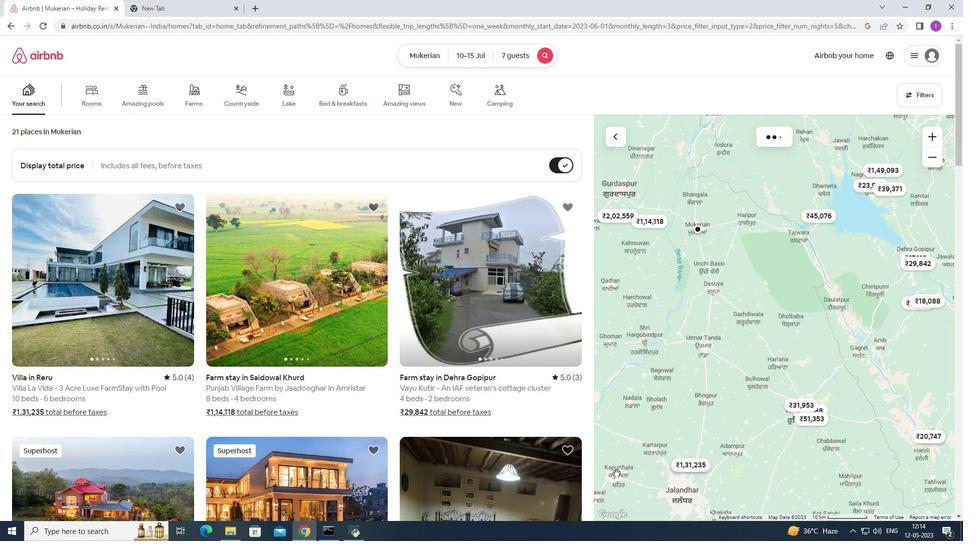 
